 Task: Find a house in Naaldwijk, Nederland for 8 guests from 24 Aug to 10 Sep with a price range of ₹12000 to ₹15000, 4 bedrooms, 4 beds, and amenities including Wifi, Free parking, Gym, TV, and Breakfast.
Action: Mouse moved to (473, 92)
Screenshot: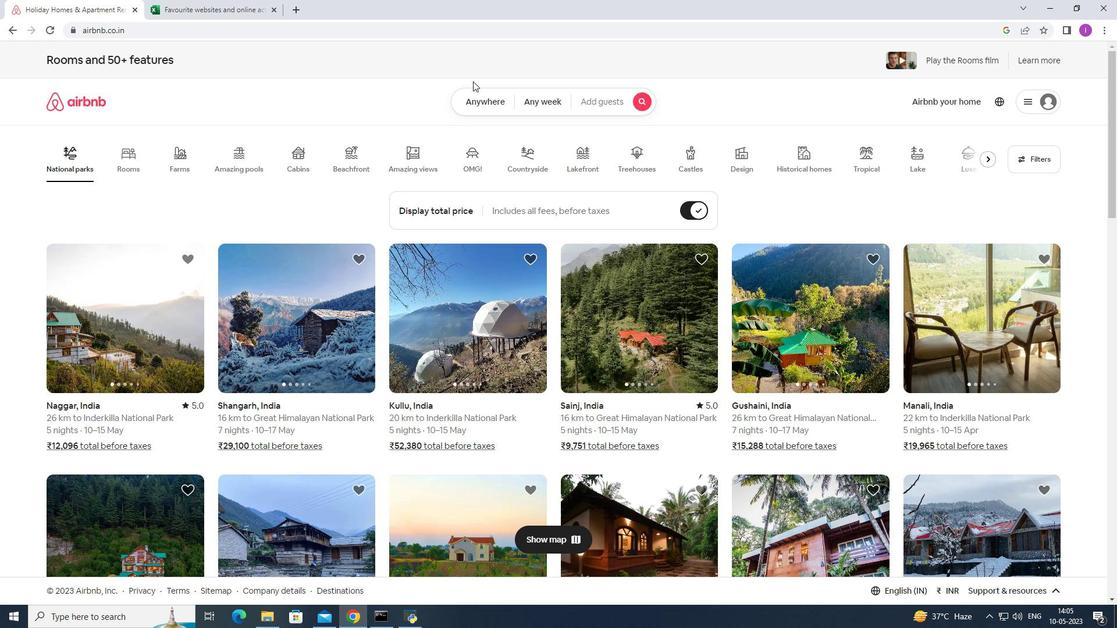 
Action: Mouse pressed left at (473, 92)
Screenshot: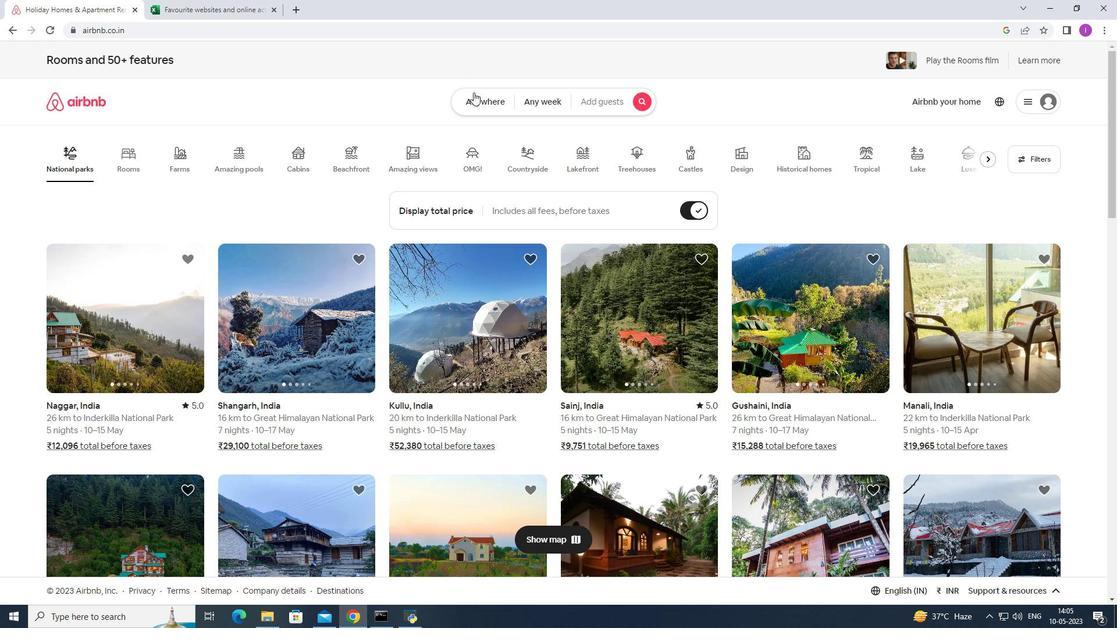 
Action: Mouse moved to (370, 155)
Screenshot: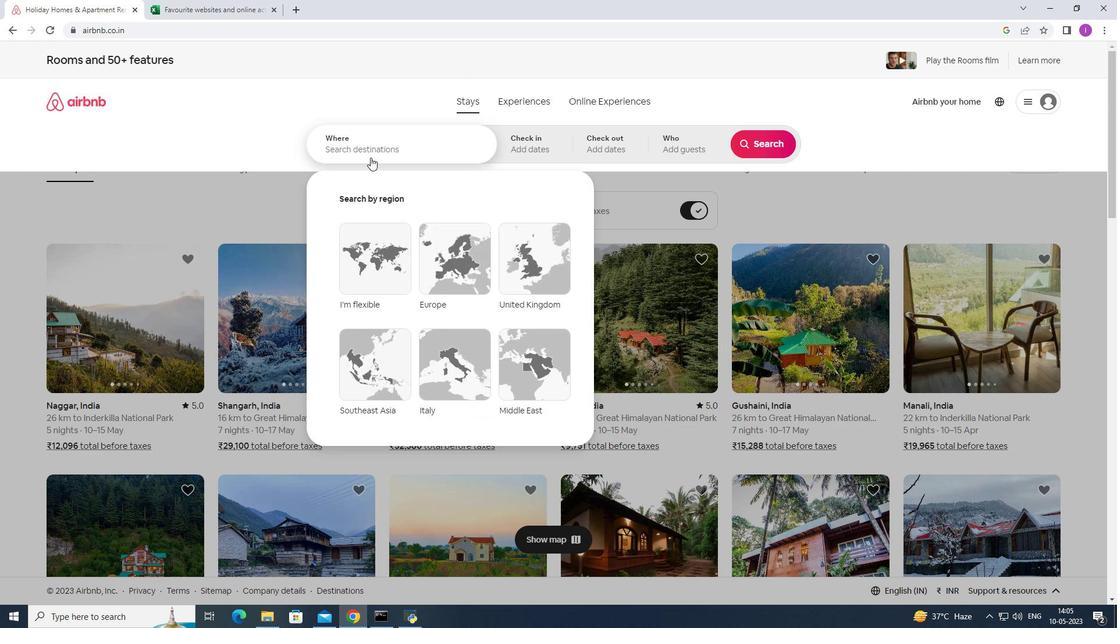 
Action: Mouse pressed left at (370, 155)
Screenshot: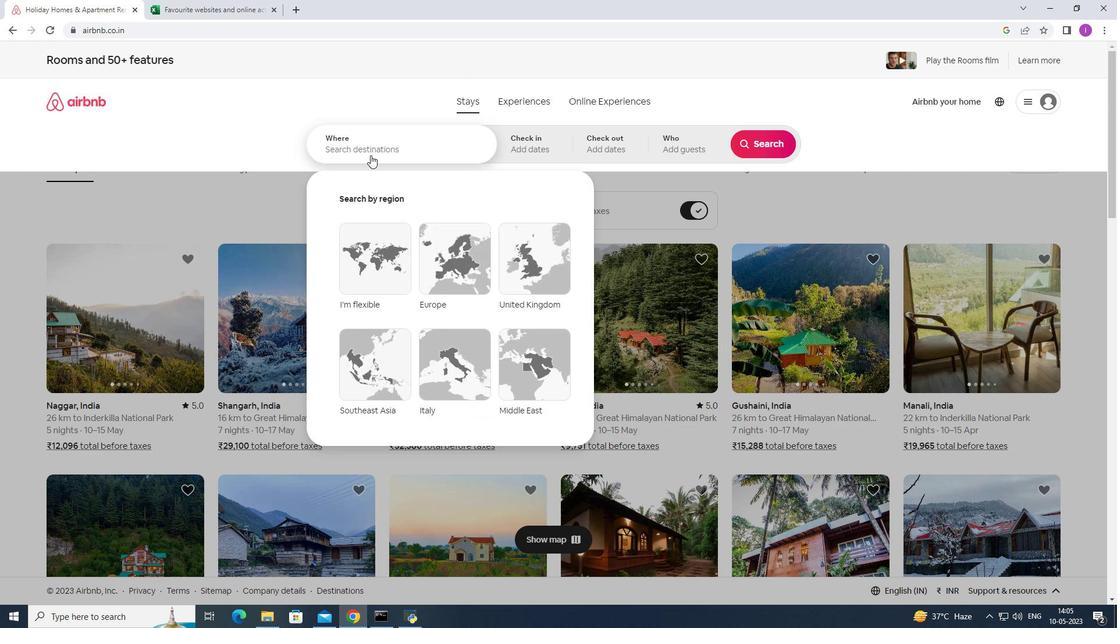 
Action: Mouse moved to (417, 145)
Screenshot: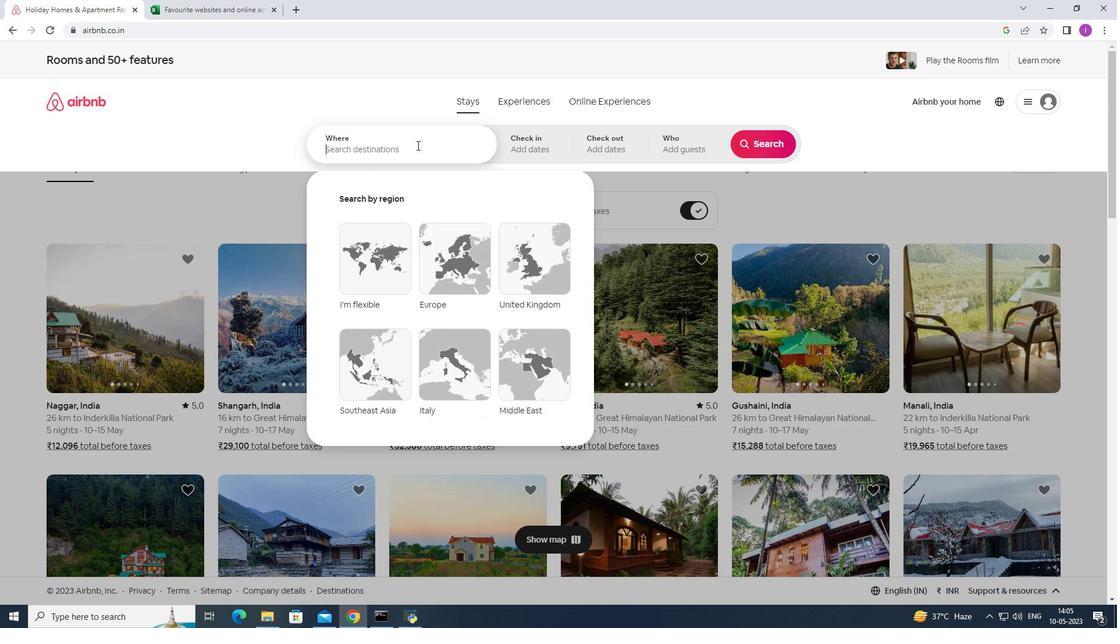 
Action: Key pressed <Key.shift>Naaldwijk,<Key.shift>Natherland
Screenshot: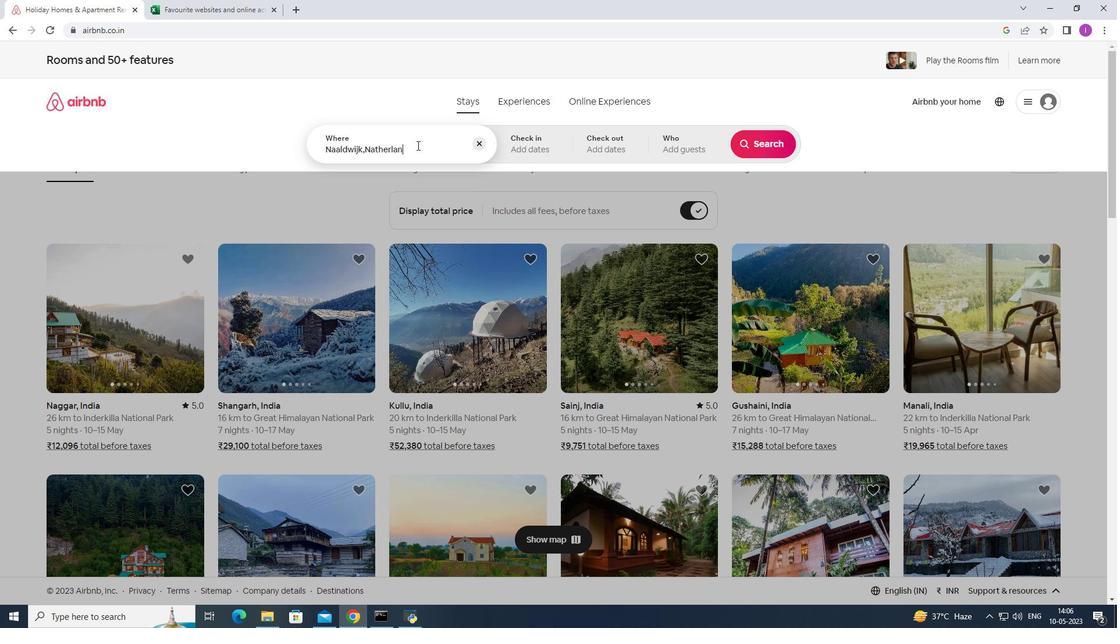 
Action: Mouse moved to (436, 277)
Screenshot: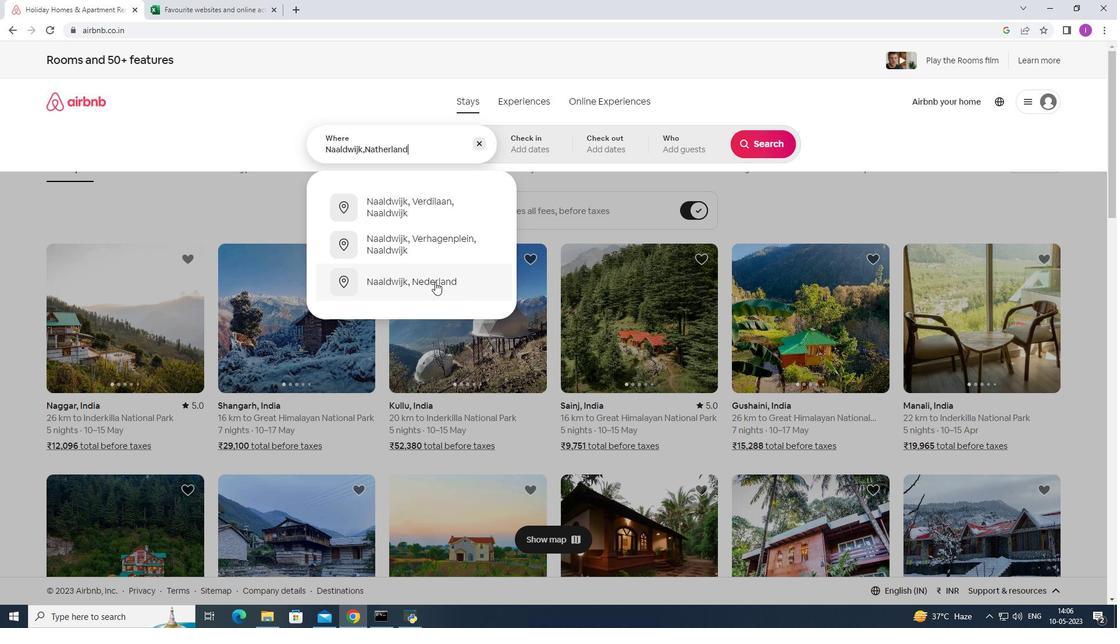 
Action: Mouse pressed left at (436, 277)
Screenshot: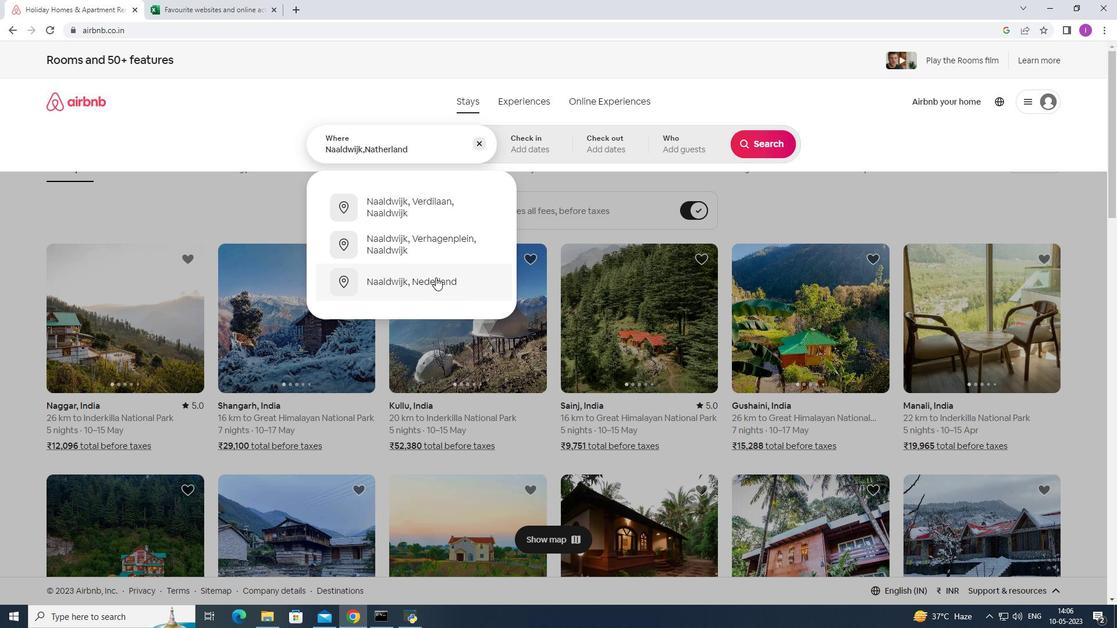 
Action: Mouse moved to (769, 238)
Screenshot: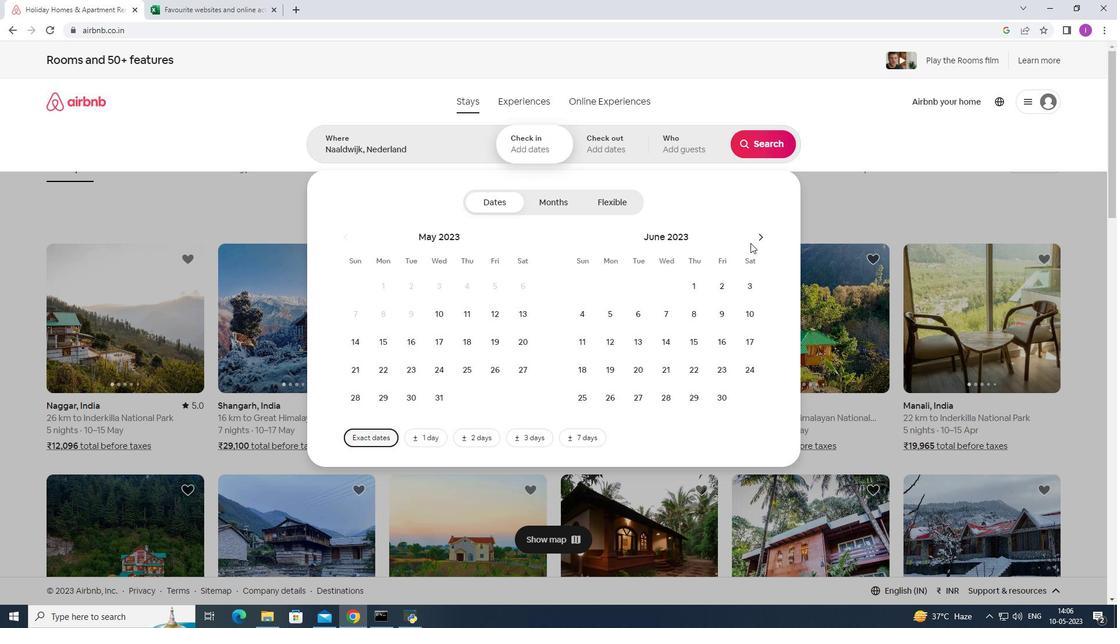 
Action: Mouse pressed left at (769, 238)
Screenshot: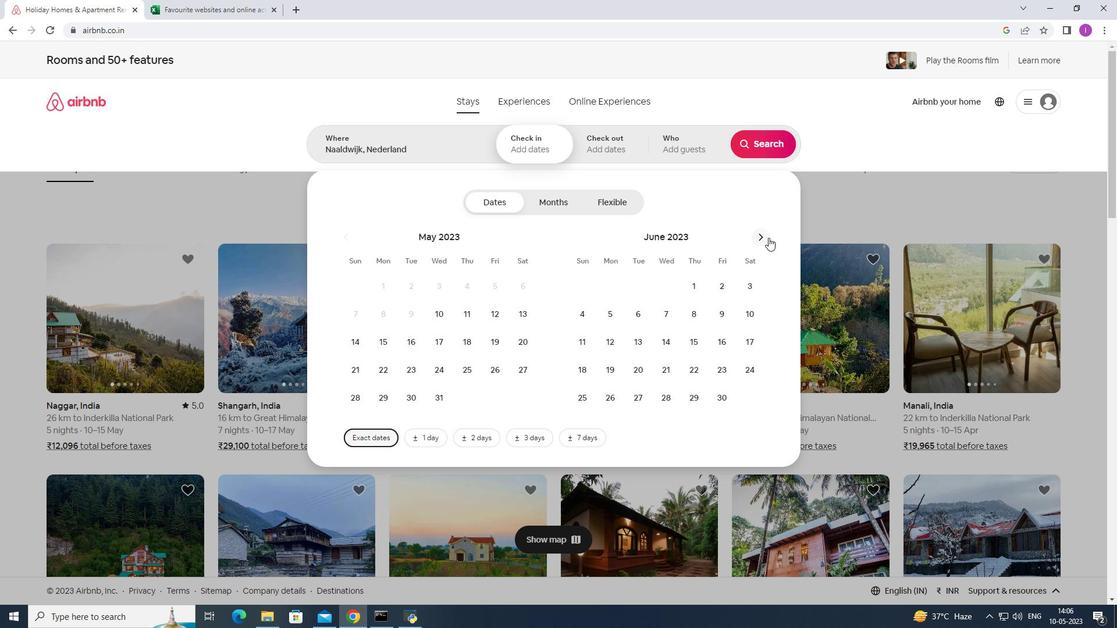 
Action: Mouse pressed left at (769, 238)
Screenshot: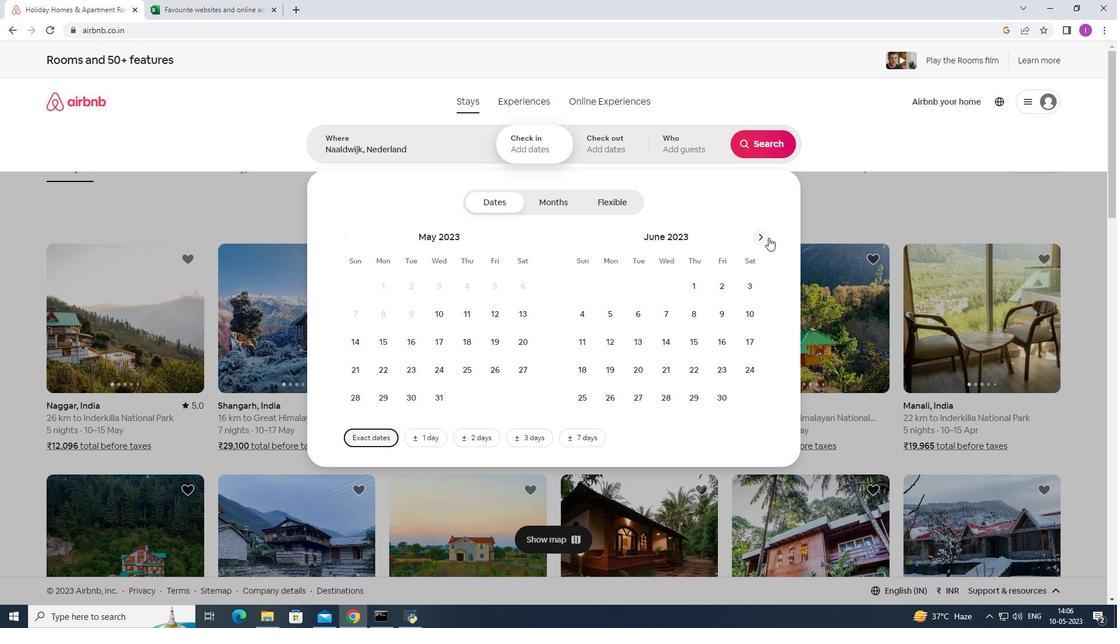 
Action: Mouse pressed left at (769, 238)
Screenshot: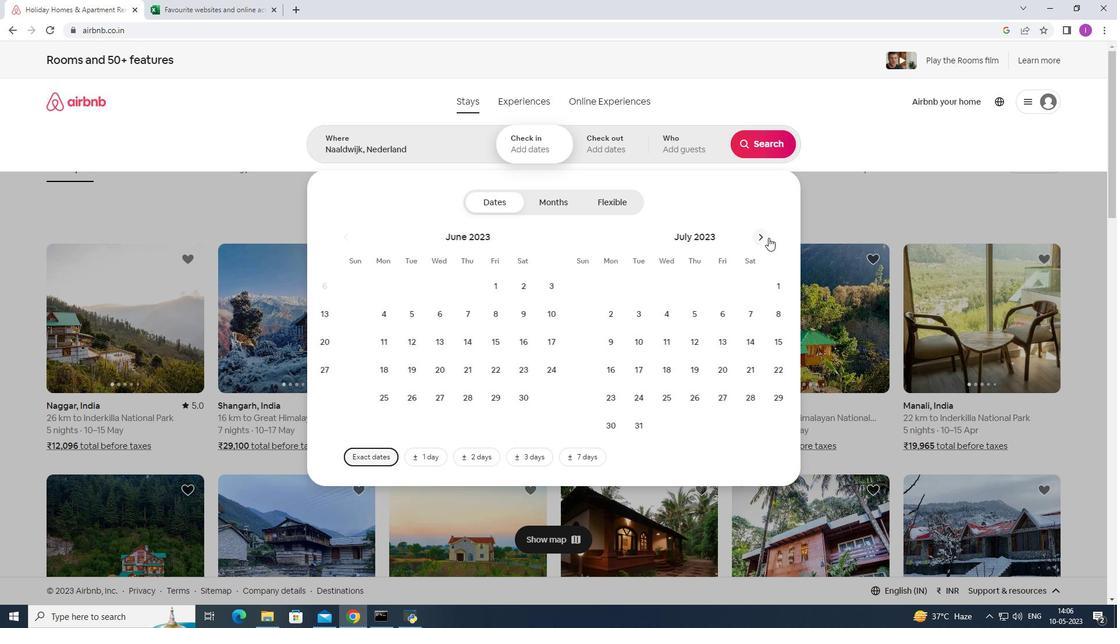 
Action: Mouse pressed left at (769, 238)
Screenshot: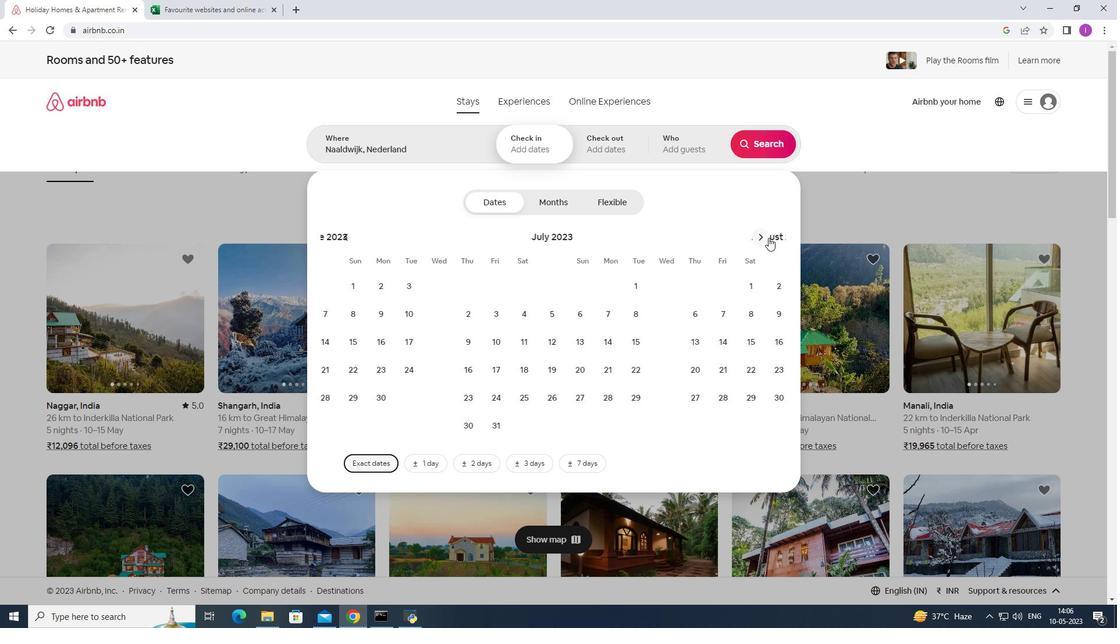 
Action: Mouse moved to (465, 368)
Screenshot: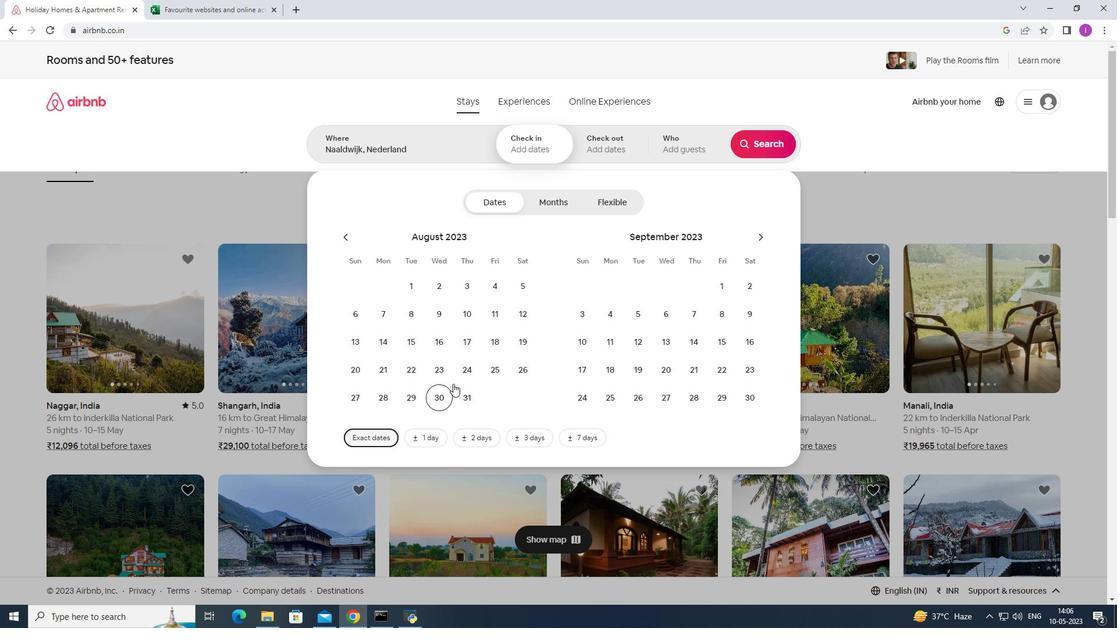 
Action: Mouse pressed left at (465, 368)
Screenshot: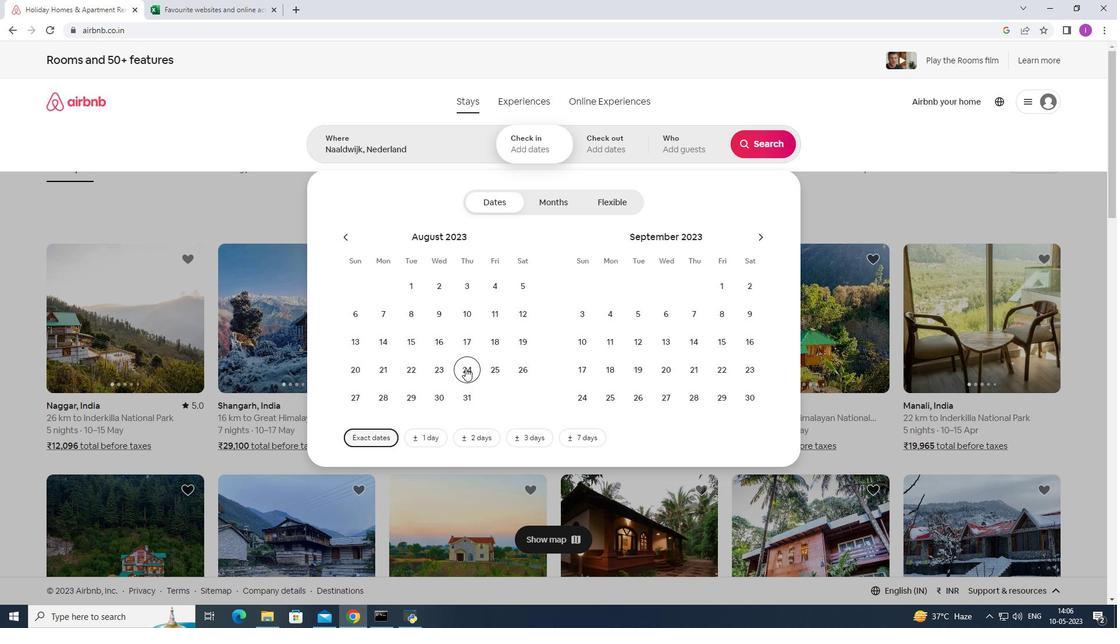 
Action: Mouse moved to (579, 334)
Screenshot: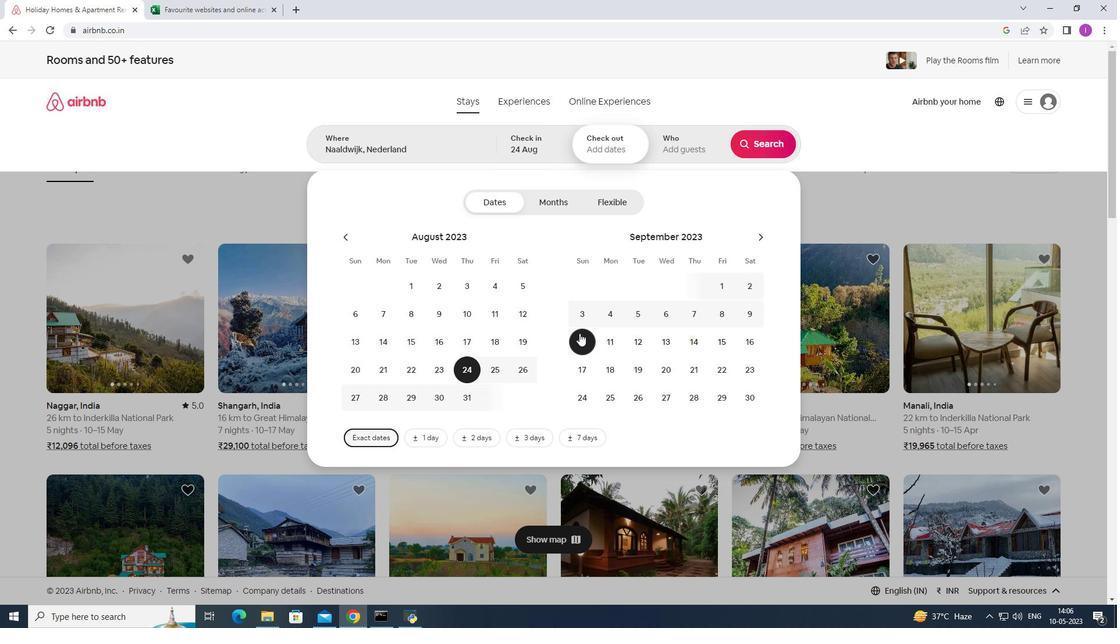 
Action: Mouse pressed left at (579, 334)
Screenshot: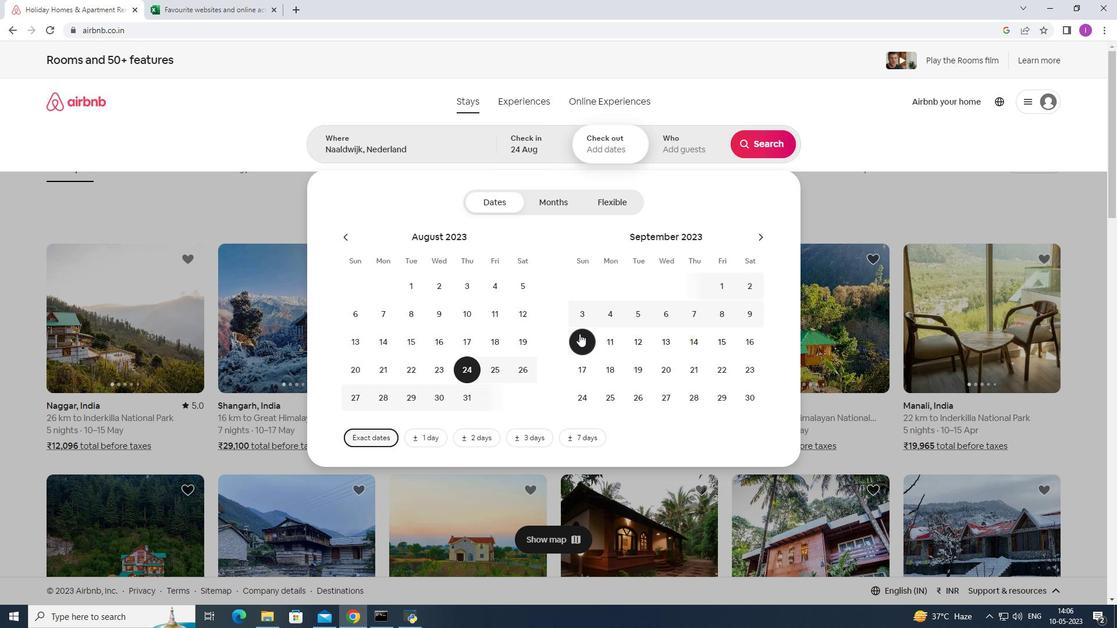 
Action: Mouse moved to (680, 162)
Screenshot: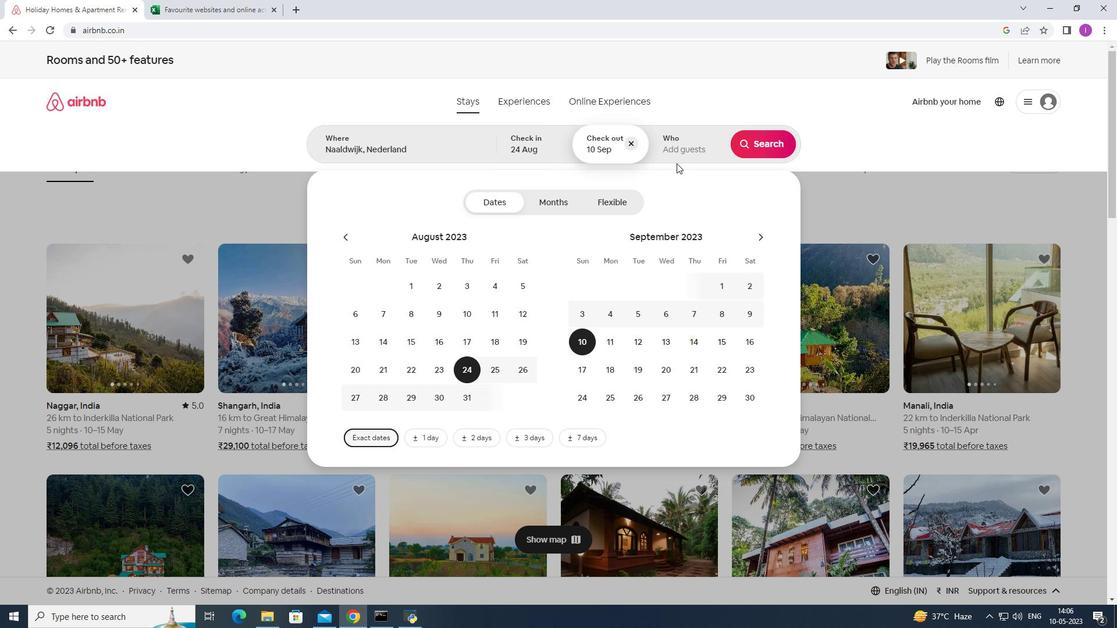 
Action: Mouse pressed left at (680, 162)
Screenshot: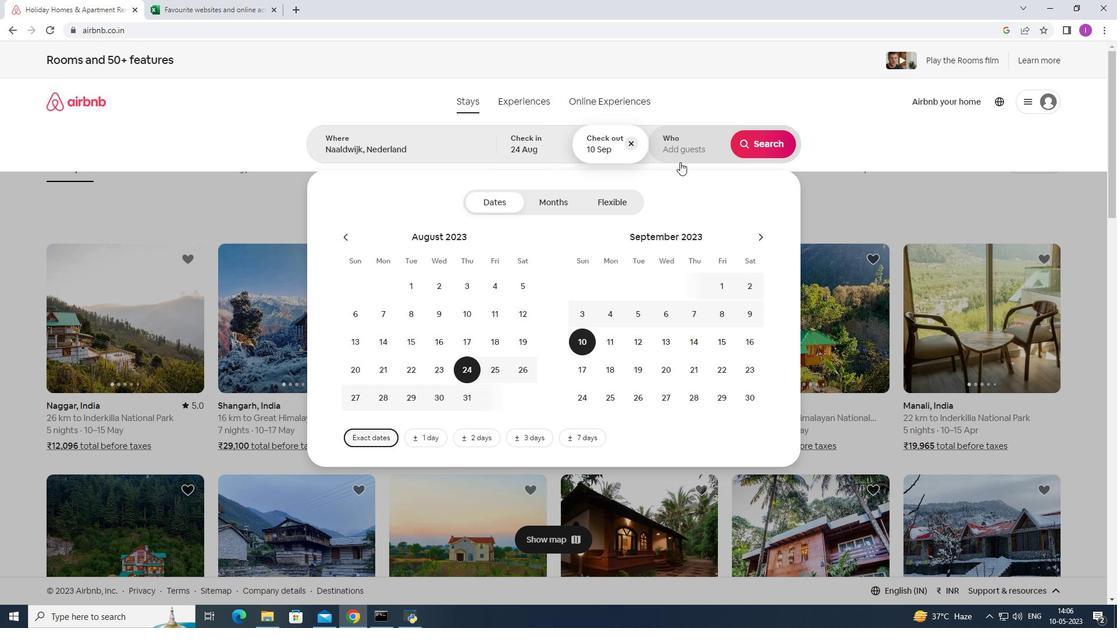
Action: Mouse moved to (767, 206)
Screenshot: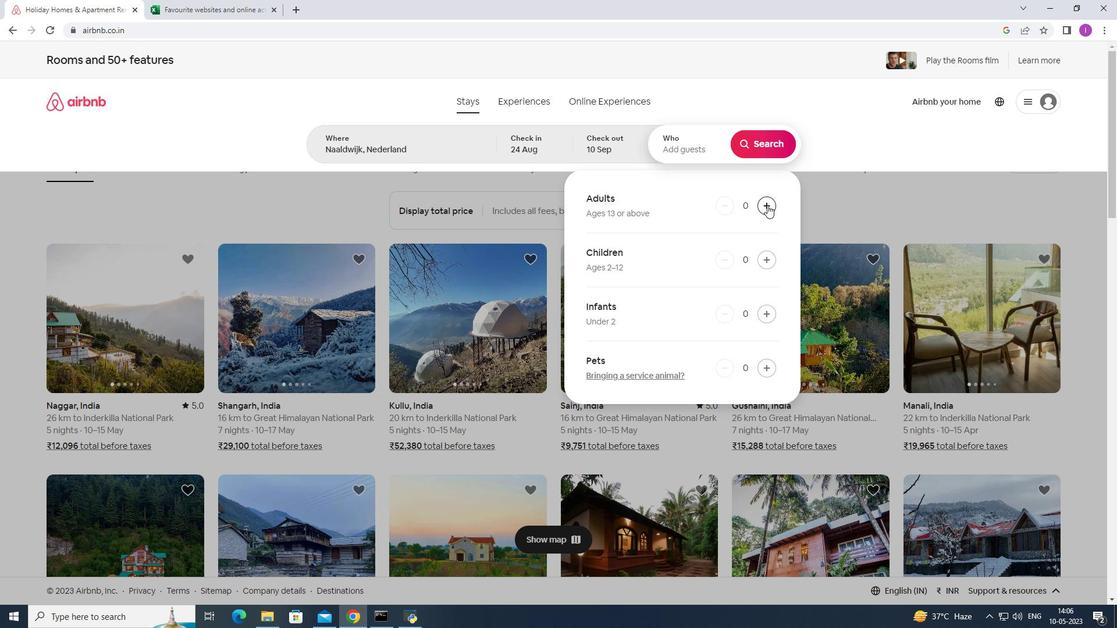 
Action: Mouse pressed left at (767, 206)
Screenshot: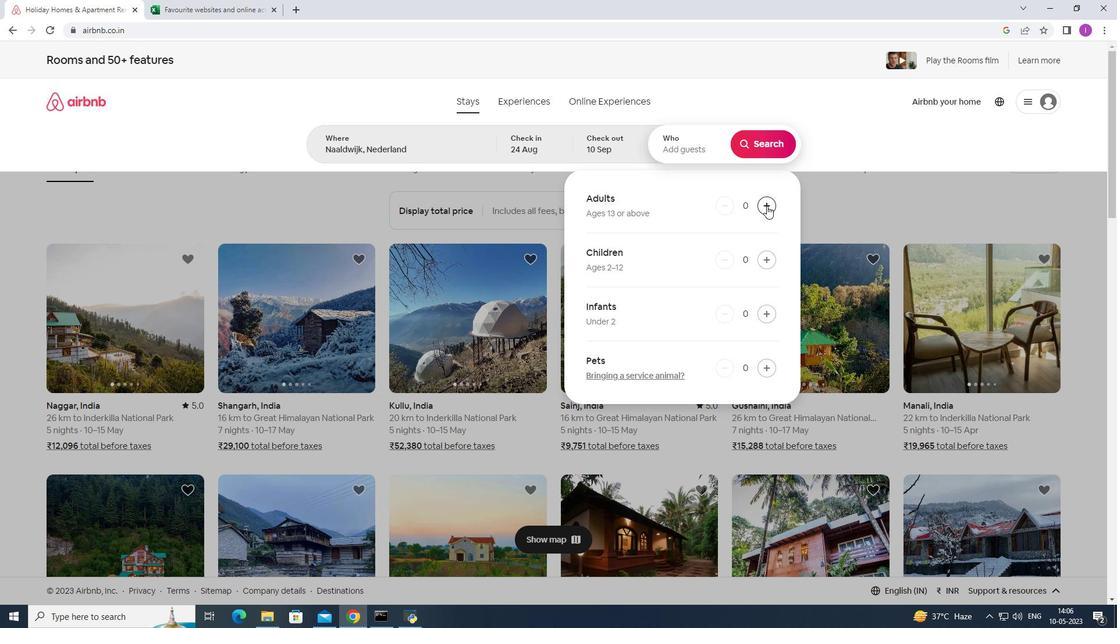
Action: Mouse moved to (767, 206)
Screenshot: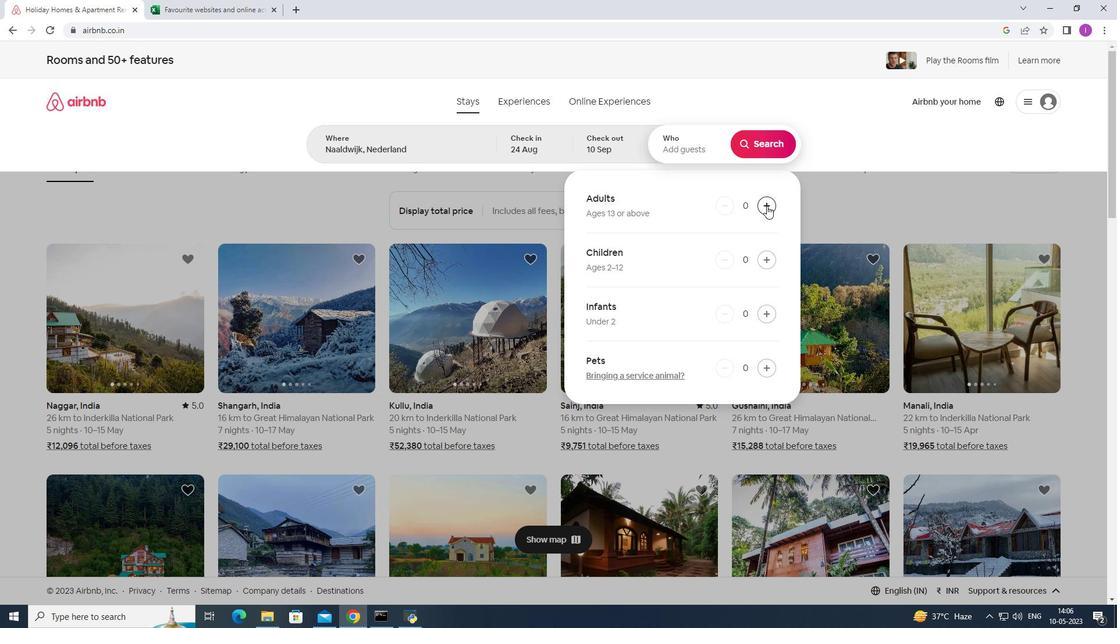 
Action: Mouse pressed left at (767, 206)
Screenshot: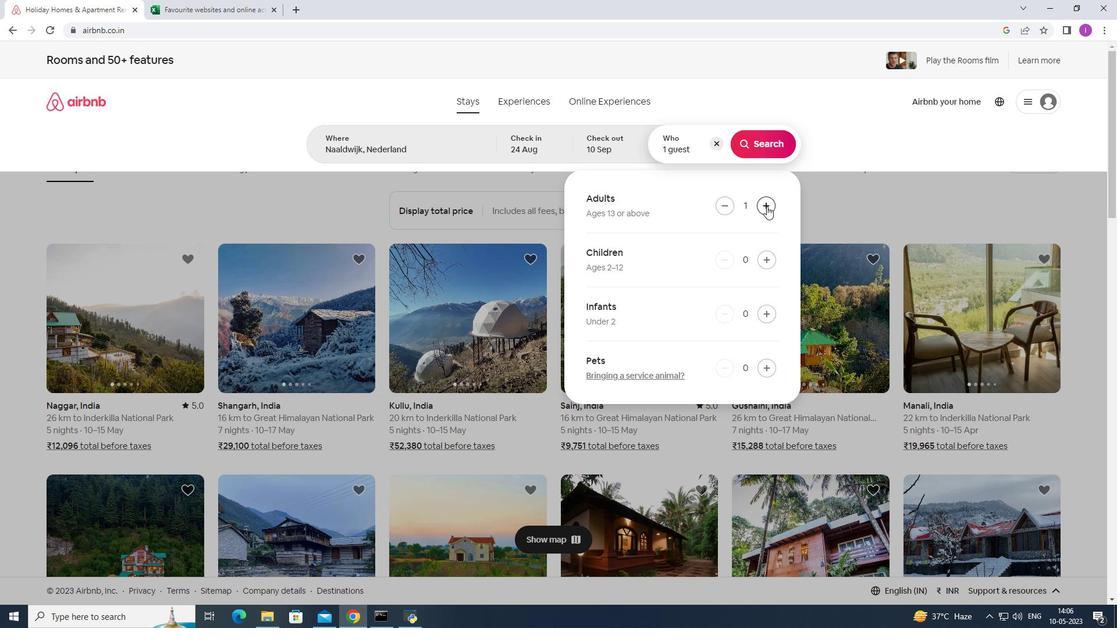 
Action: Mouse pressed left at (767, 206)
Screenshot: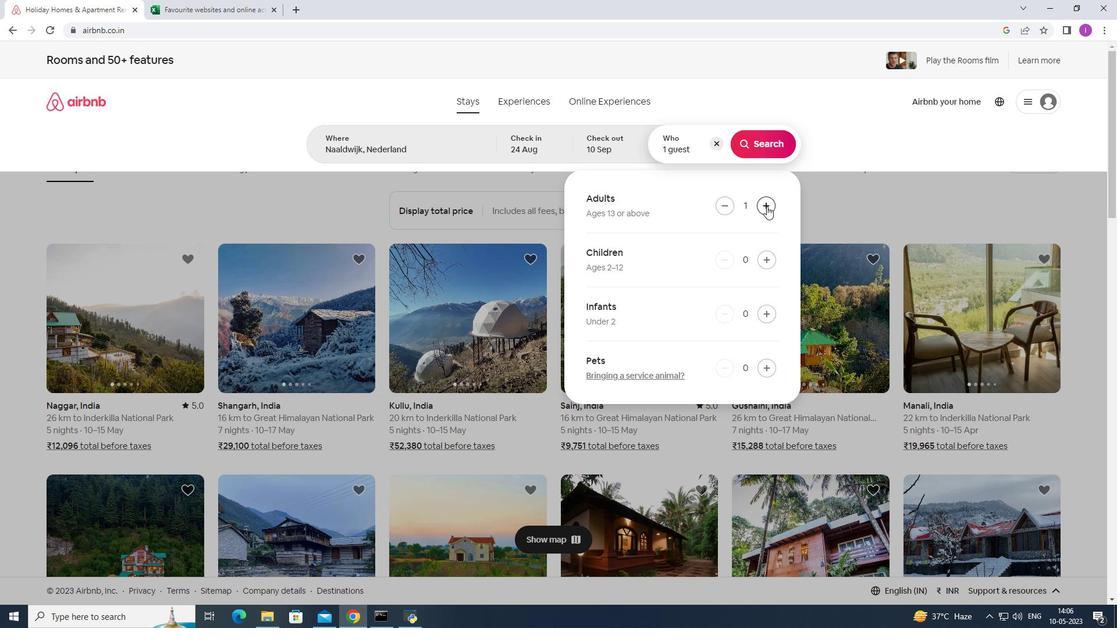 
Action: Mouse pressed left at (767, 206)
Screenshot: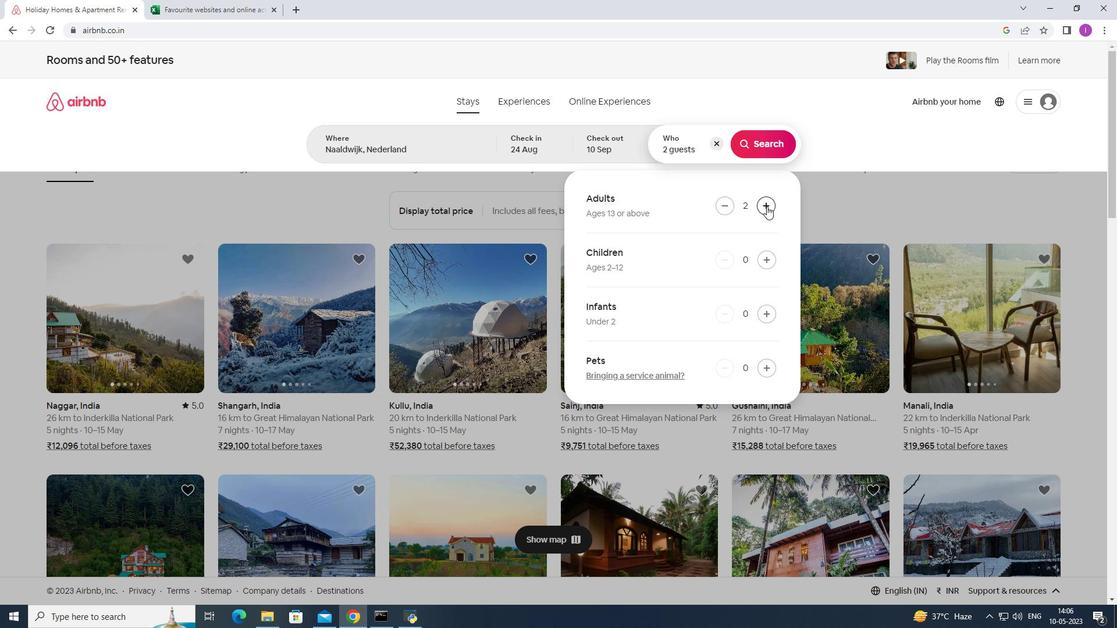 
Action: Mouse pressed left at (767, 206)
Screenshot: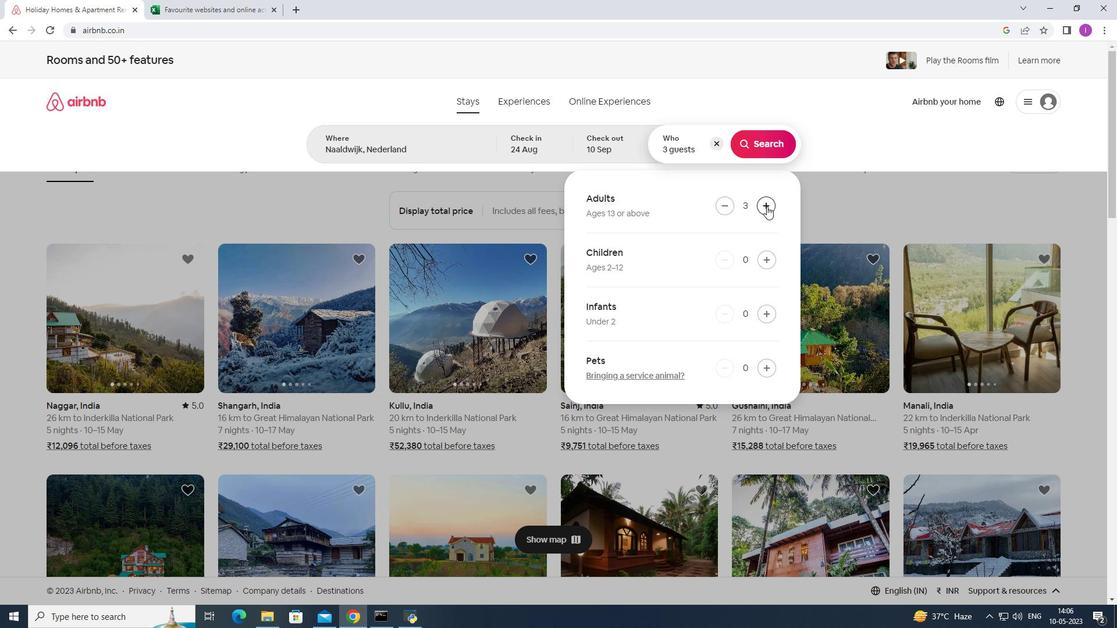 
Action: Mouse pressed left at (767, 206)
Screenshot: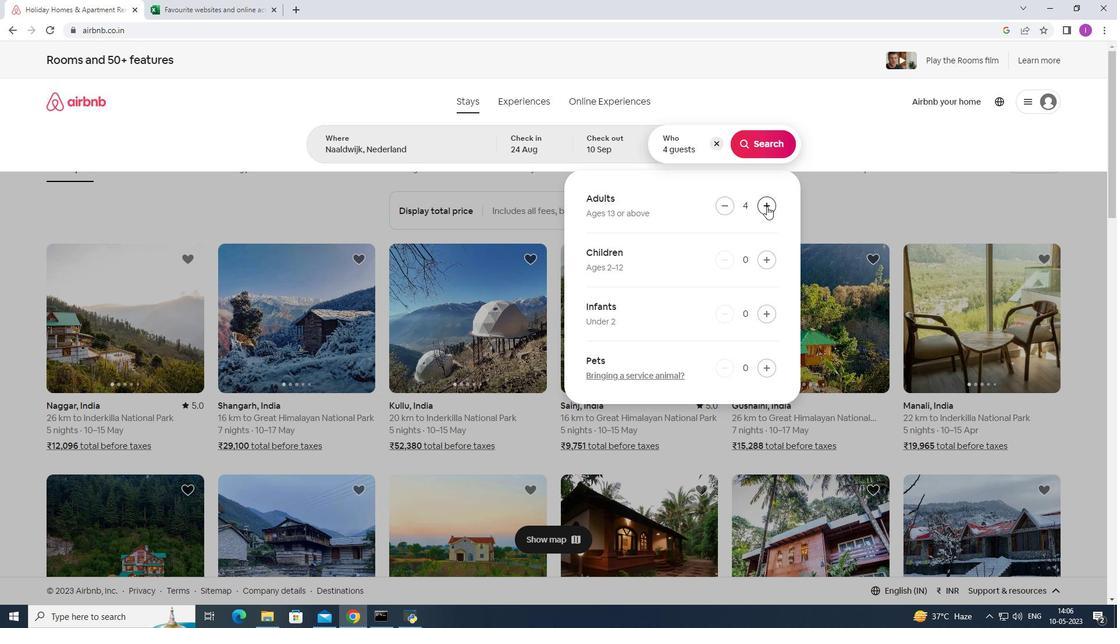 
Action: Mouse pressed left at (767, 206)
Screenshot: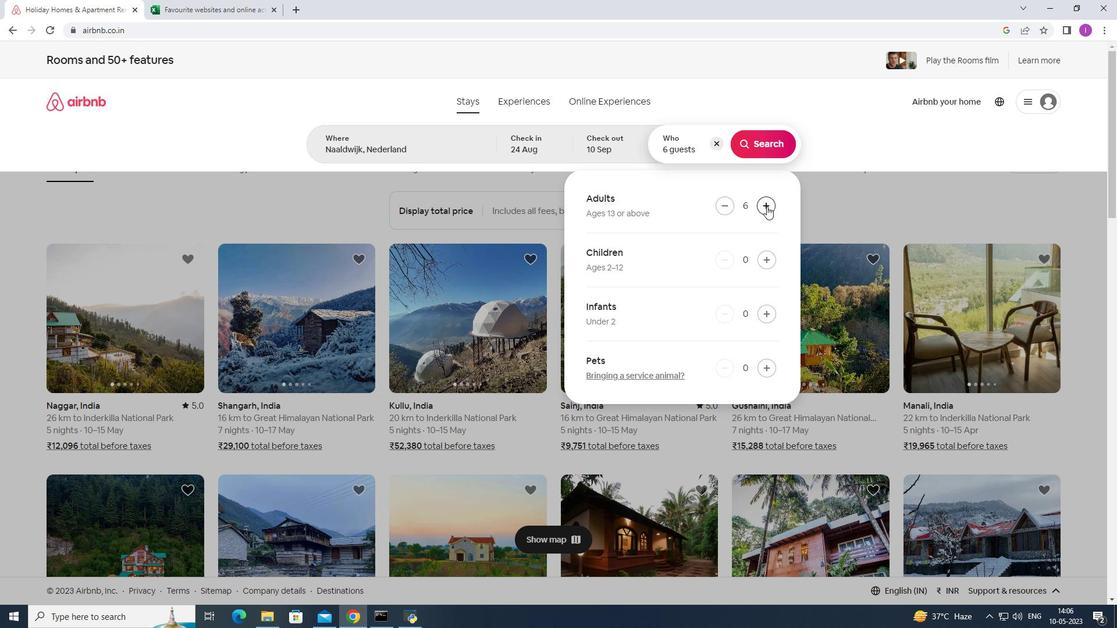 
Action: Mouse pressed left at (767, 206)
Screenshot: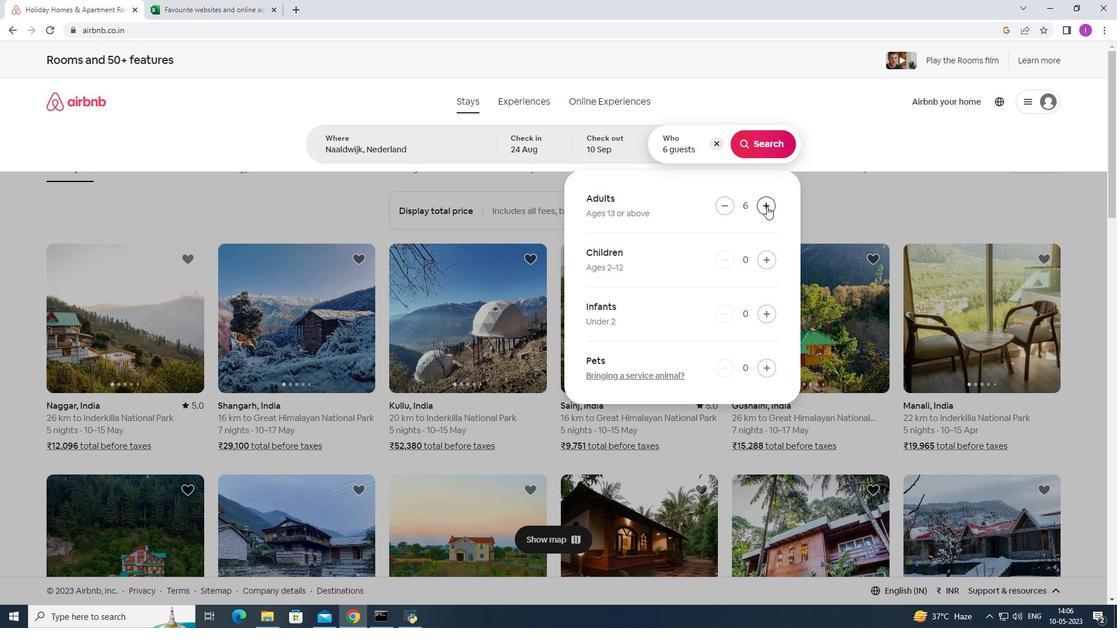 
Action: Mouse pressed left at (767, 206)
Screenshot: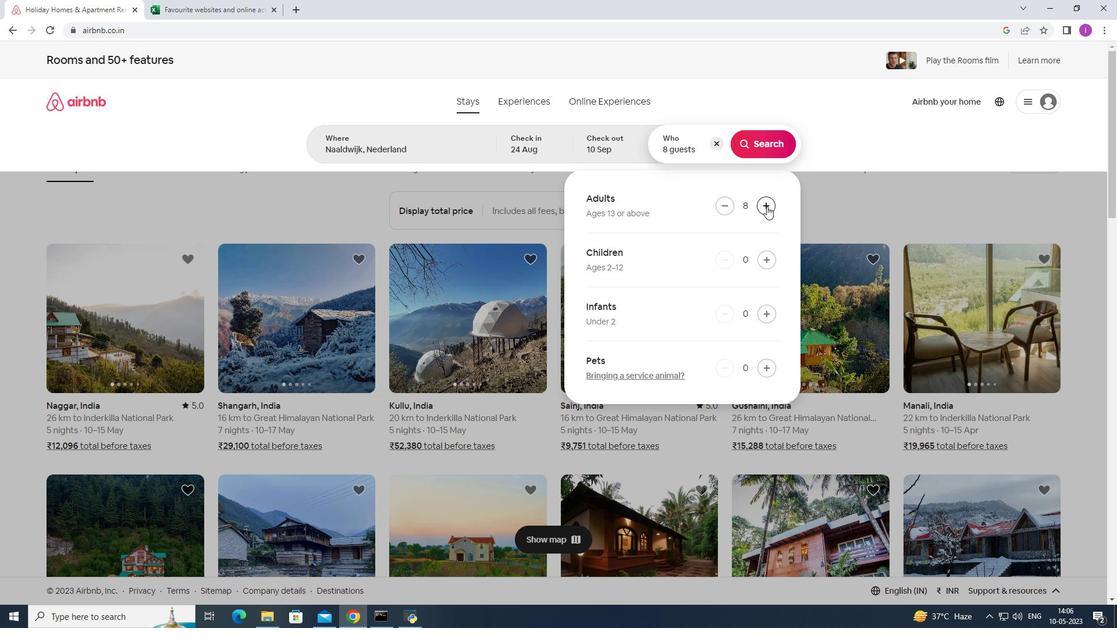 
Action: Mouse pressed left at (767, 206)
Screenshot: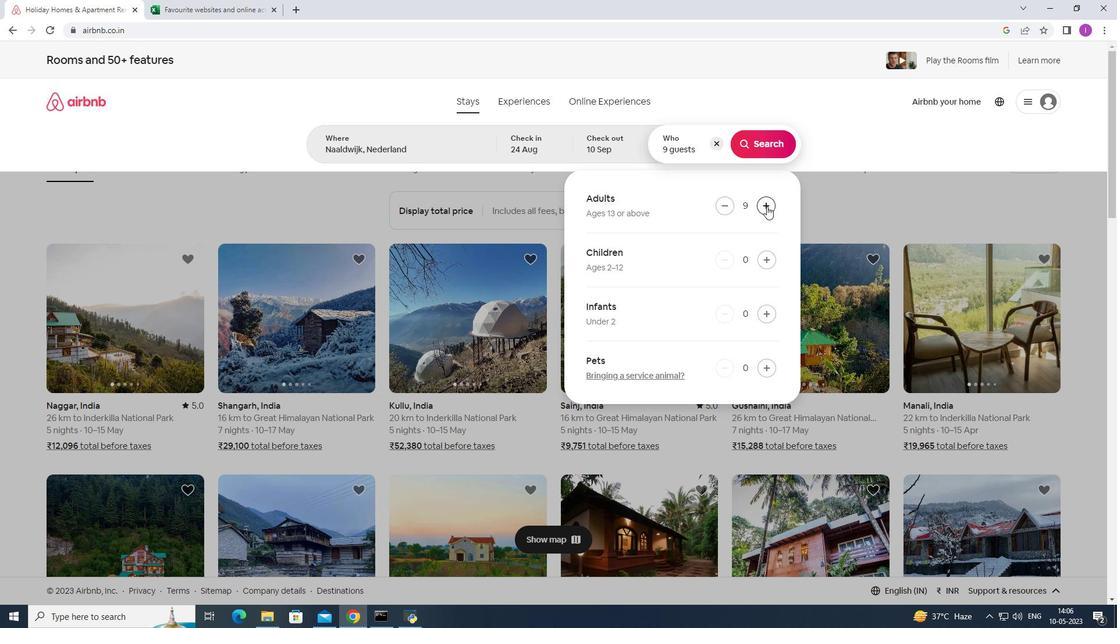 
Action: Mouse moved to (728, 211)
Screenshot: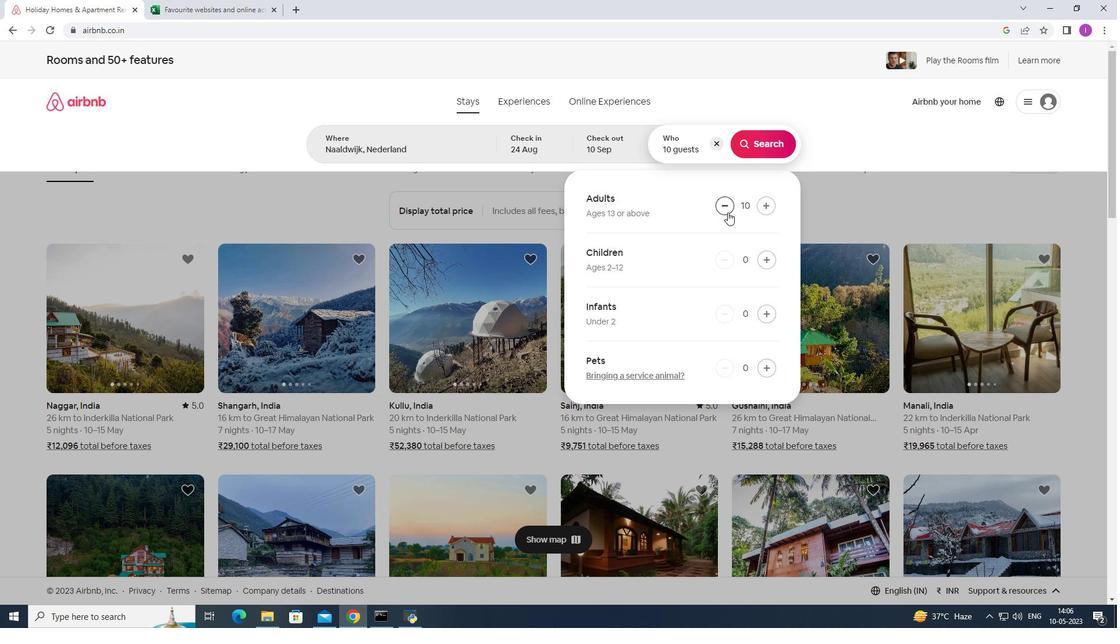 
Action: Mouse pressed left at (728, 211)
Screenshot: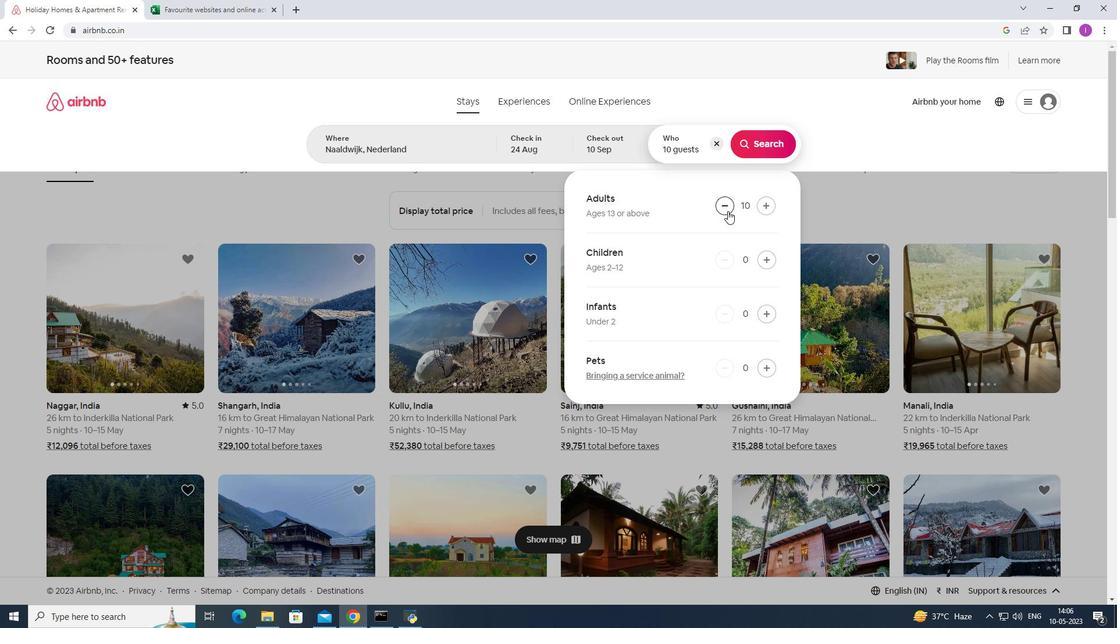 
Action: Mouse moved to (728, 210)
Screenshot: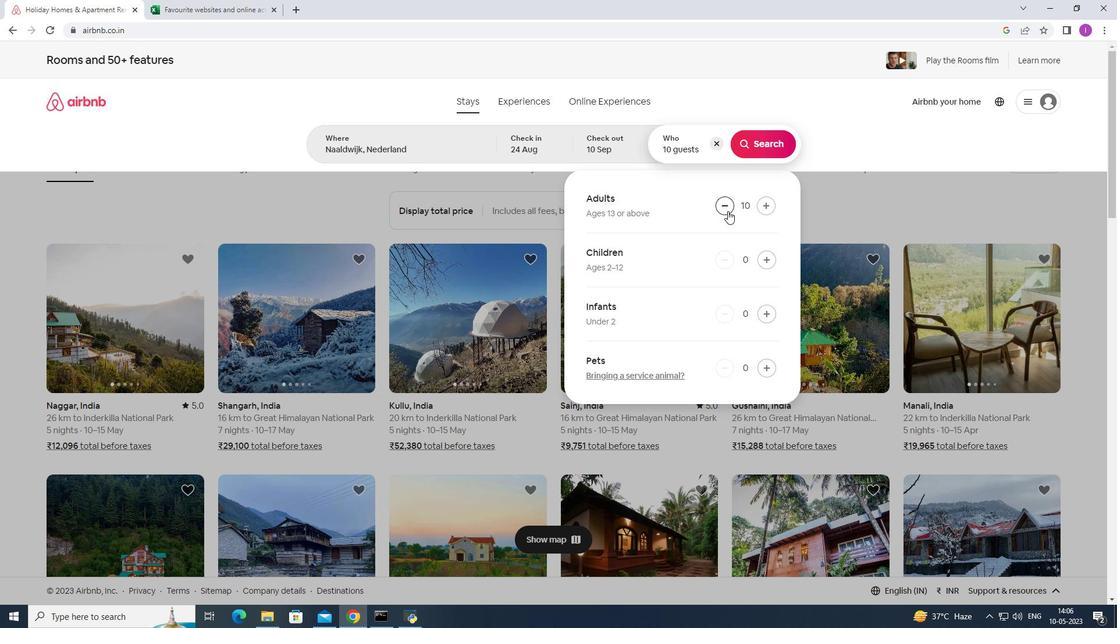 
Action: Mouse pressed left at (728, 210)
Screenshot: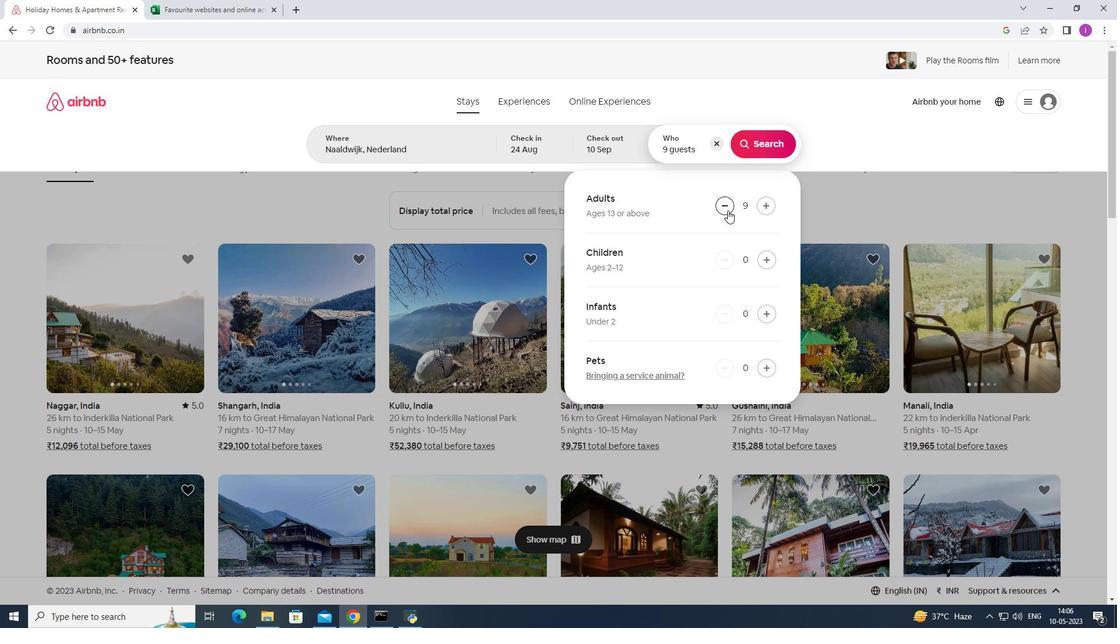 
Action: Mouse pressed left at (728, 210)
Screenshot: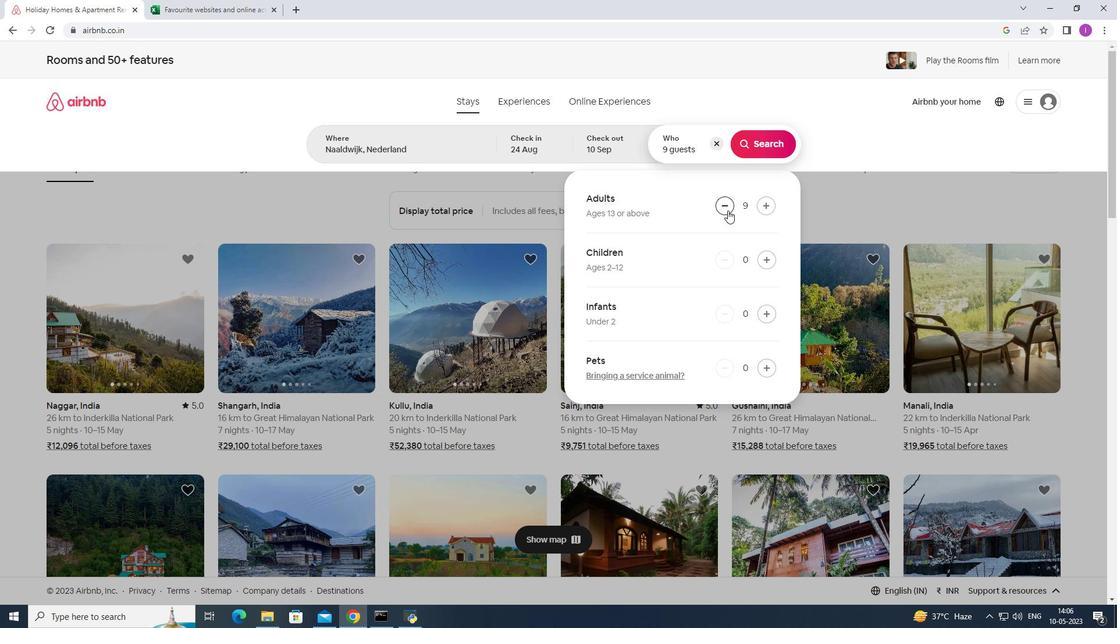 
Action: Mouse pressed left at (728, 210)
Screenshot: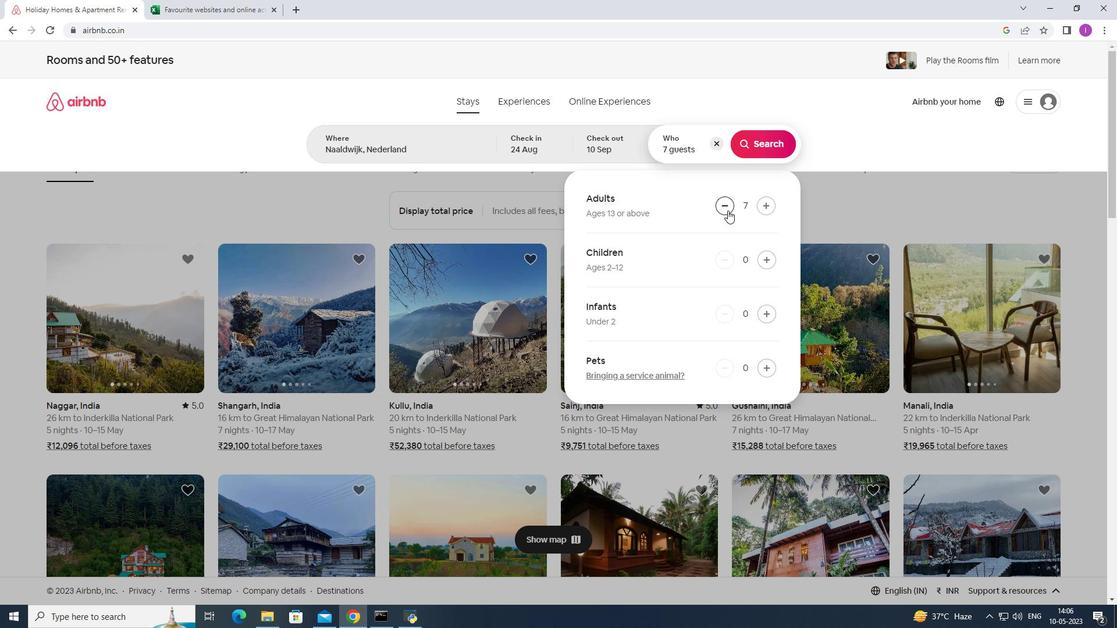 
Action: Mouse moved to (771, 207)
Screenshot: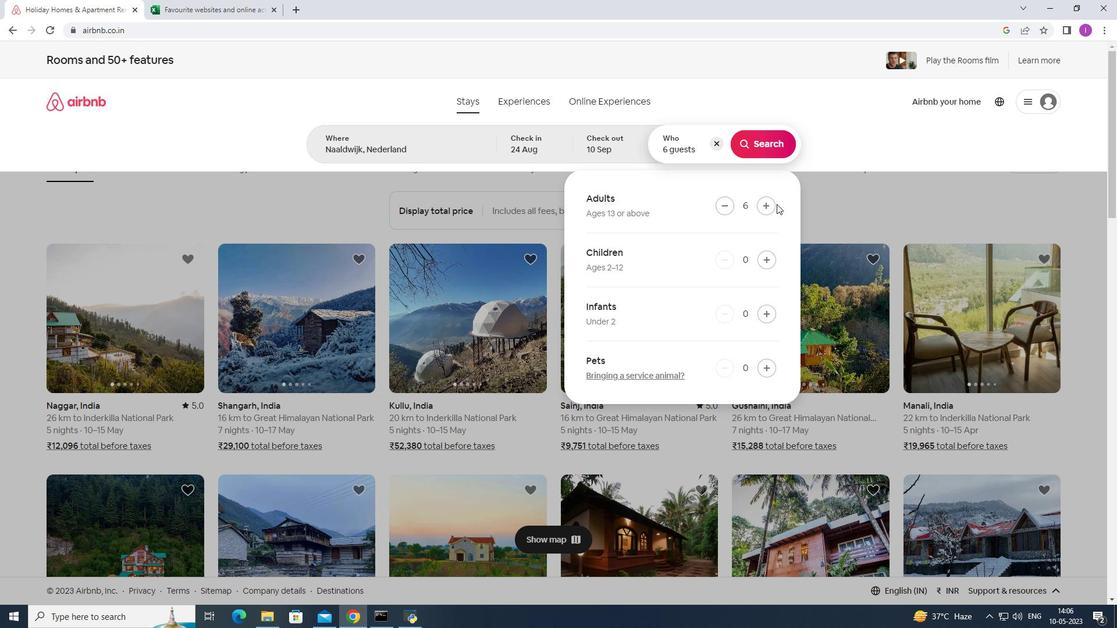 
Action: Mouse pressed left at (771, 207)
Screenshot: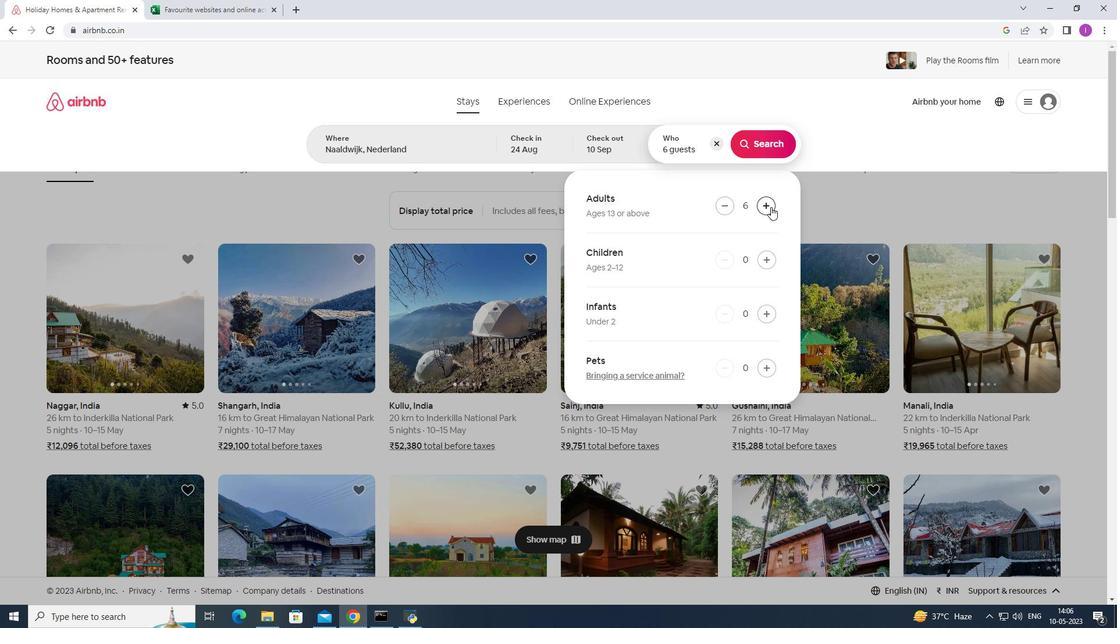 
Action: Mouse pressed left at (771, 207)
Screenshot: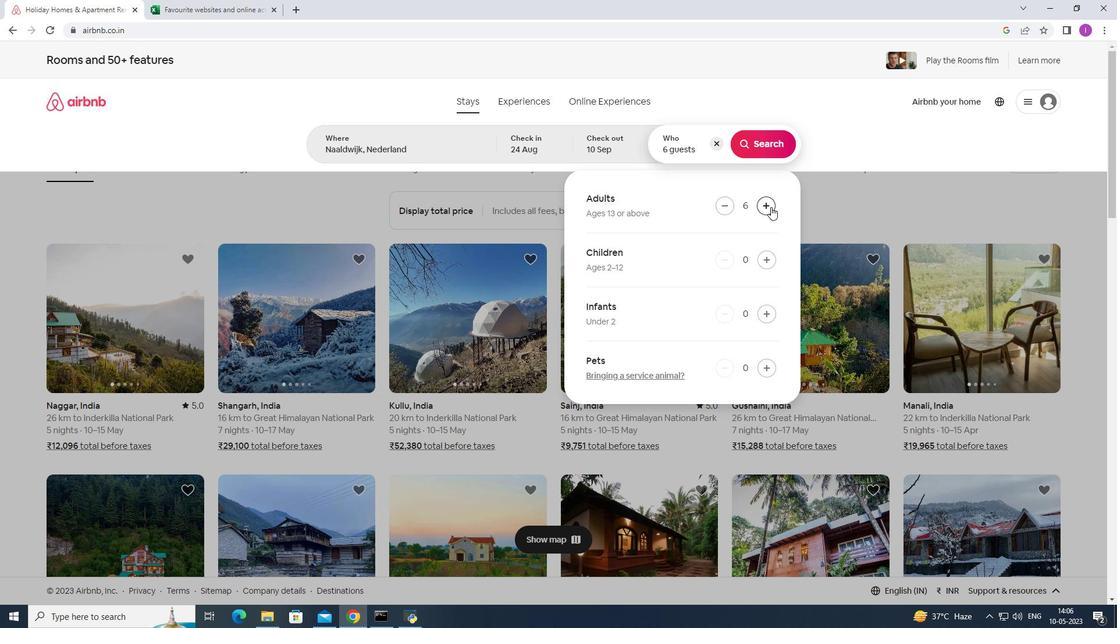 
Action: Mouse moved to (757, 147)
Screenshot: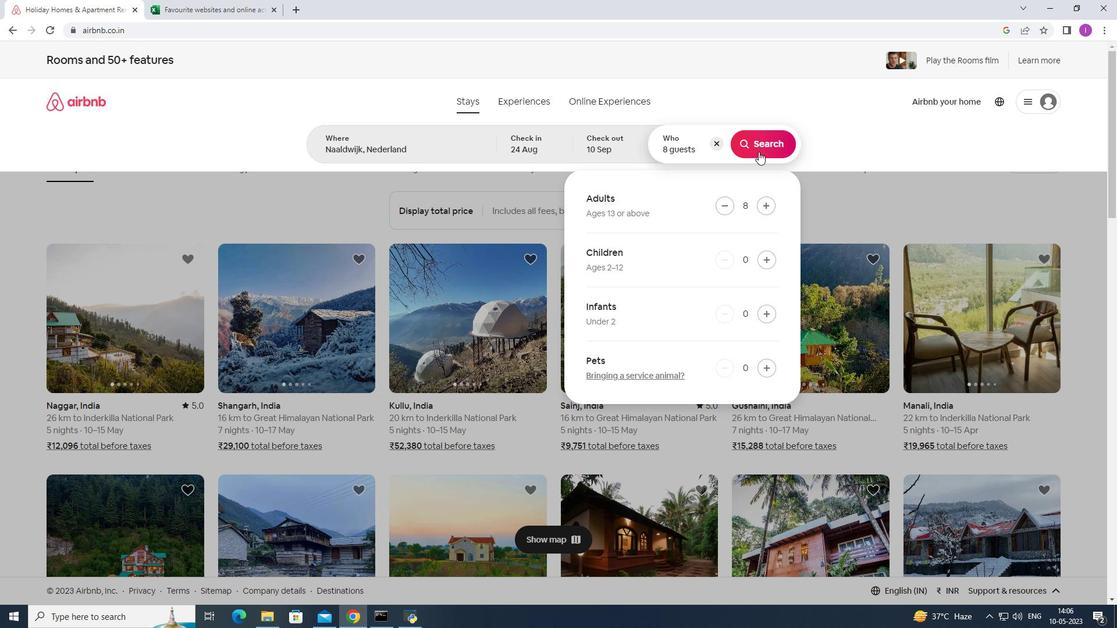 
Action: Mouse pressed left at (757, 147)
Screenshot: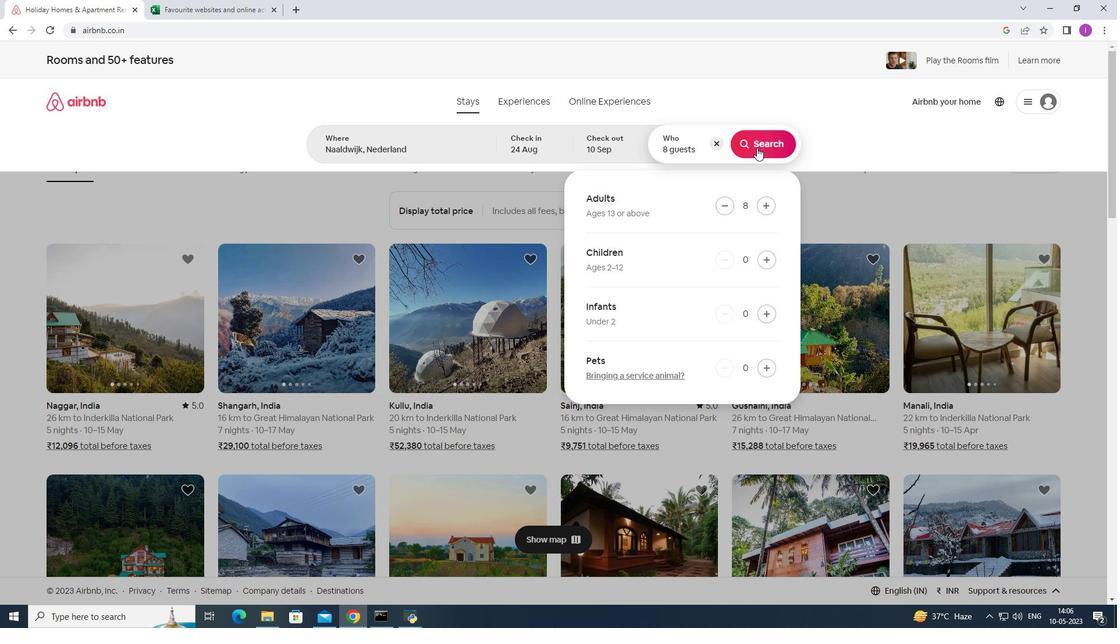 
Action: Mouse moved to (1060, 105)
Screenshot: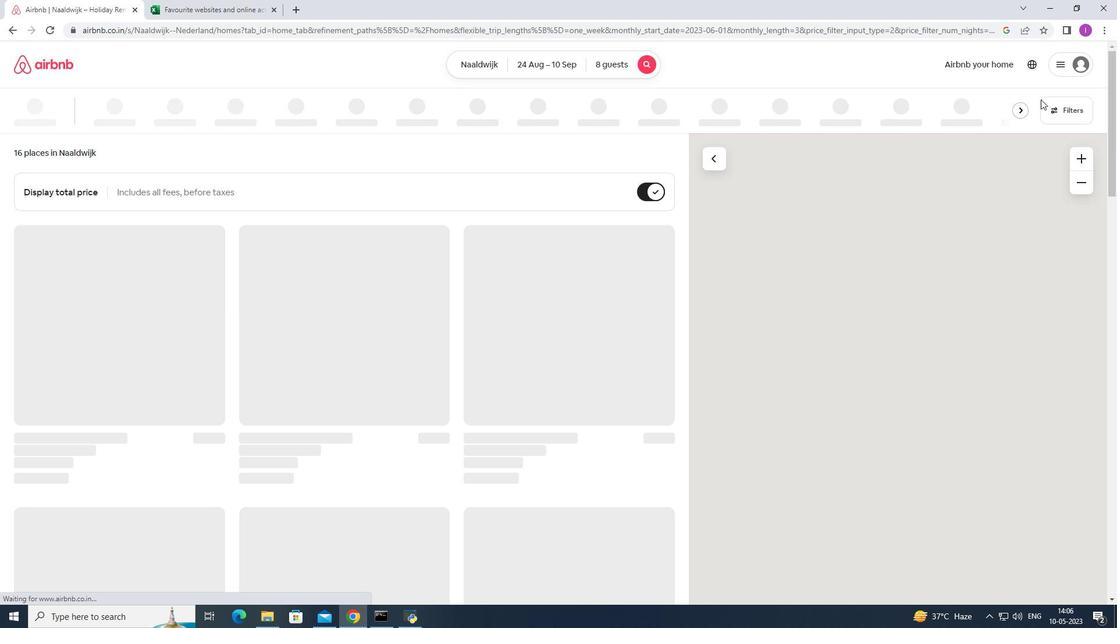 
Action: Mouse pressed left at (1060, 105)
Screenshot: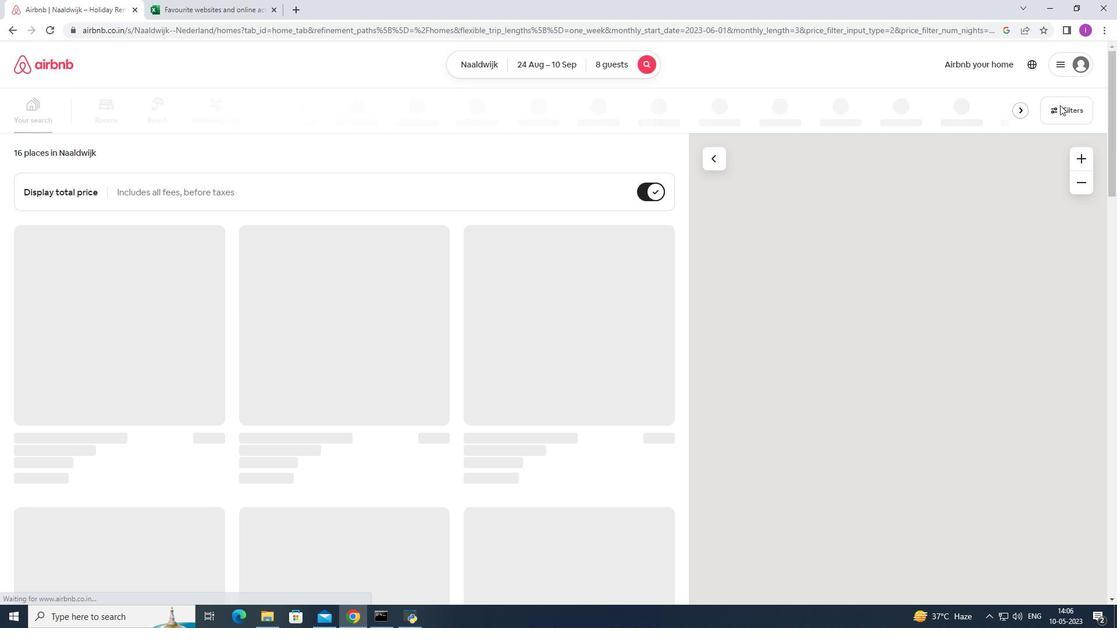 
Action: Mouse moved to (417, 401)
Screenshot: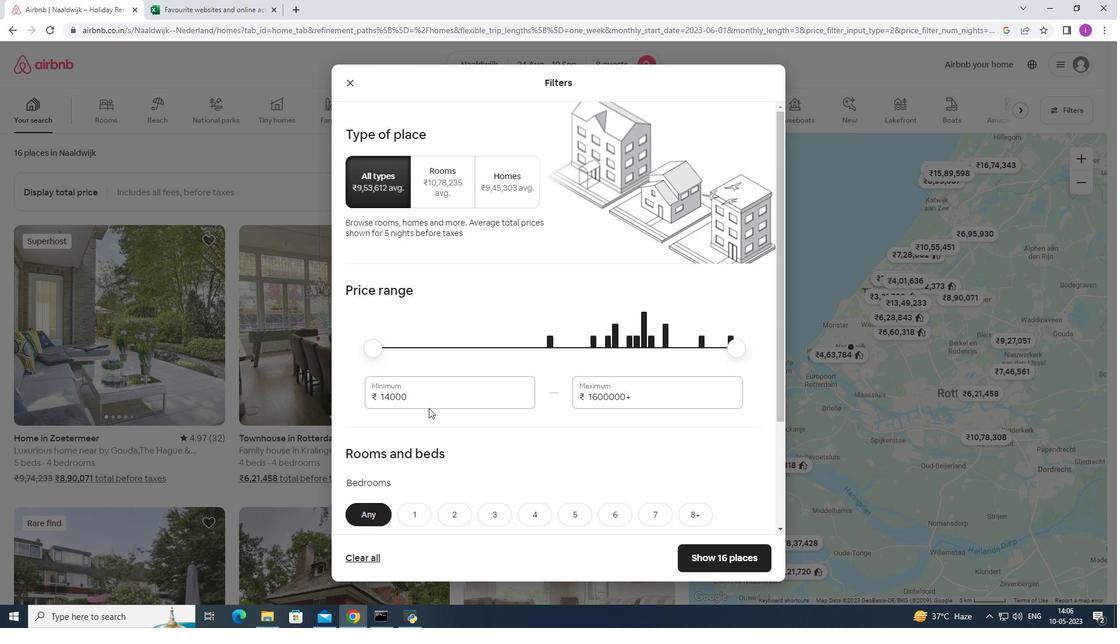 
Action: Mouse pressed left at (417, 401)
Screenshot: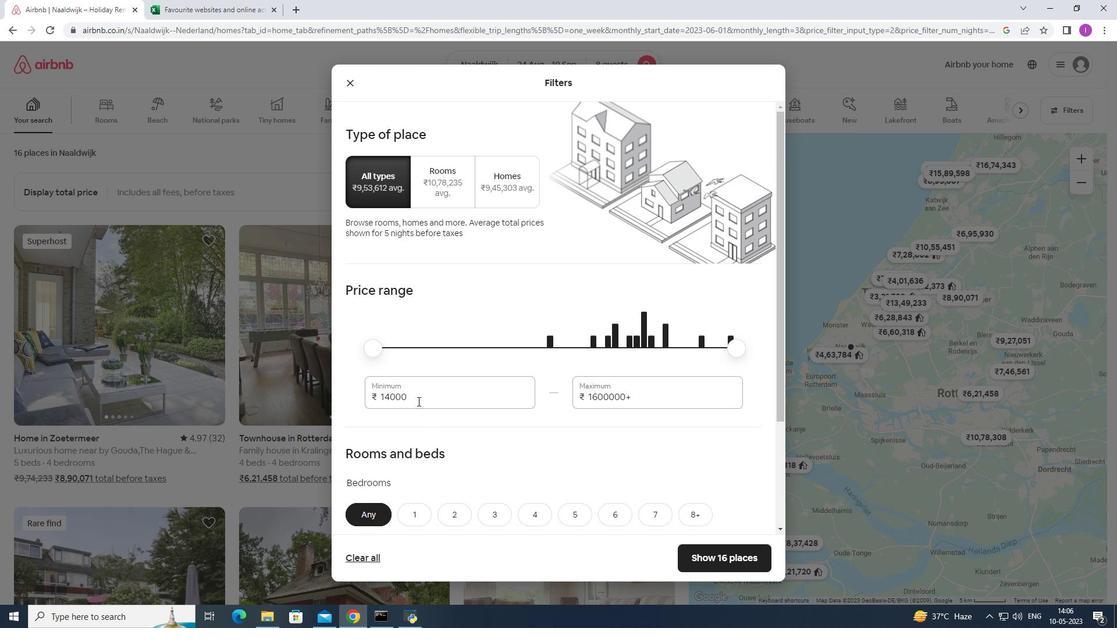 
Action: Mouse moved to (365, 401)
Screenshot: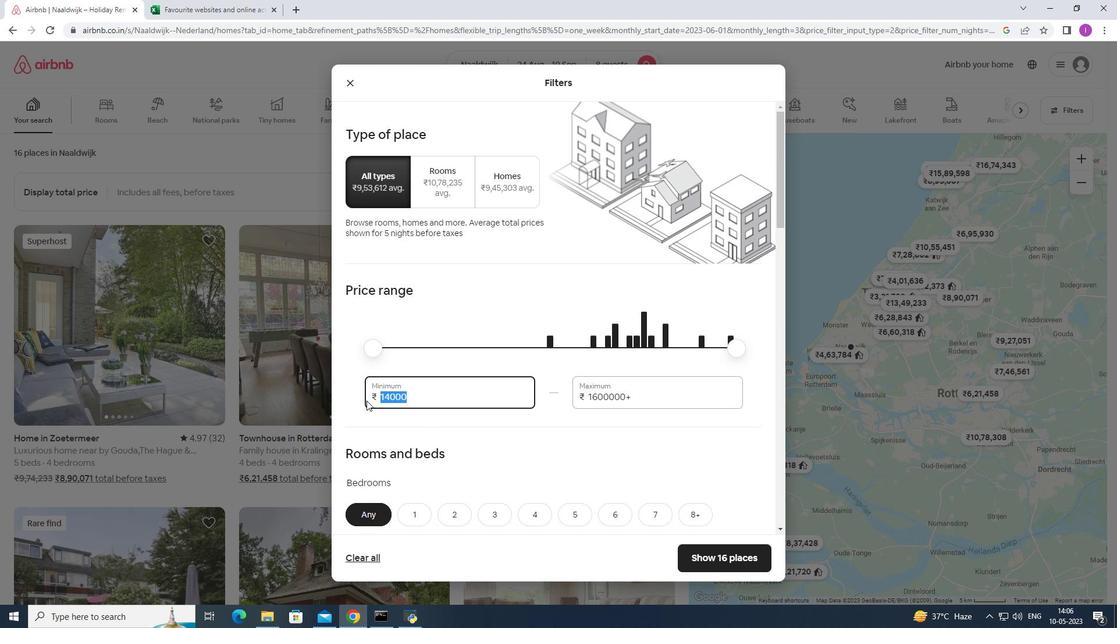 
Action: Key pressed 12
Screenshot: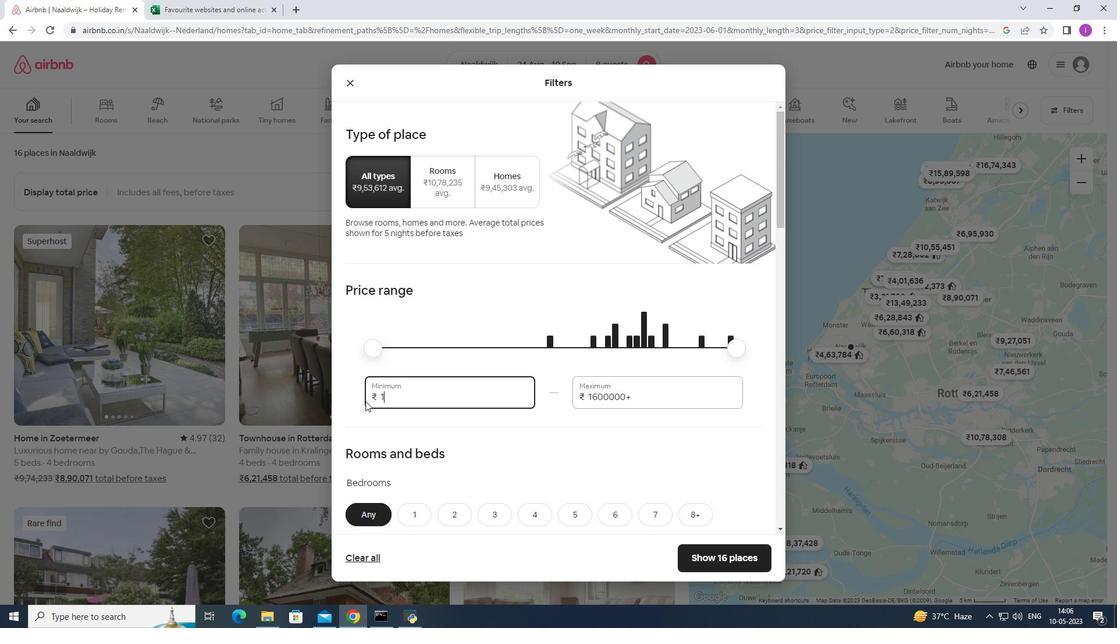 
Action: Mouse moved to (365, 401)
Screenshot: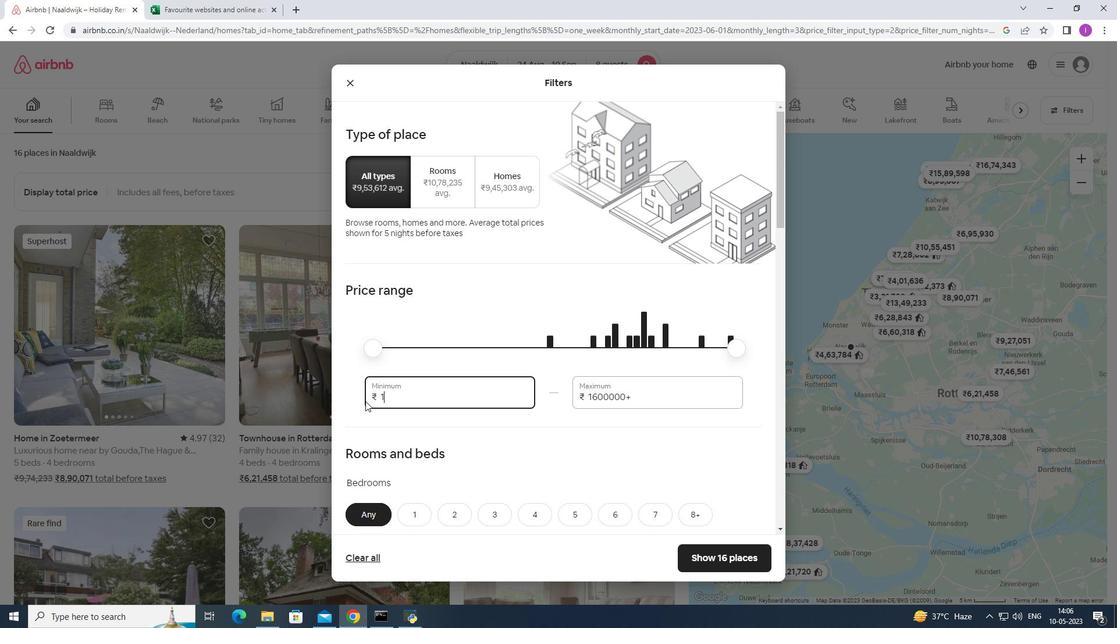 
Action: Key pressed 000
Screenshot: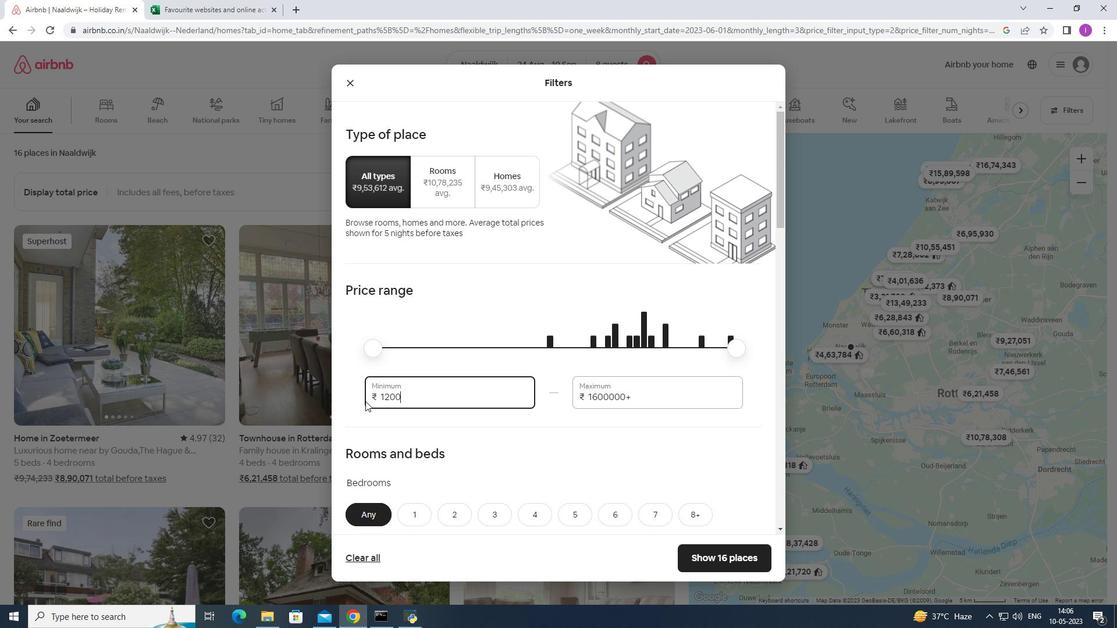 
Action: Mouse moved to (646, 401)
Screenshot: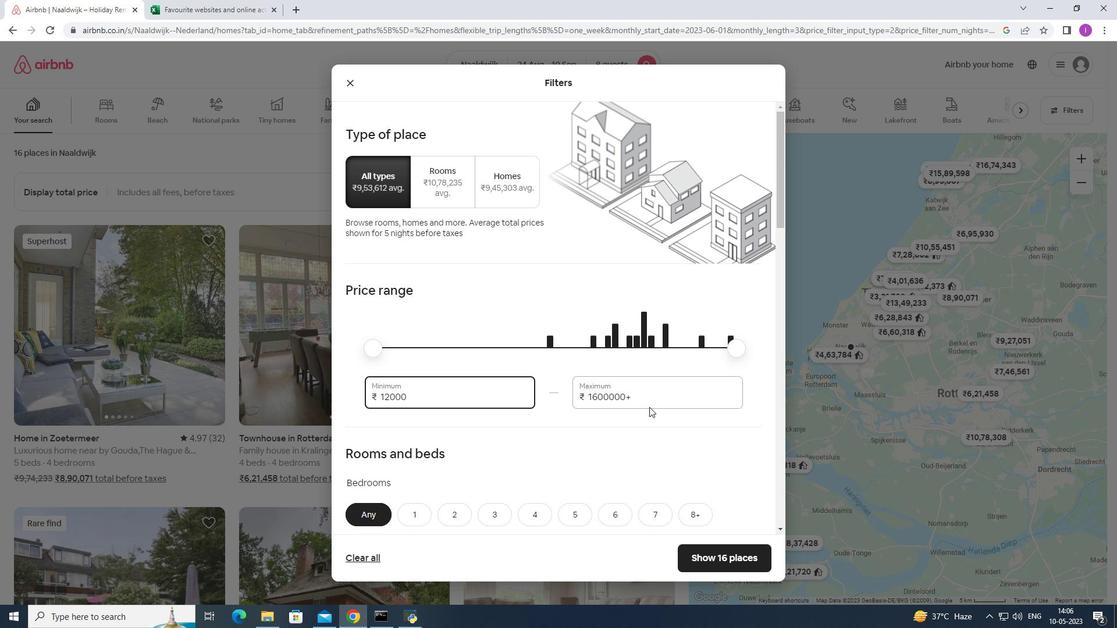 
Action: Mouse pressed left at (646, 401)
Screenshot: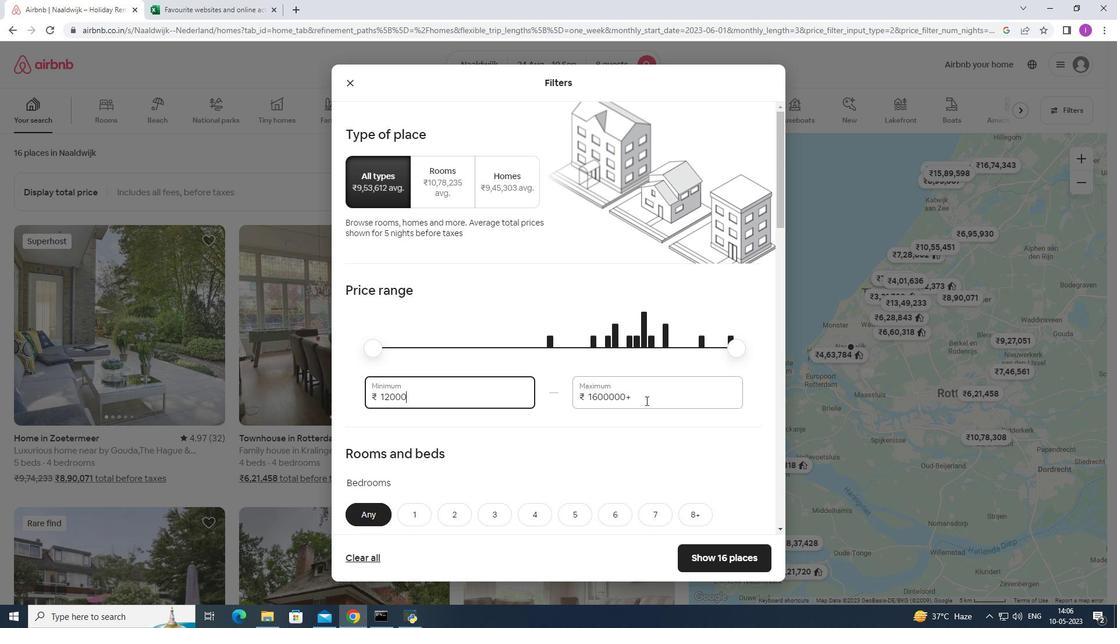 
Action: Mouse moved to (561, 408)
Screenshot: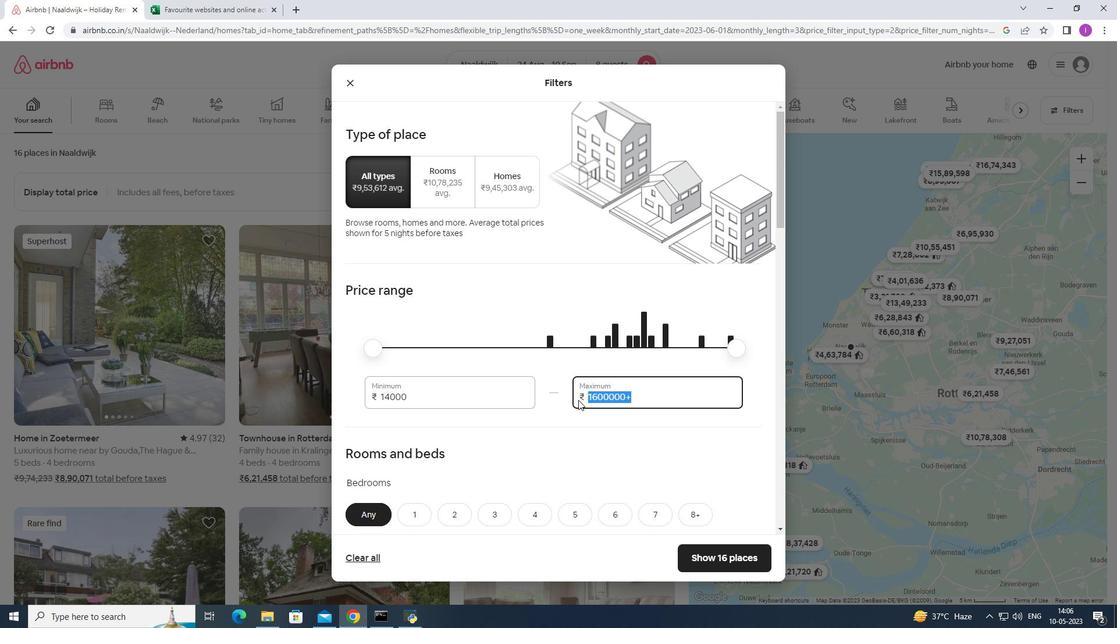 
Action: Key pressed 150
Screenshot: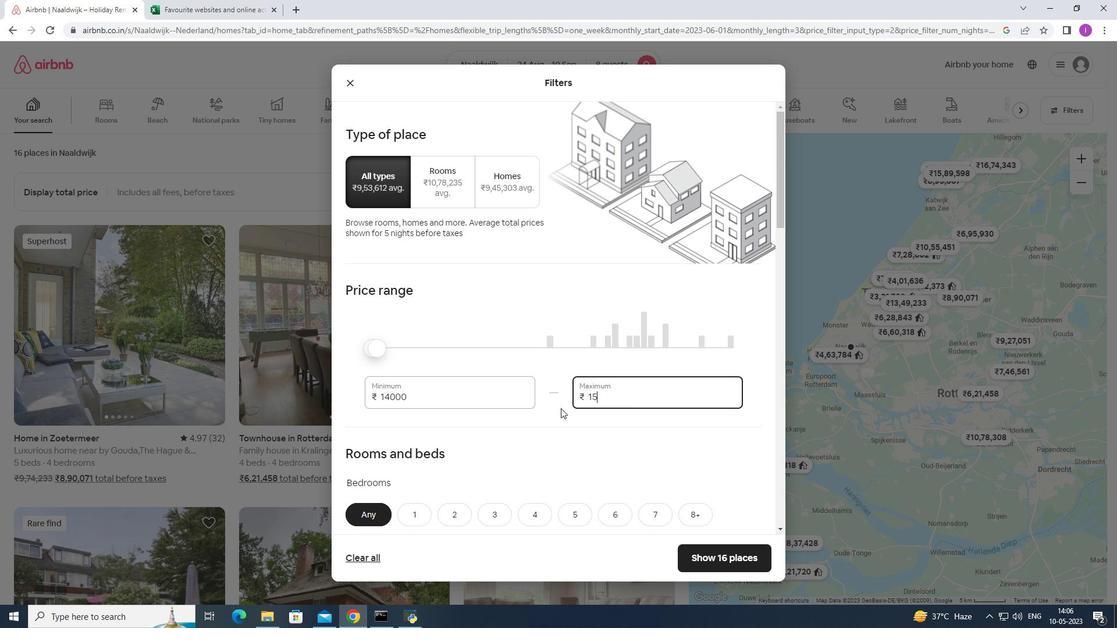 
Action: Mouse moved to (560, 410)
Screenshot: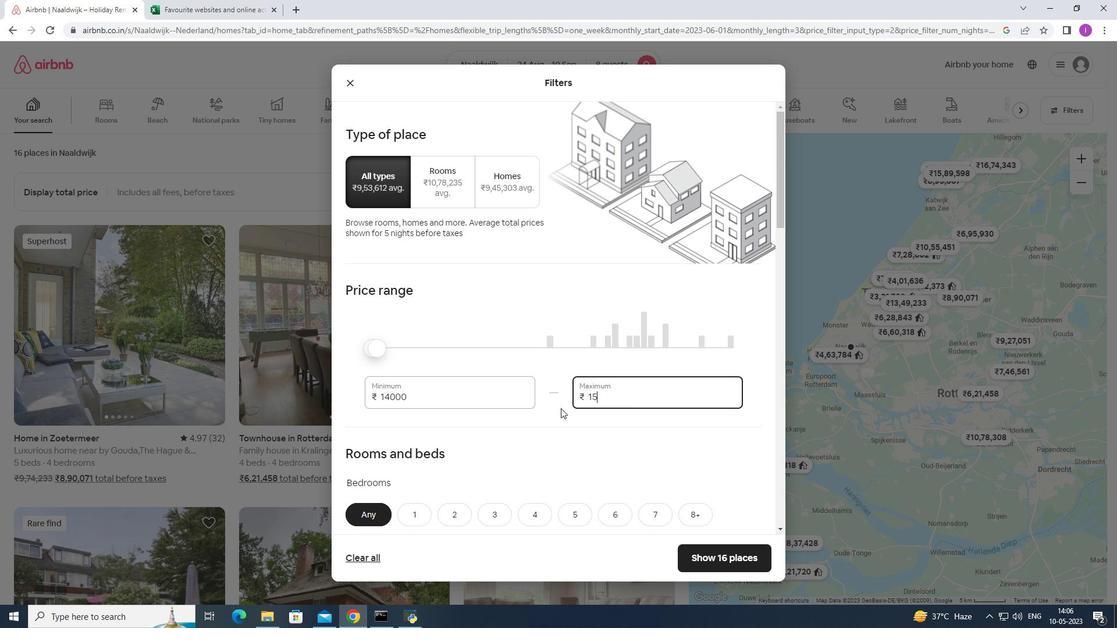 
Action: Key pressed 0
Screenshot: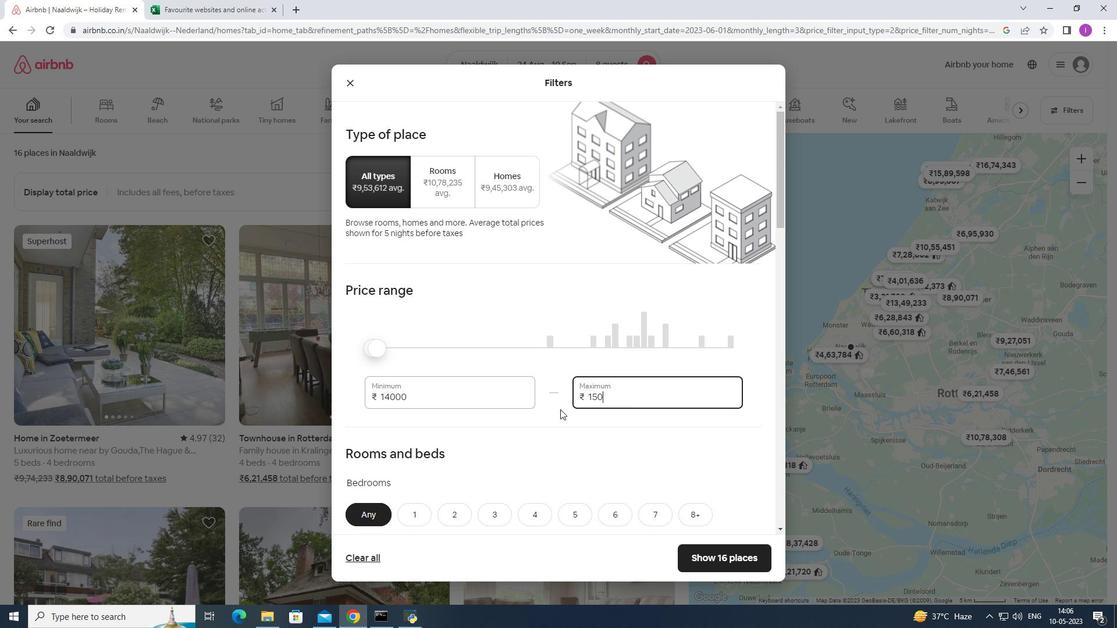 
Action: Mouse moved to (561, 411)
Screenshot: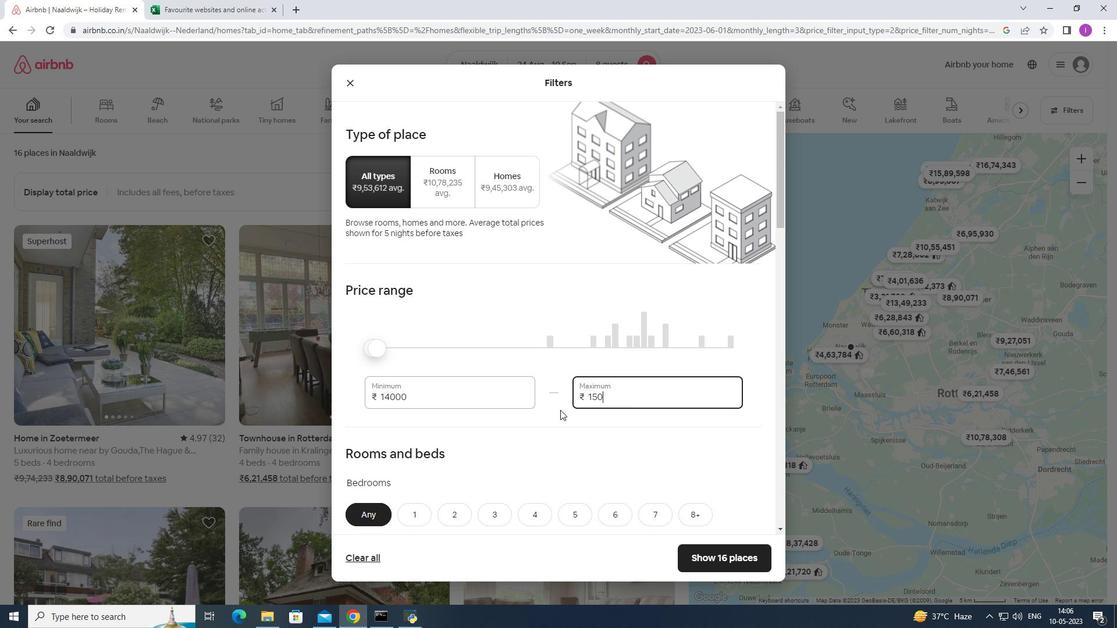 
Action: Key pressed 0
Screenshot: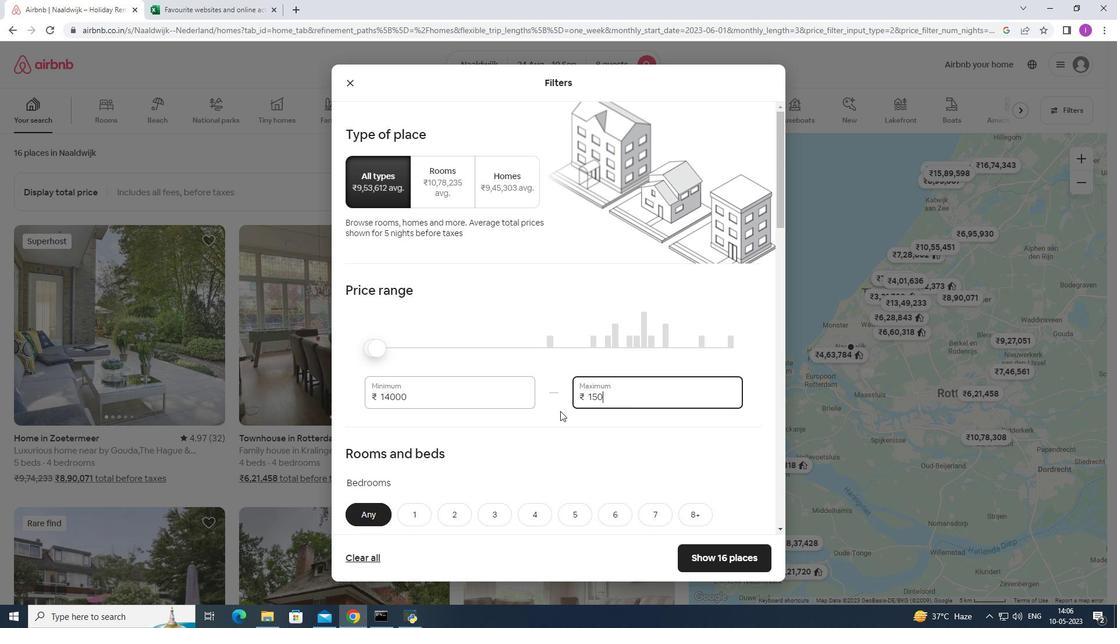 
Action: Mouse moved to (444, 395)
Screenshot: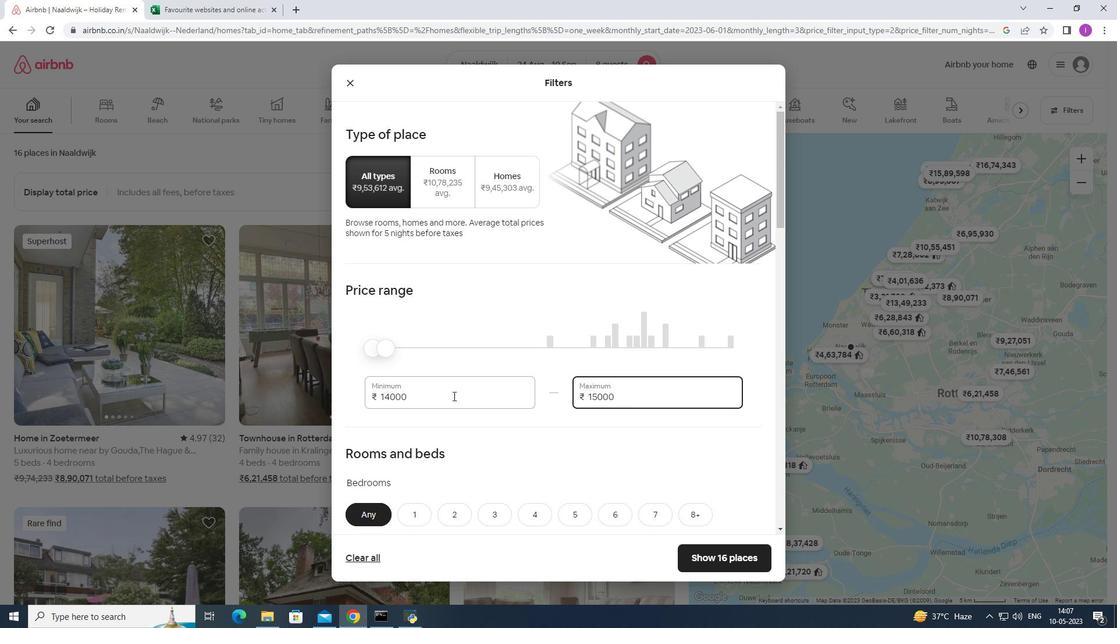 
Action: Mouse pressed left at (444, 395)
Screenshot: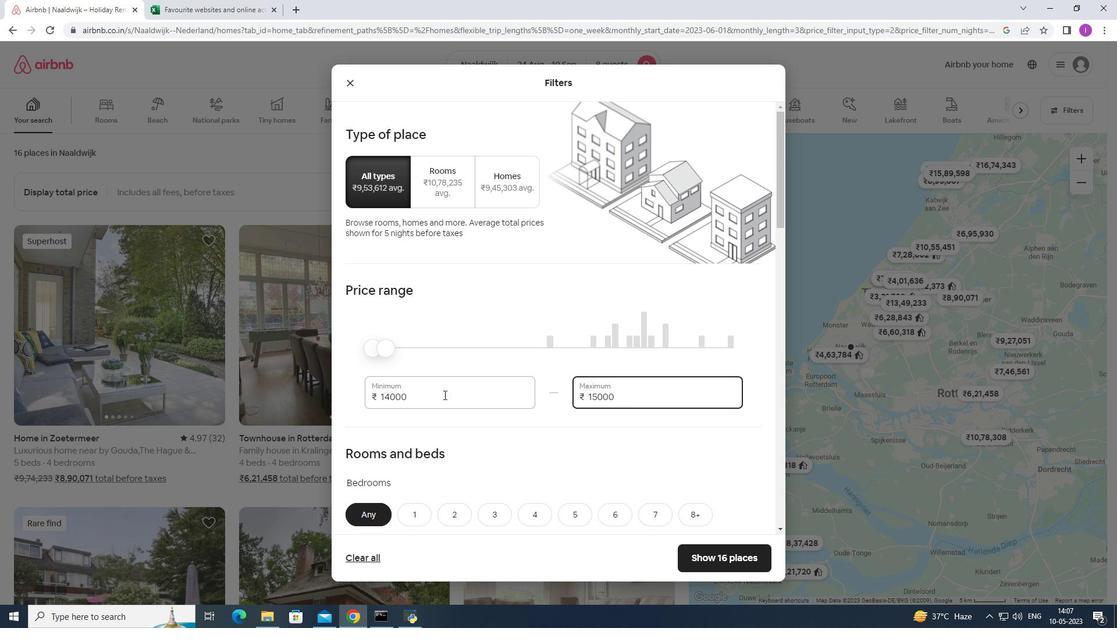 
Action: Mouse moved to (366, 404)
Screenshot: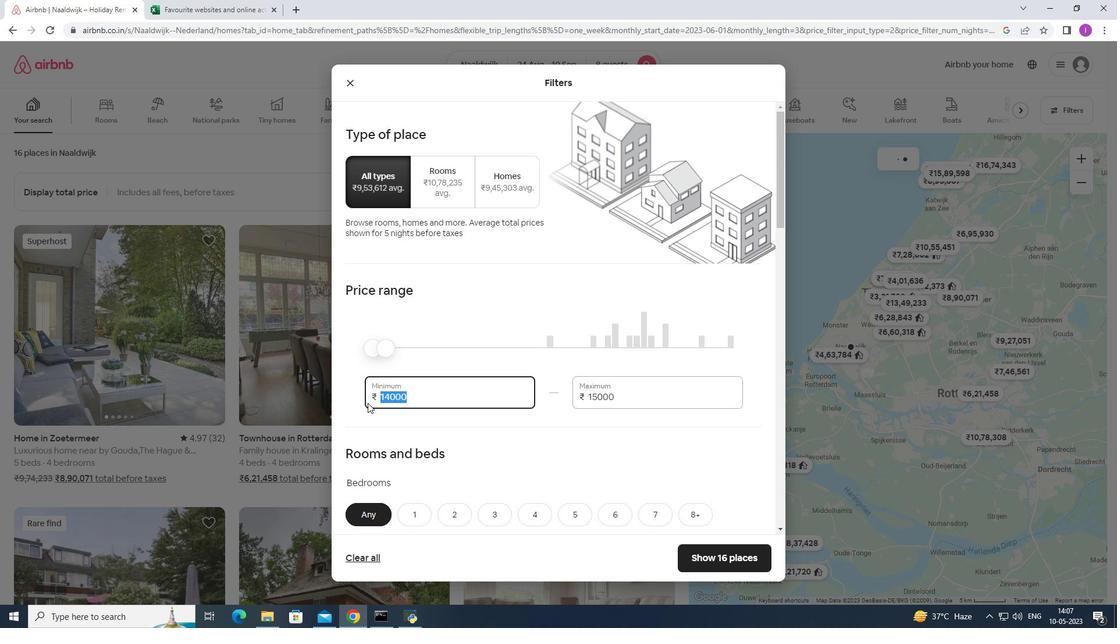 
Action: Key pressed 12000
Screenshot: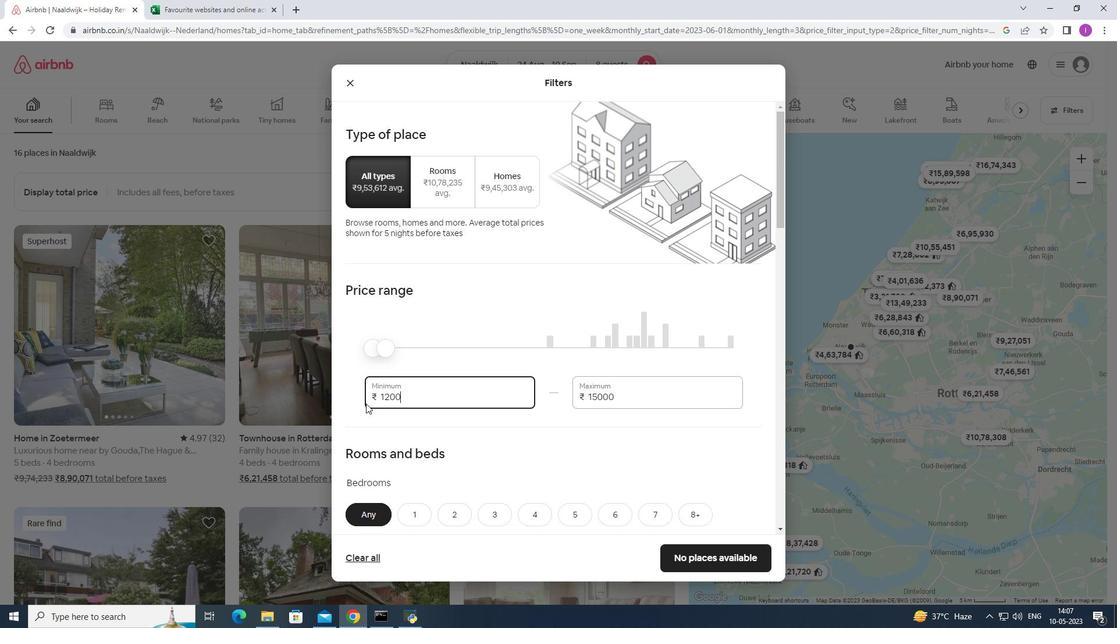 
Action: Mouse moved to (443, 430)
Screenshot: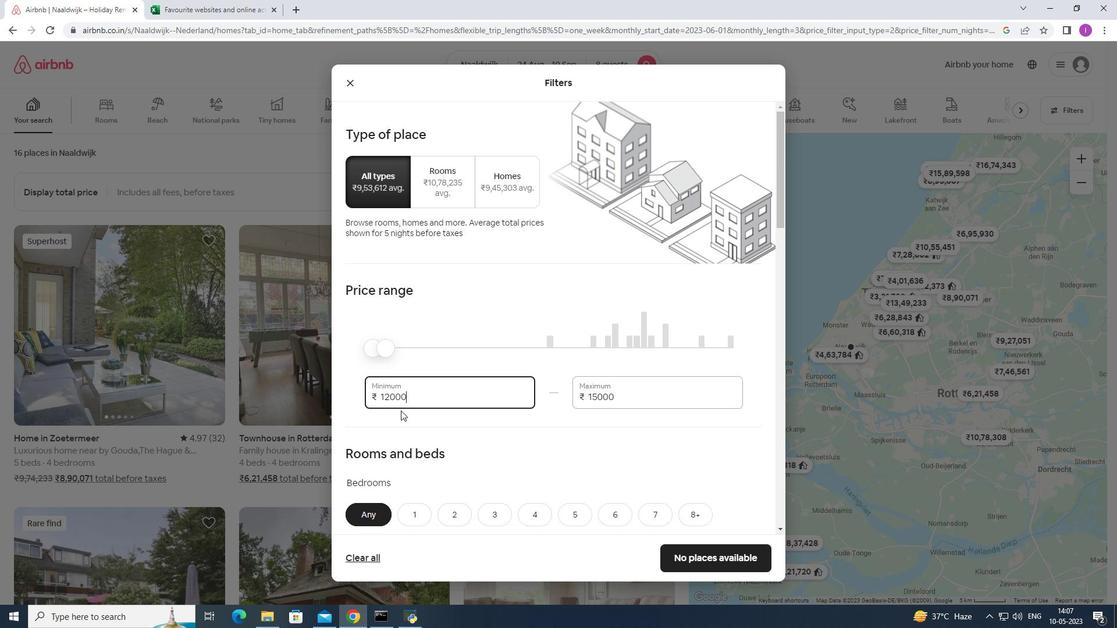 
Action: Mouse scrolled (443, 430) with delta (0, 0)
Screenshot: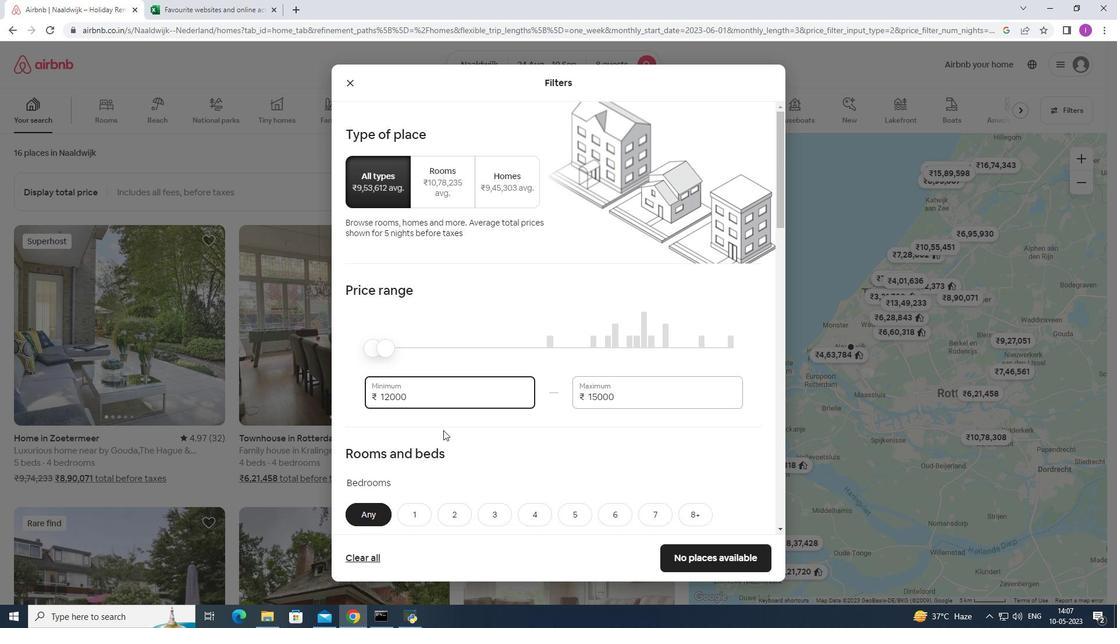 
Action: Mouse scrolled (443, 430) with delta (0, 0)
Screenshot: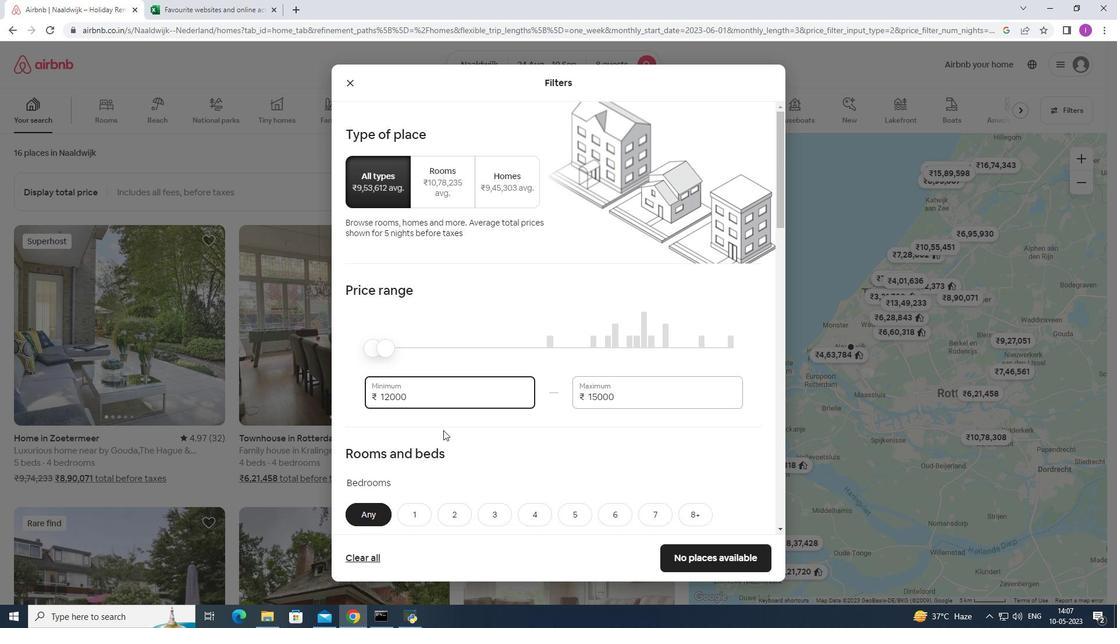 
Action: Mouse scrolled (443, 430) with delta (0, 0)
Screenshot: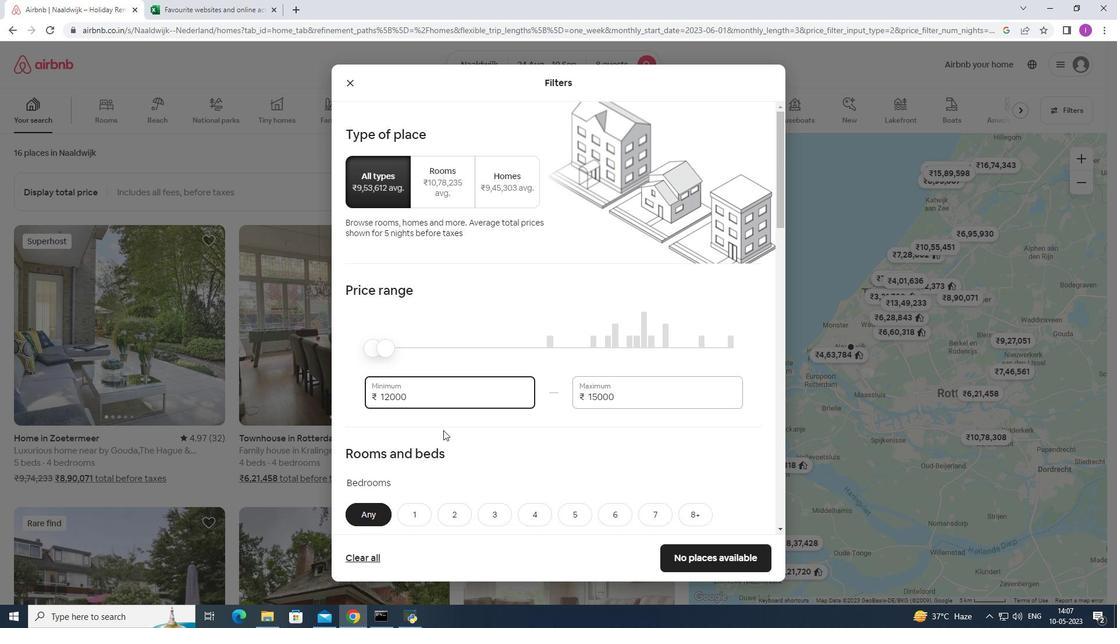 
Action: Mouse moved to (438, 422)
Screenshot: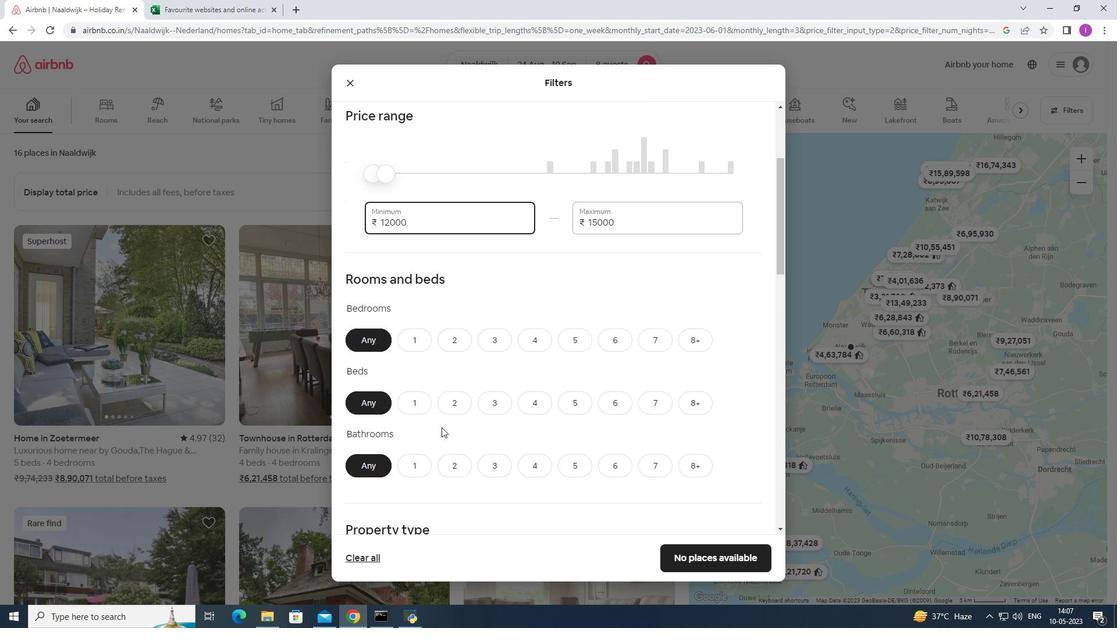 
Action: Mouse scrolled (438, 421) with delta (0, 0)
Screenshot: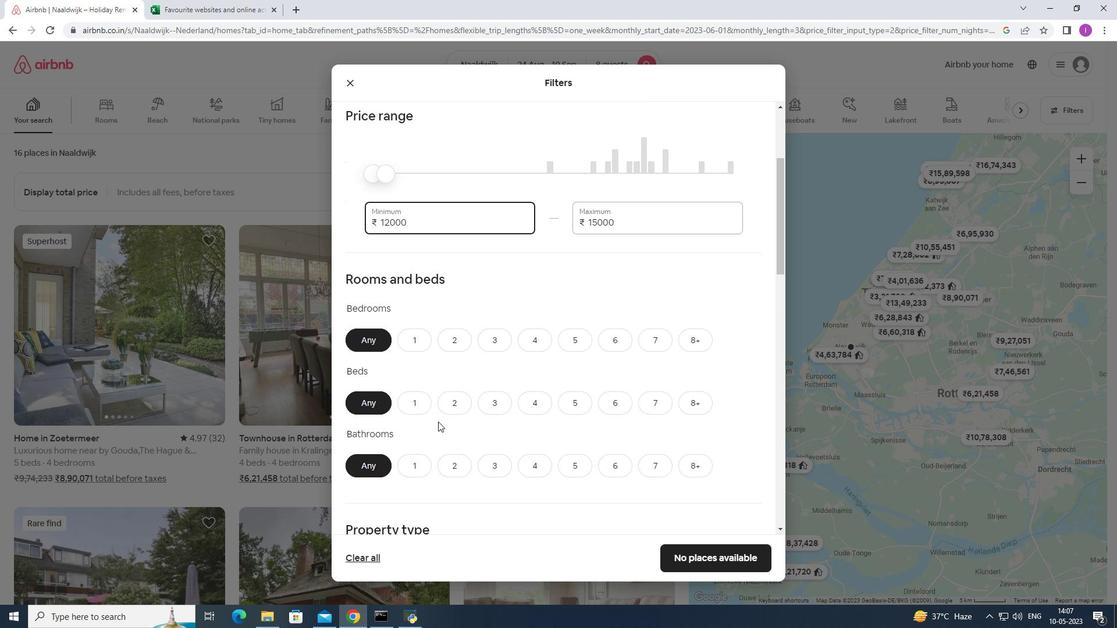 
Action: Mouse moved to (532, 277)
Screenshot: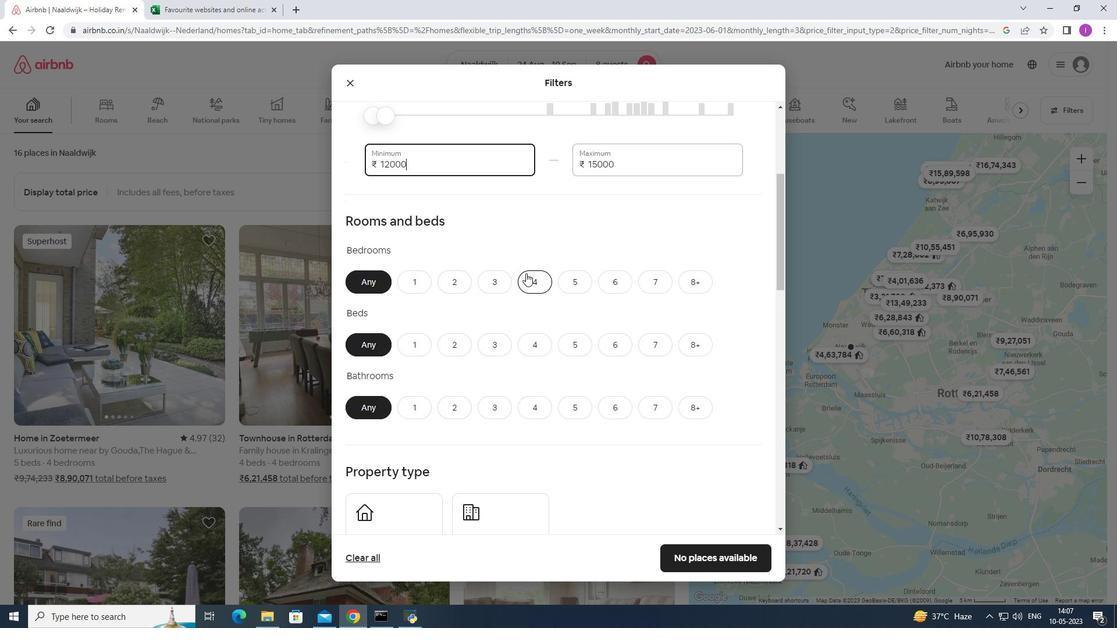 
Action: Mouse pressed left at (532, 277)
Screenshot: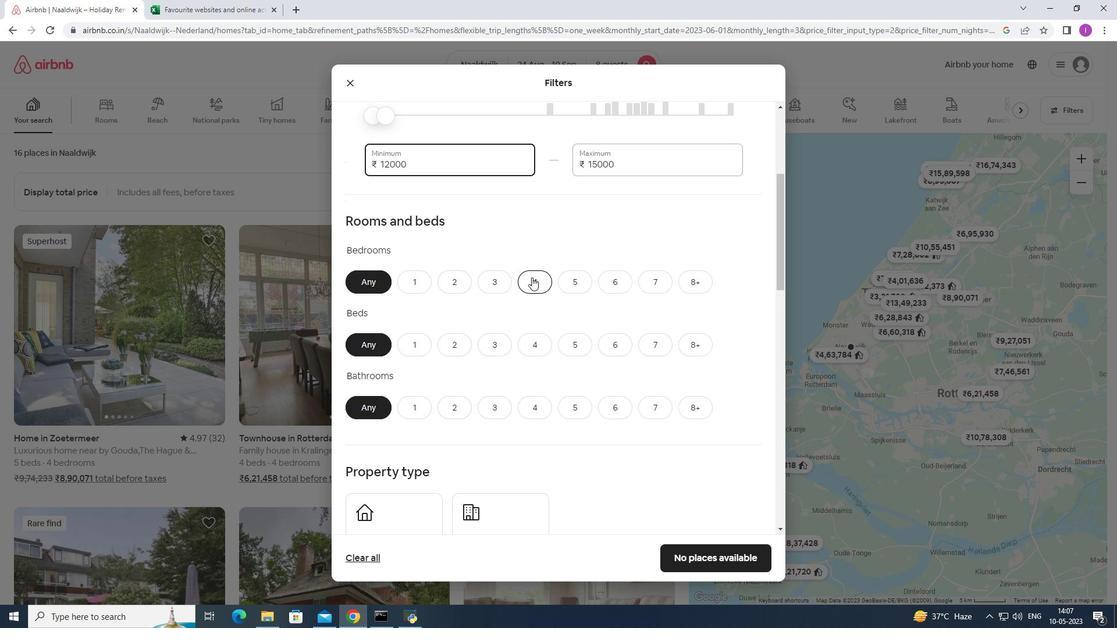 
Action: Mouse moved to (691, 343)
Screenshot: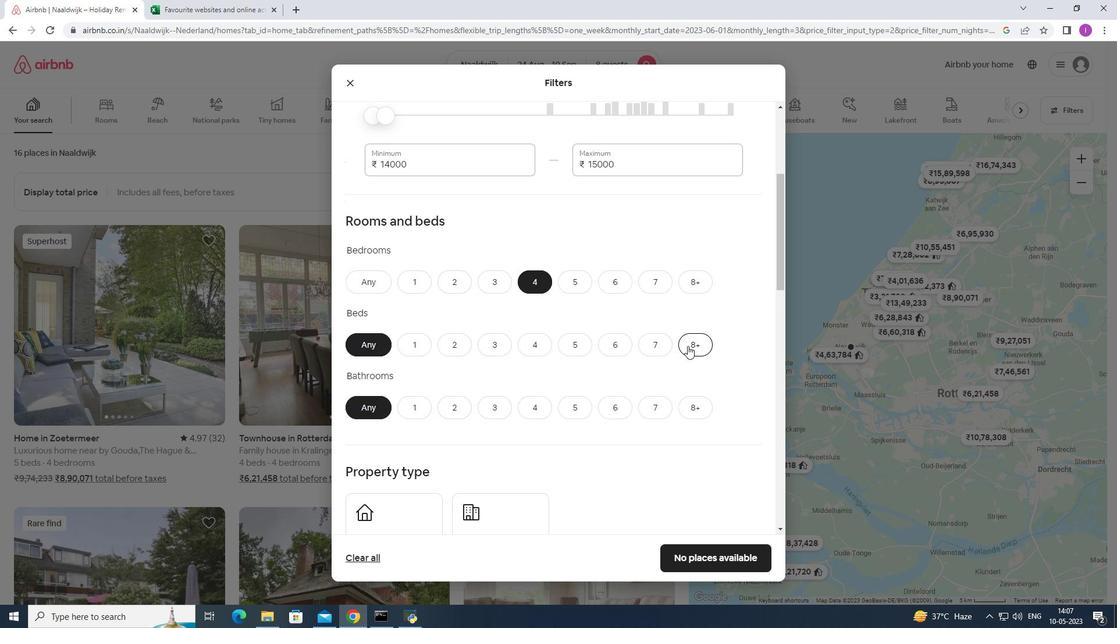 
Action: Mouse pressed left at (691, 343)
Screenshot: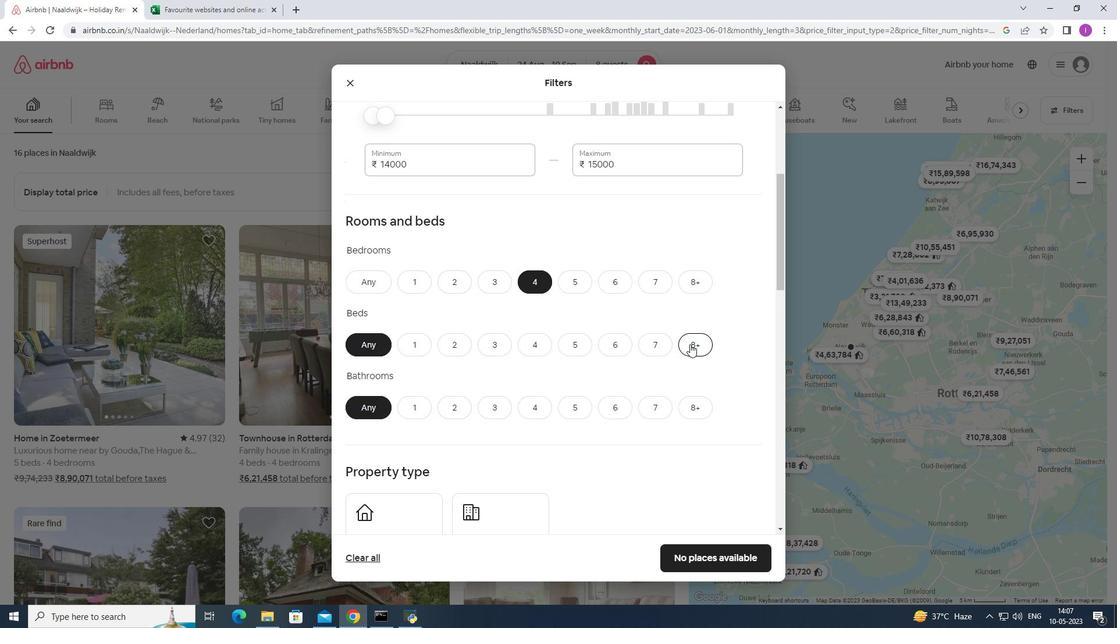 
Action: Mouse moved to (535, 413)
Screenshot: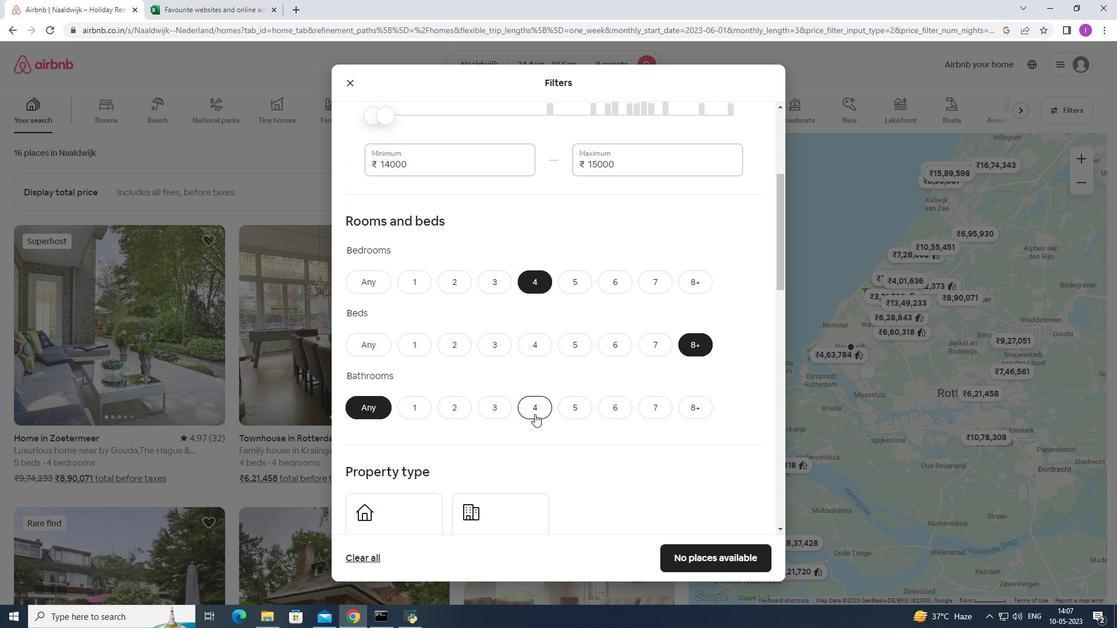
Action: Mouse pressed left at (535, 413)
Screenshot: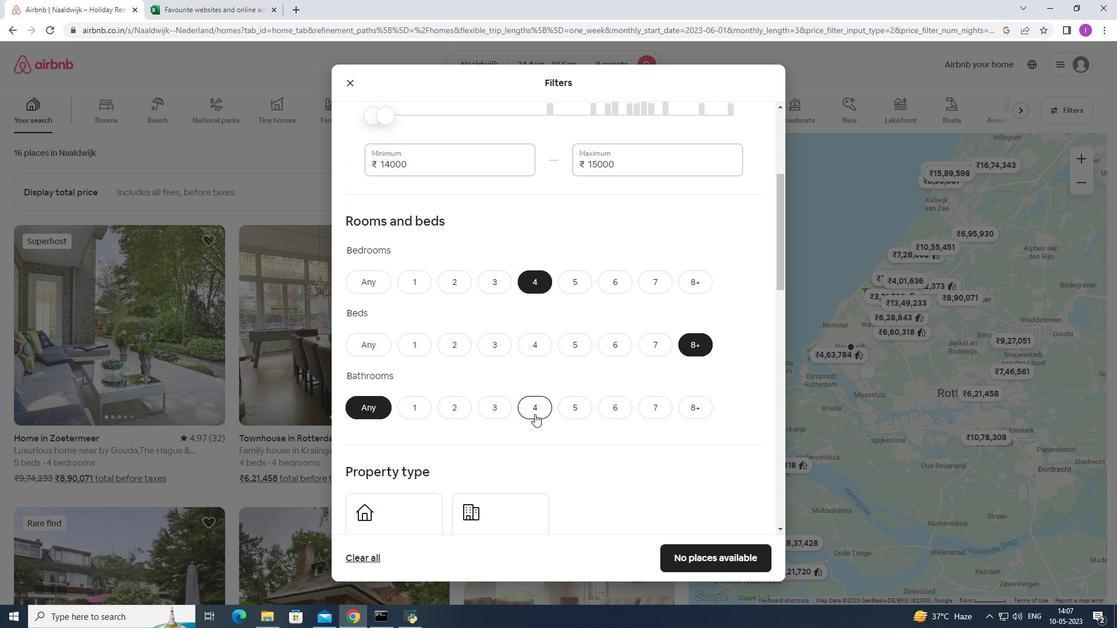 
Action: Mouse moved to (622, 390)
Screenshot: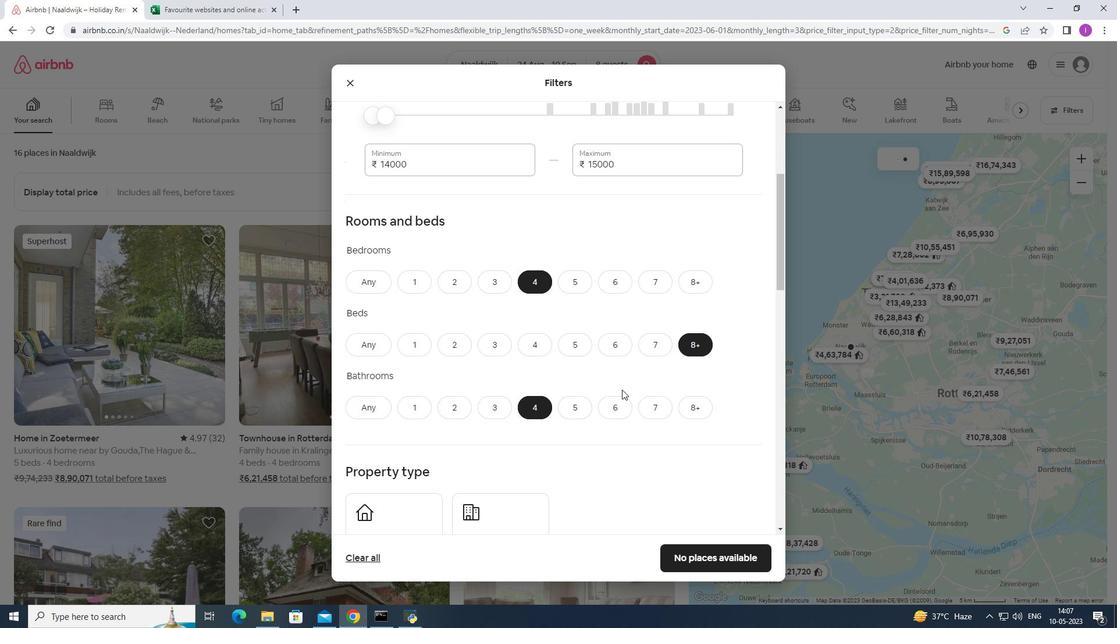 
Action: Mouse scrolled (622, 389) with delta (0, 0)
Screenshot: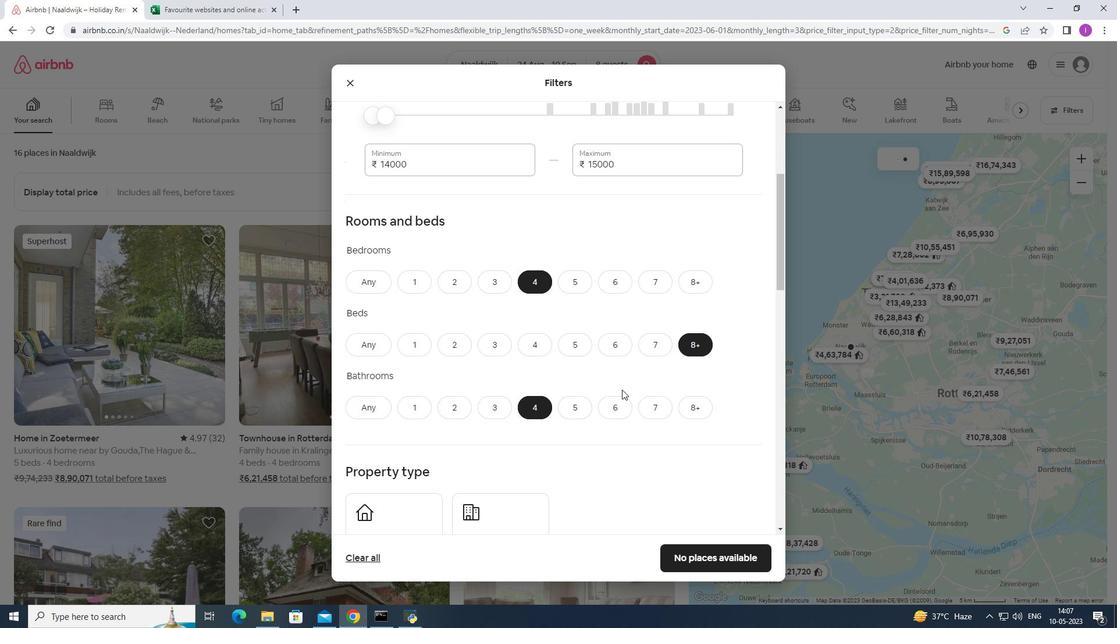 
Action: Mouse moved to (622, 391)
Screenshot: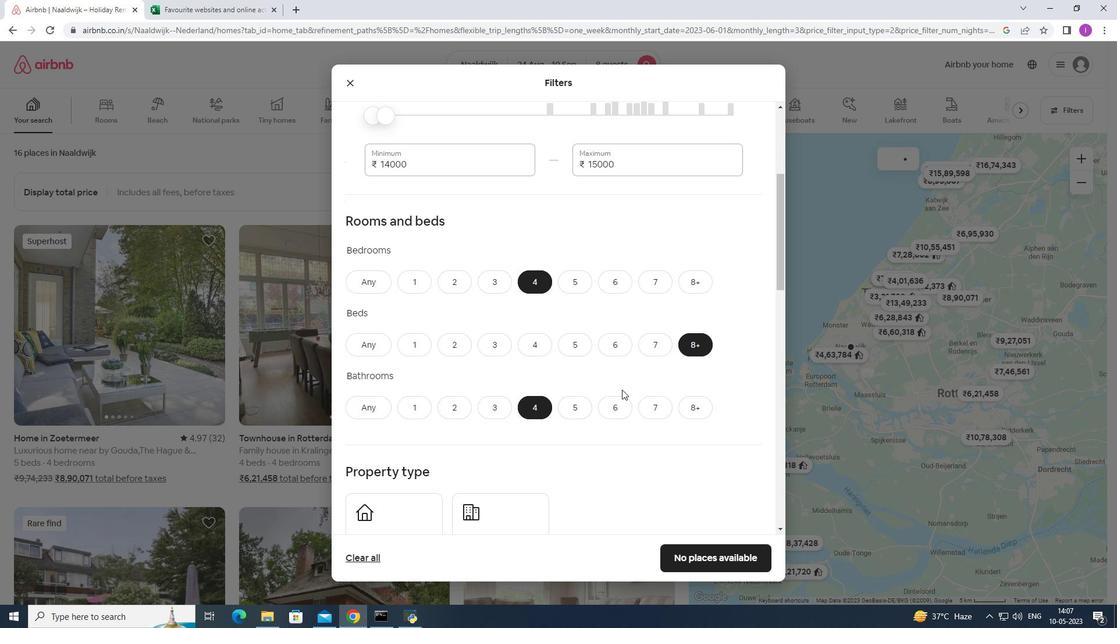 
Action: Mouse scrolled (622, 390) with delta (0, 0)
Screenshot: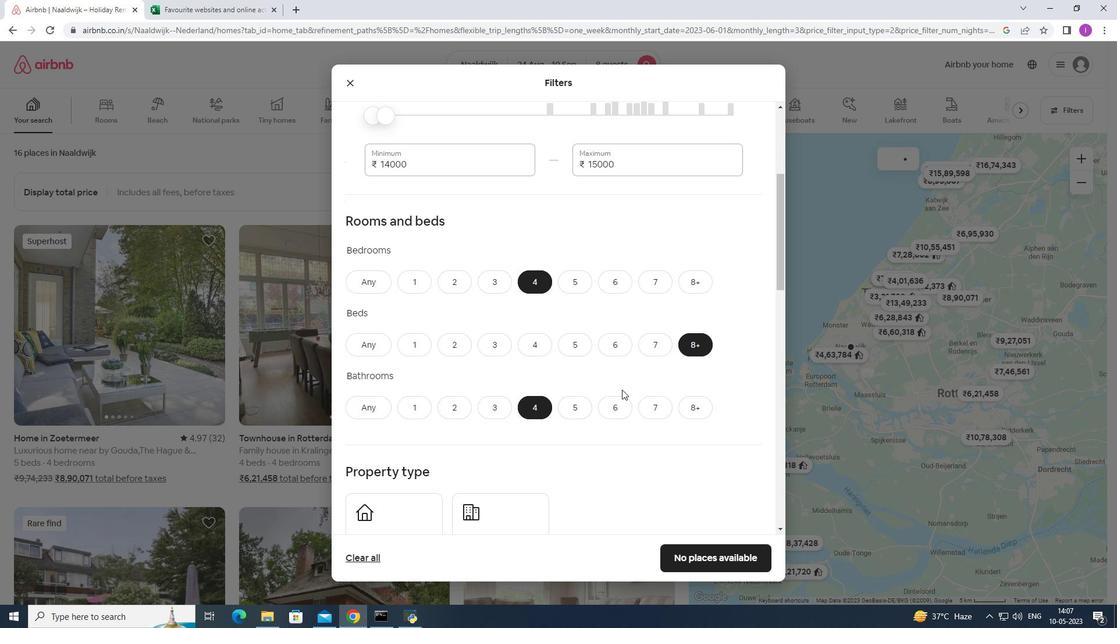 
Action: Mouse moved to (621, 391)
Screenshot: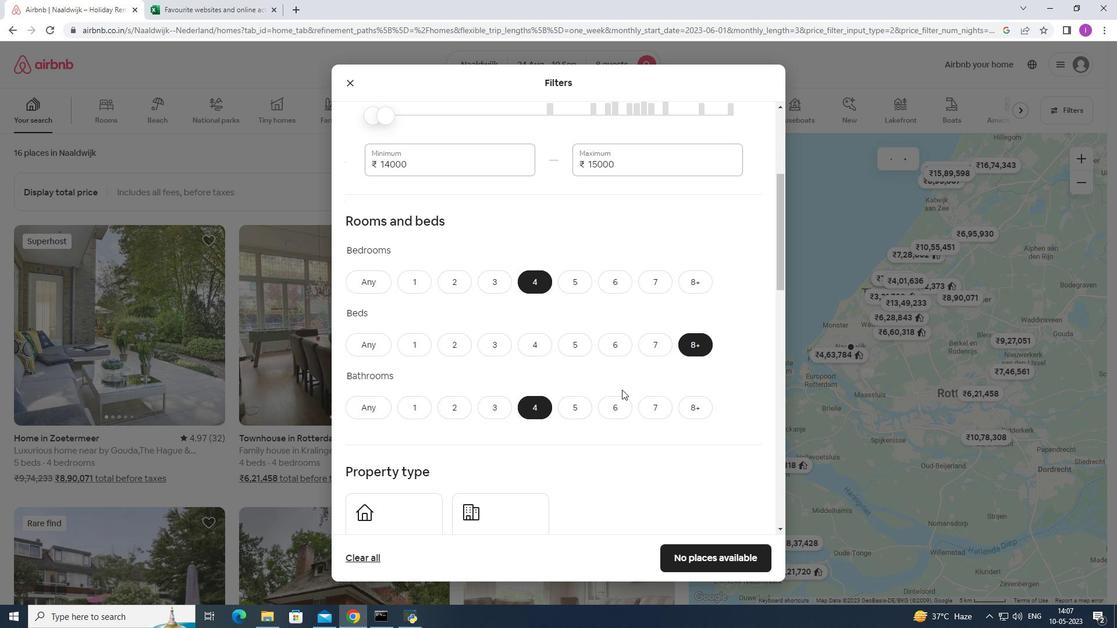 
Action: Mouse scrolled (621, 391) with delta (0, 0)
Screenshot: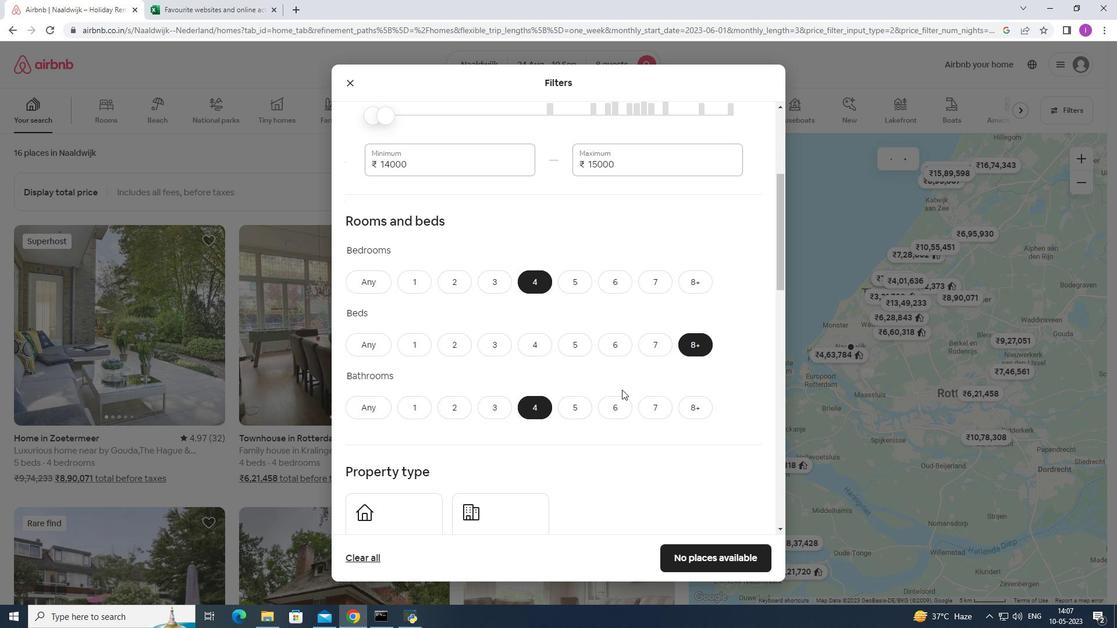
Action: Mouse moved to (405, 358)
Screenshot: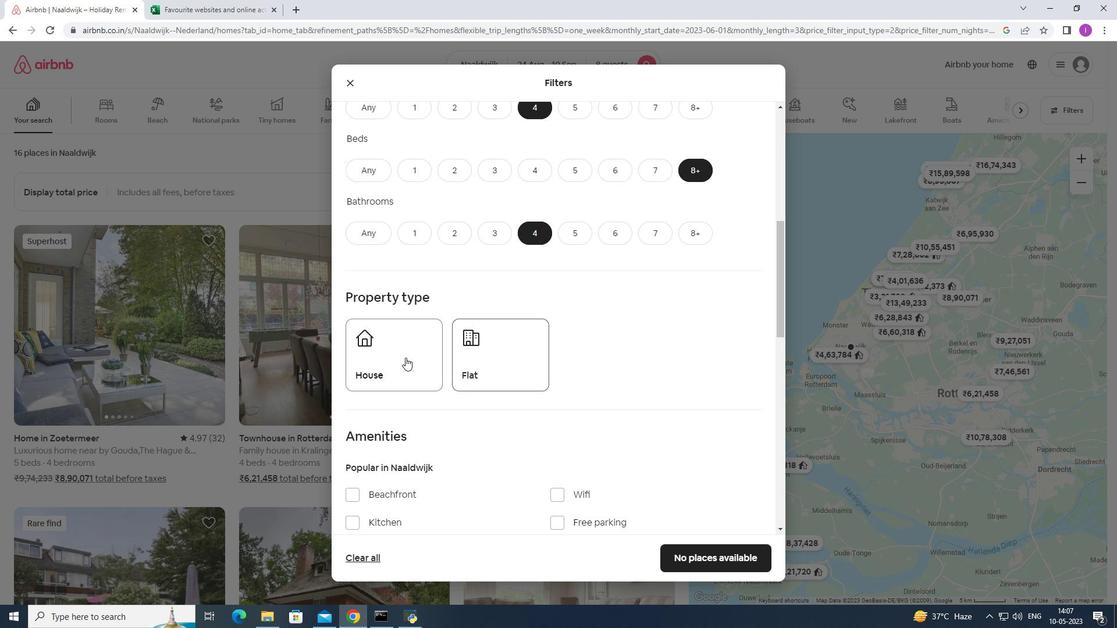 
Action: Mouse pressed left at (405, 358)
Screenshot: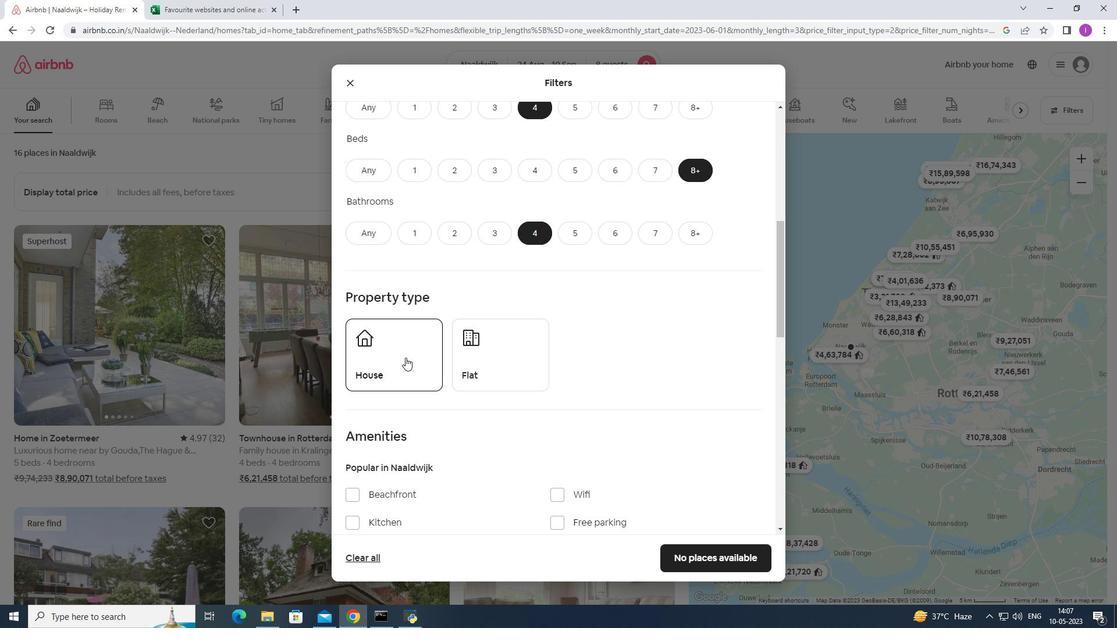 
Action: Mouse moved to (486, 349)
Screenshot: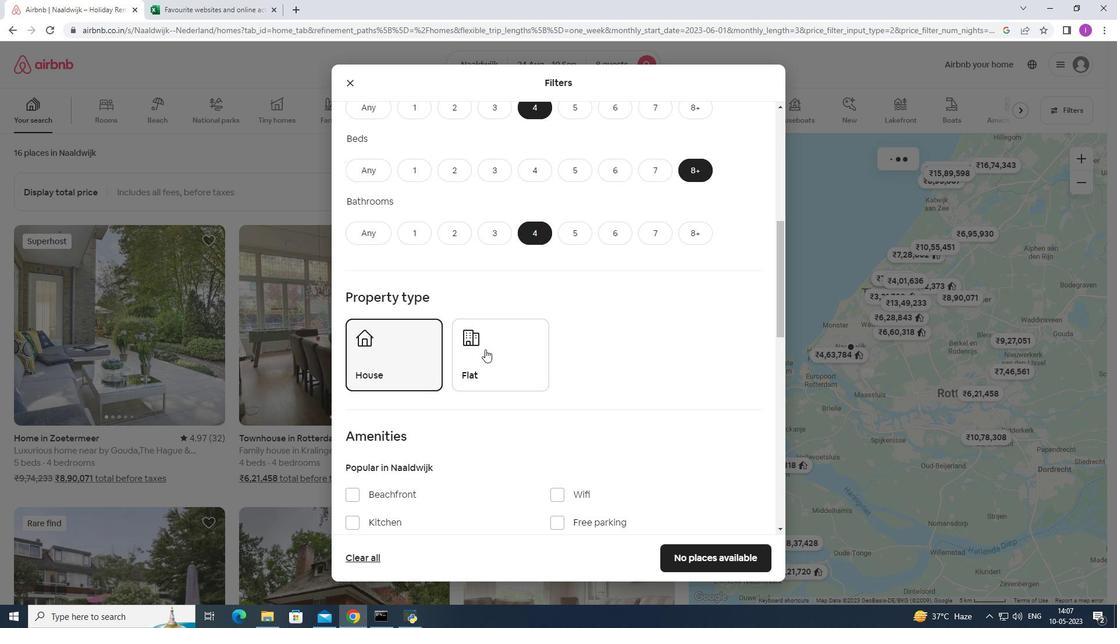 
Action: Mouse pressed left at (486, 349)
Screenshot: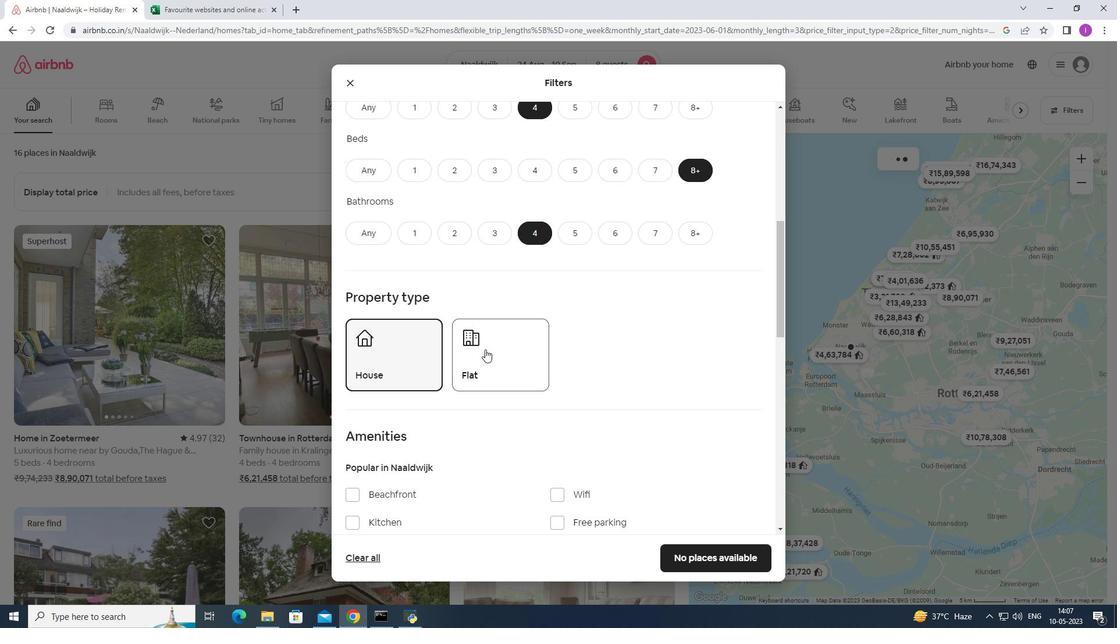 
Action: Mouse moved to (573, 413)
Screenshot: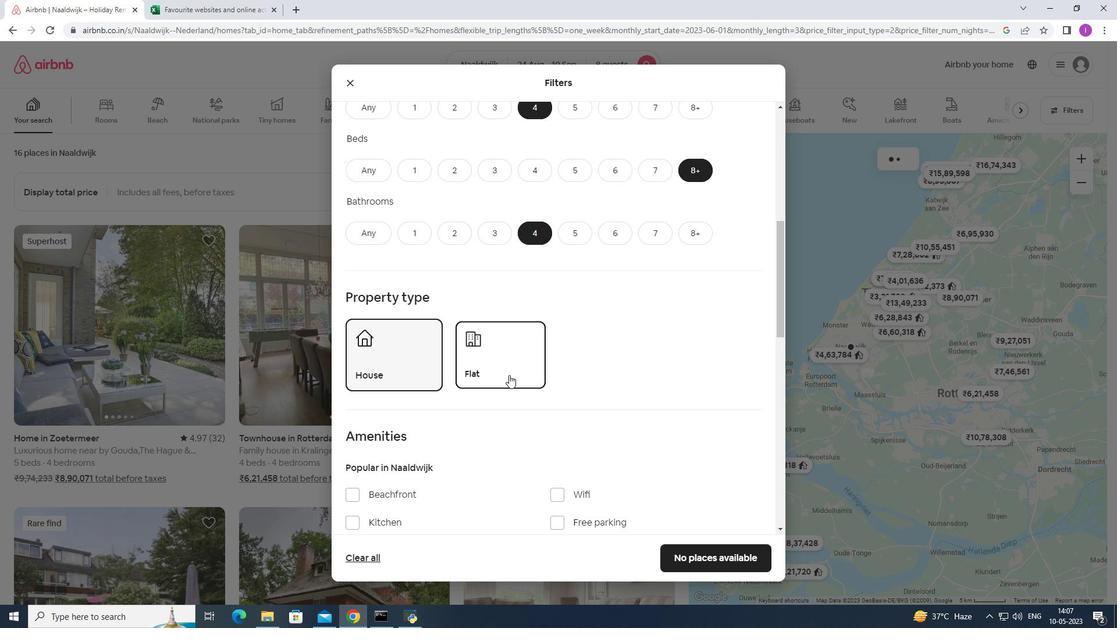 
Action: Mouse scrolled (573, 412) with delta (0, 0)
Screenshot: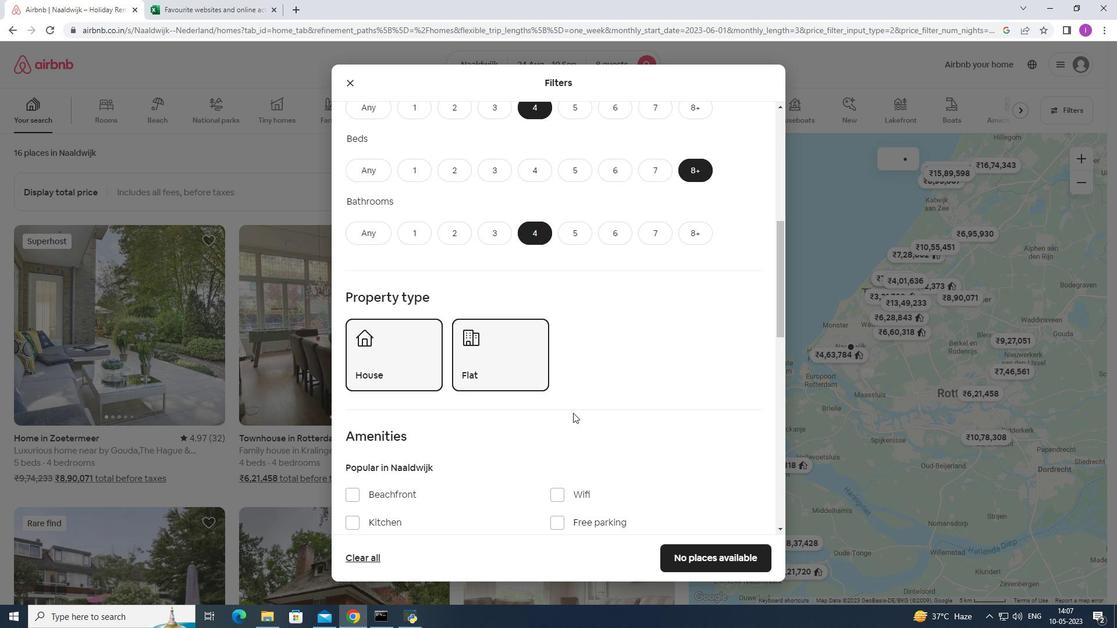 
Action: Mouse scrolled (573, 412) with delta (0, 0)
Screenshot: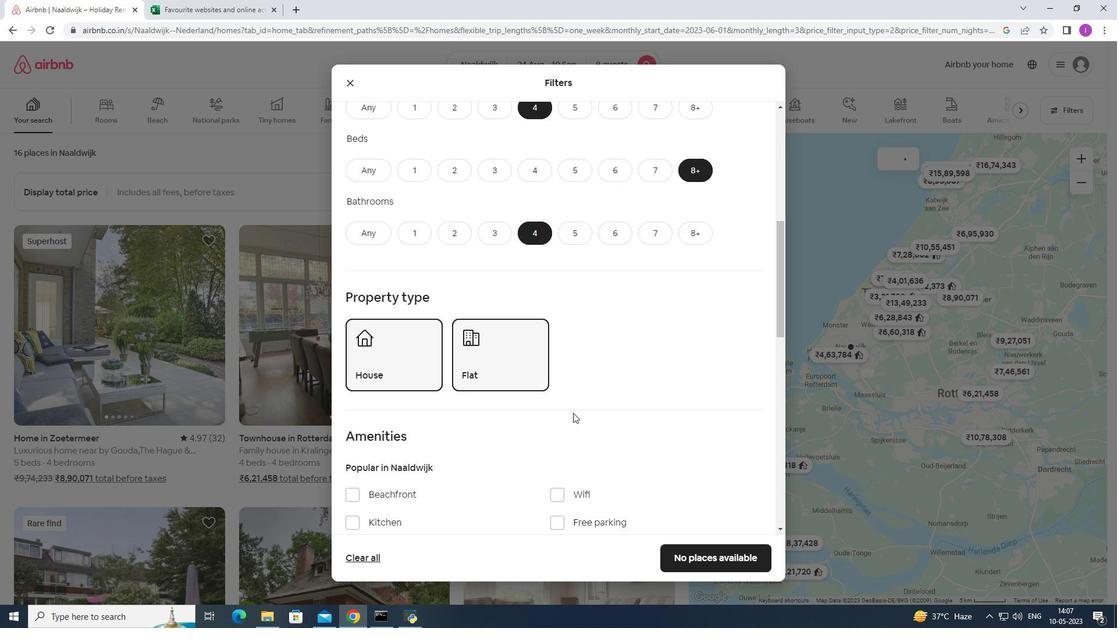 
Action: Mouse moved to (454, 391)
Screenshot: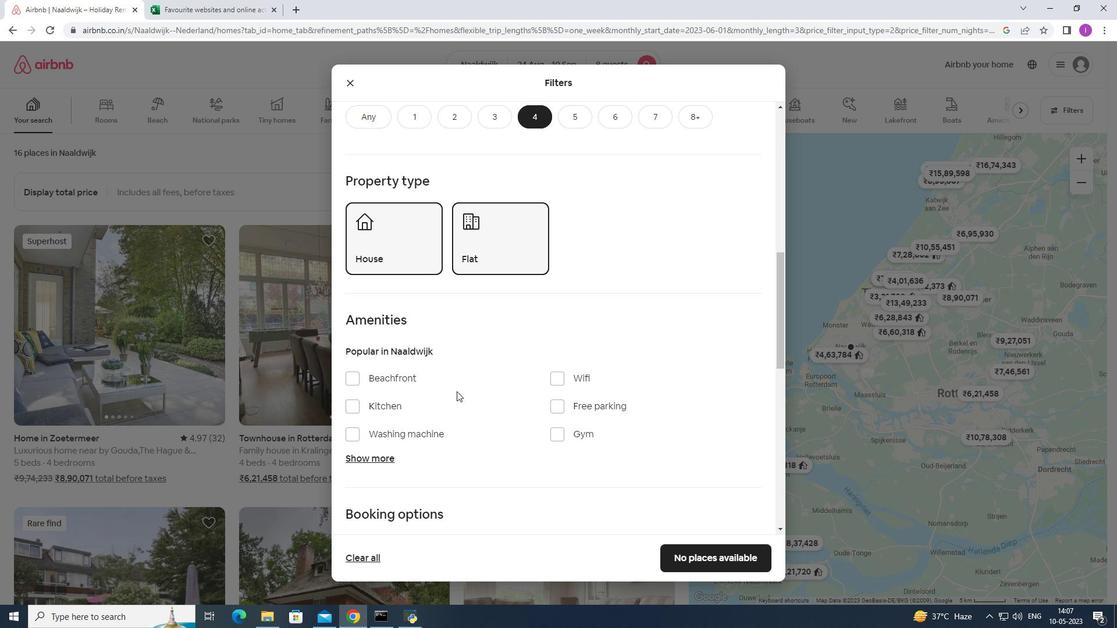 
Action: Mouse scrolled (454, 390) with delta (0, 0)
Screenshot: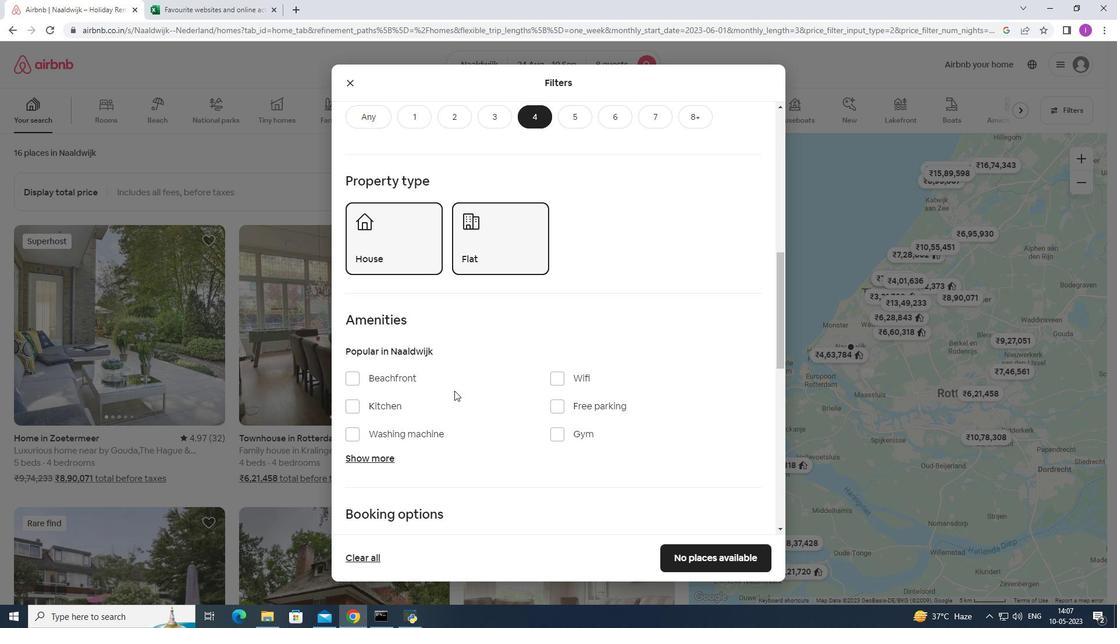 
Action: Mouse scrolled (454, 390) with delta (0, 0)
Screenshot: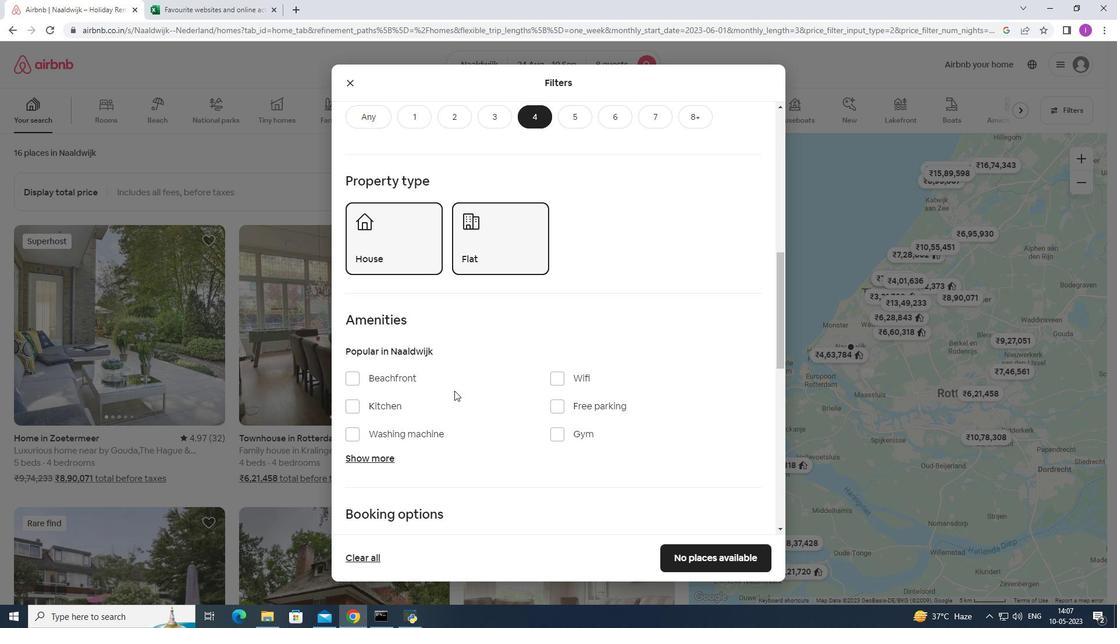 
Action: Mouse moved to (555, 259)
Screenshot: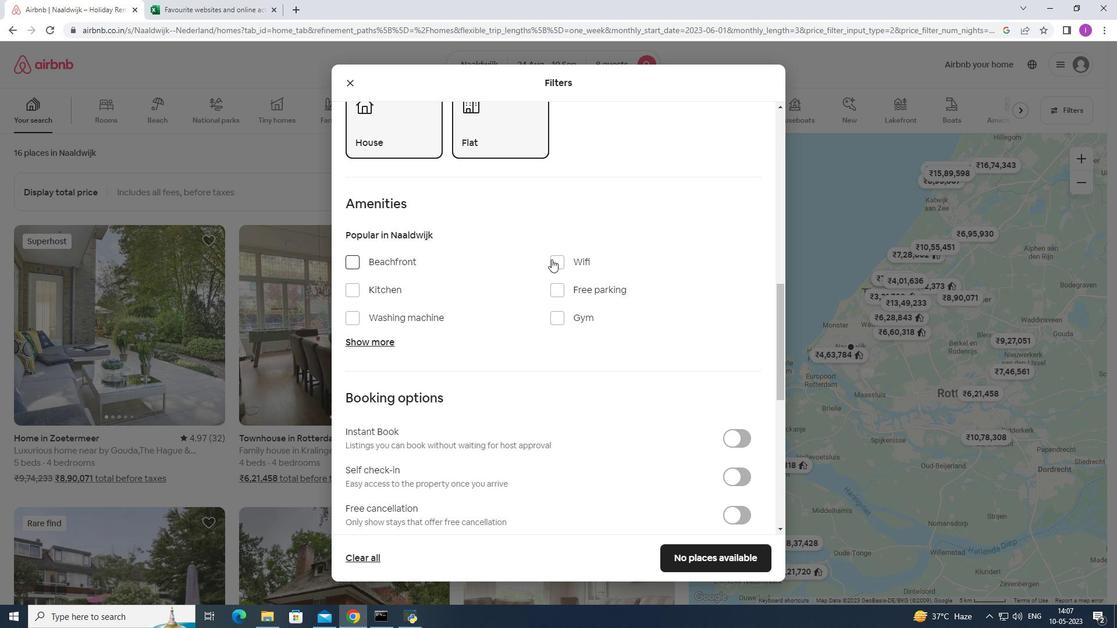 
Action: Mouse pressed left at (555, 259)
Screenshot: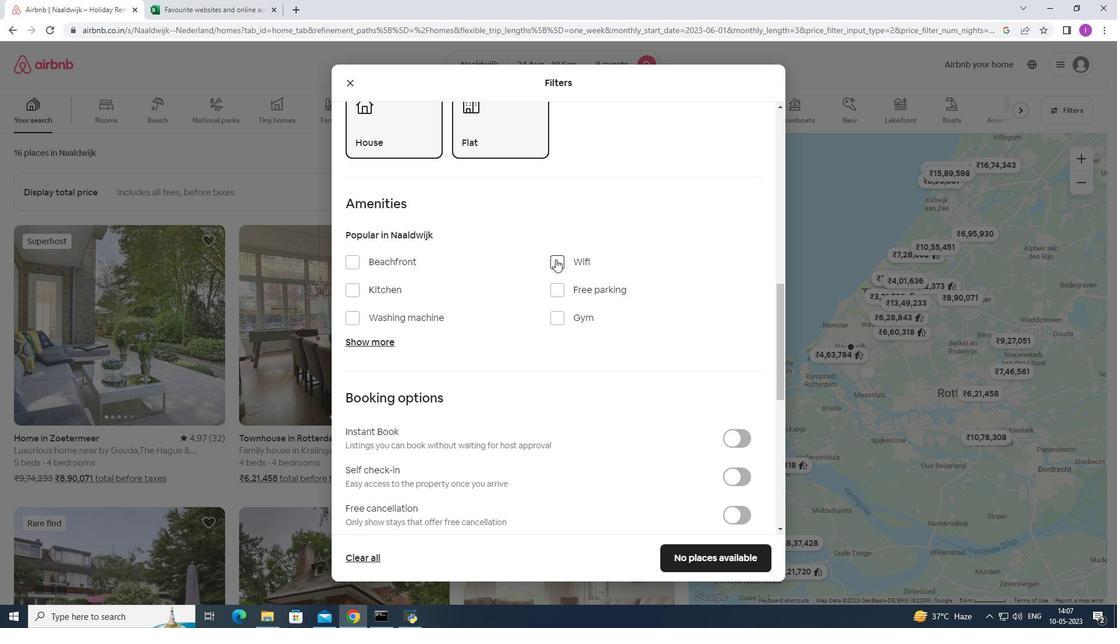 
Action: Mouse moved to (556, 289)
Screenshot: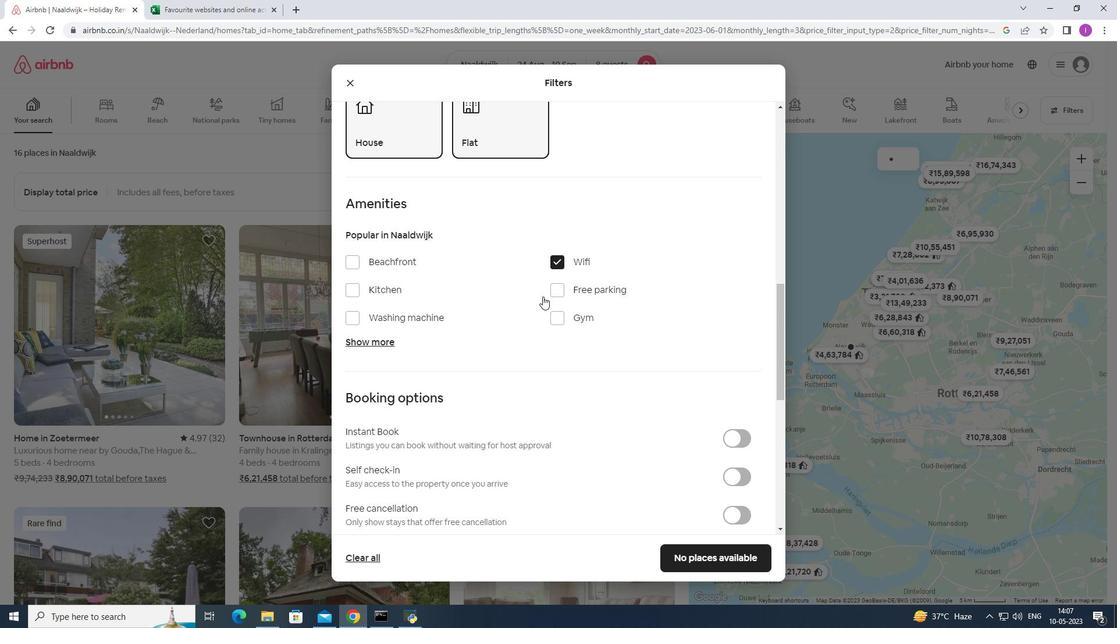
Action: Mouse pressed left at (556, 289)
Screenshot: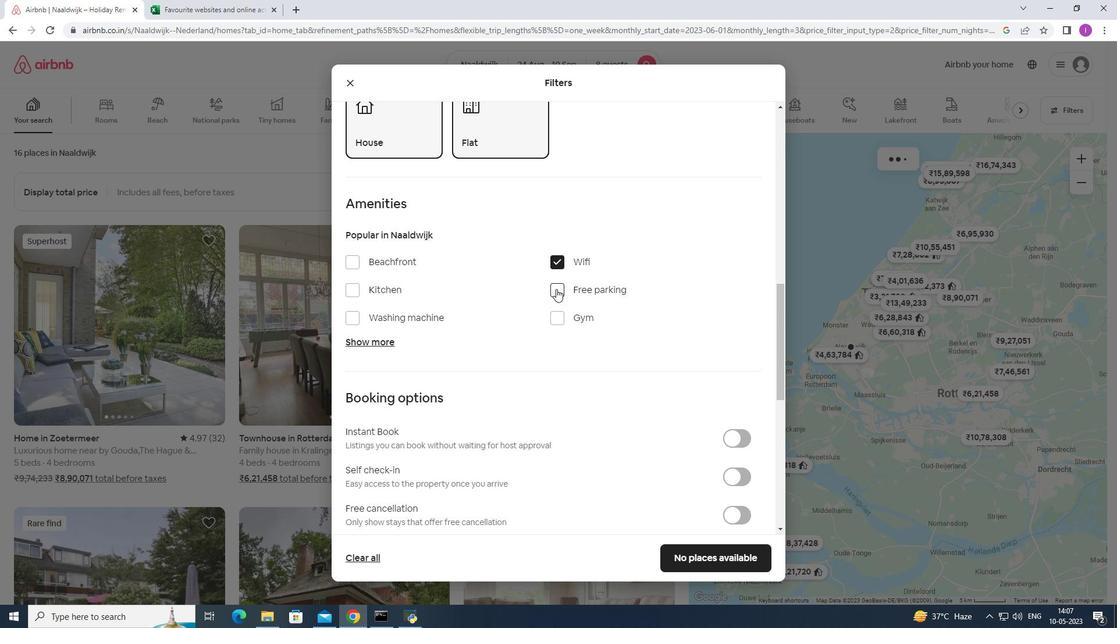 
Action: Mouse moved to (574, 316)
Screenshot: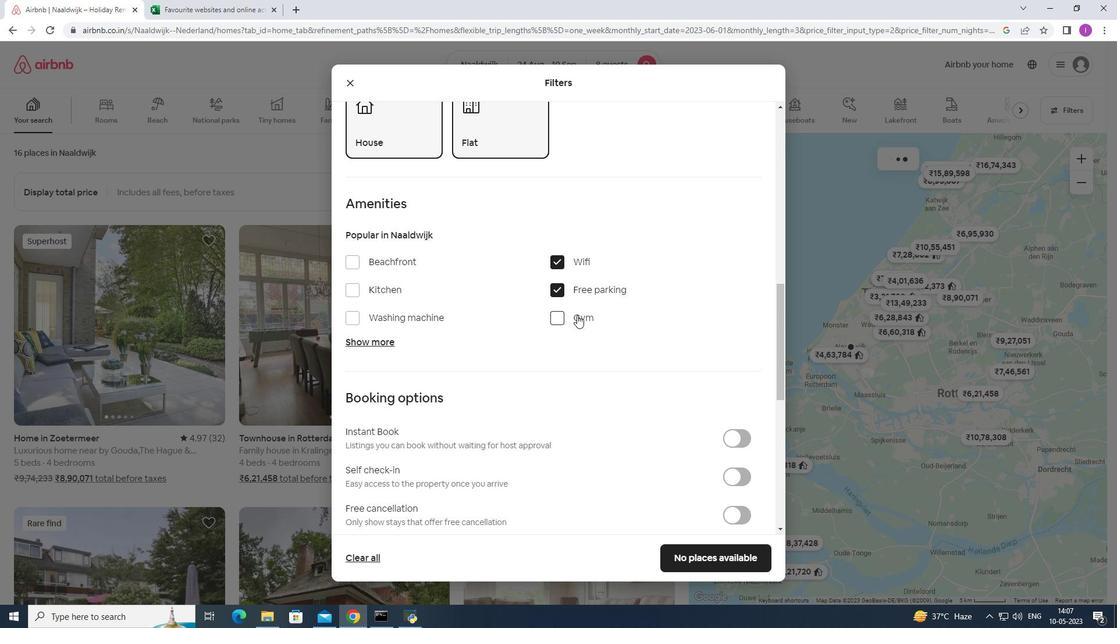 
Action: Mouse pressed left at (574, 316)
Screenshot: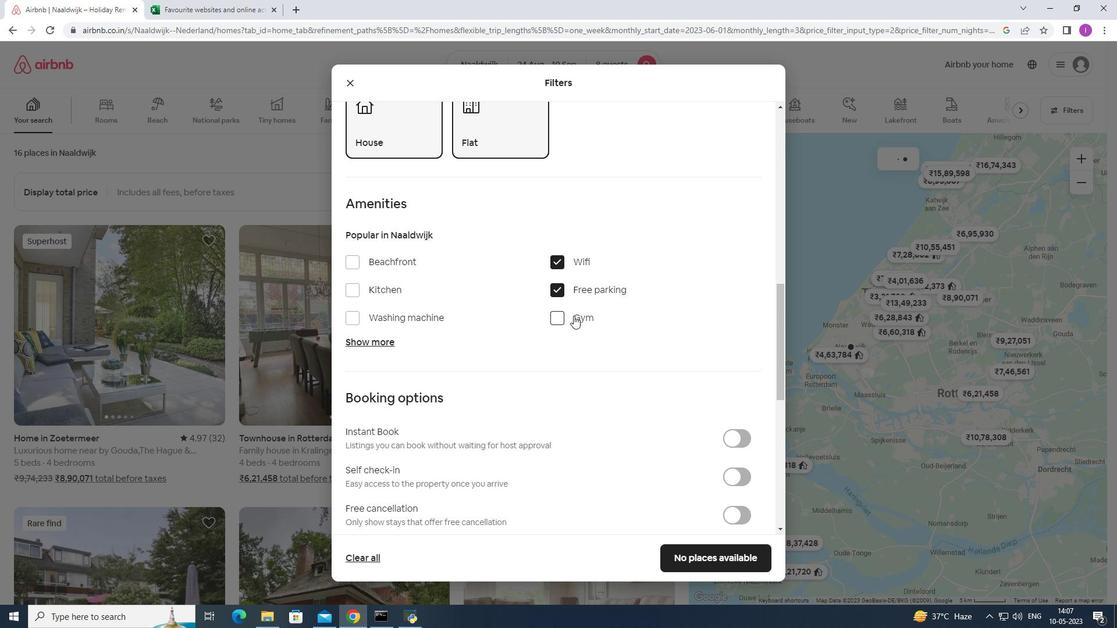 
Action: Mouse moved to (380, 344)
Screenshot: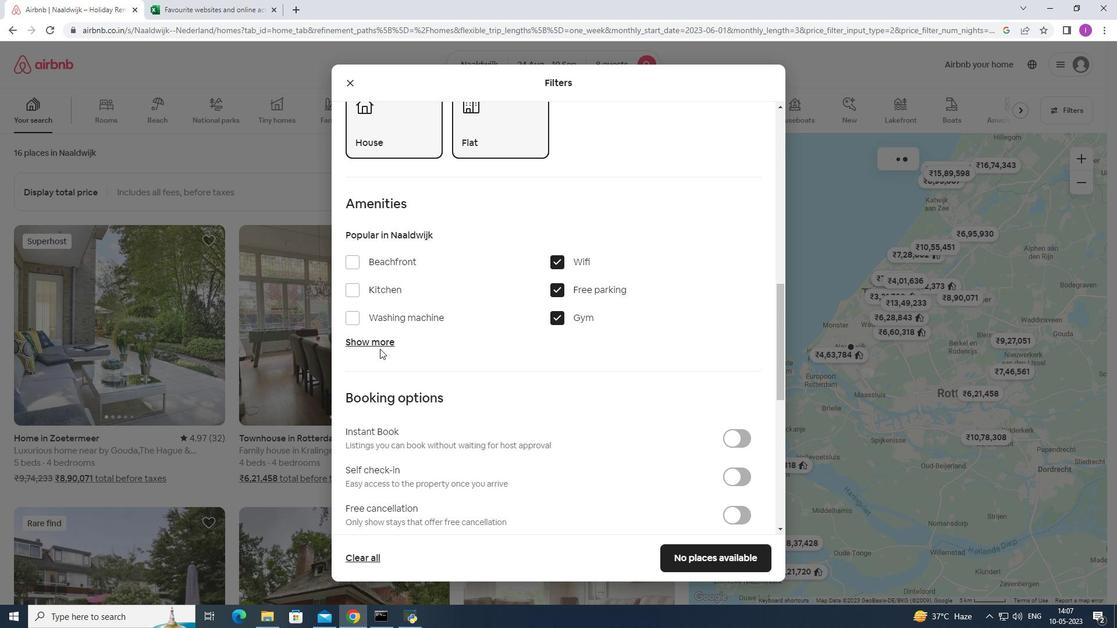 
Action: Mouse pressed left at (380, 344)
Screenshot: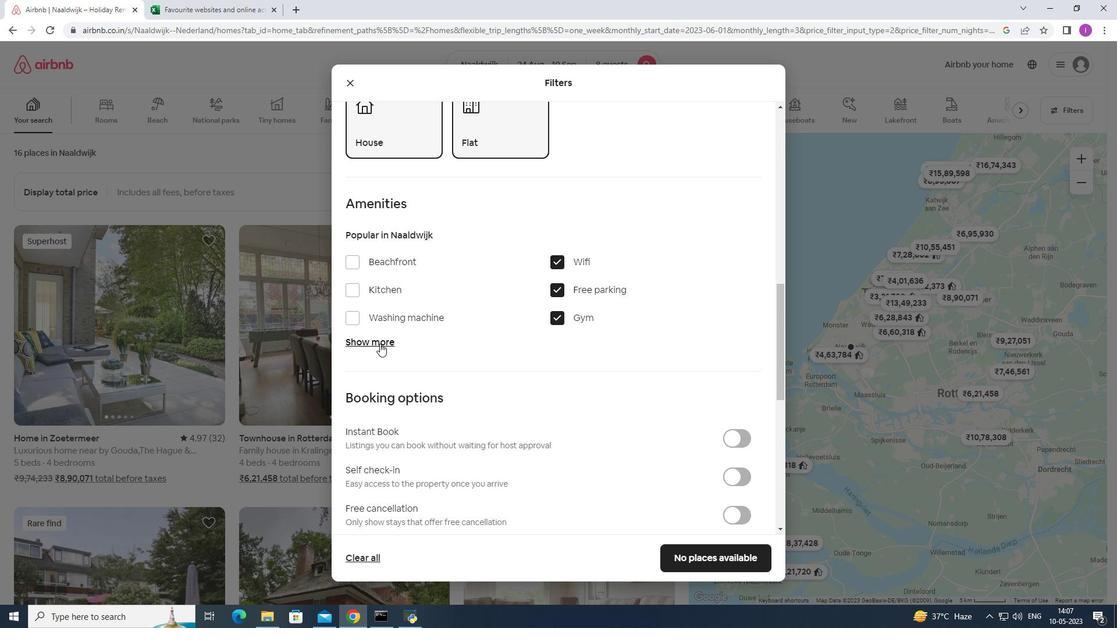 
Action: Mouse moved to (420, 345)
Screenshot: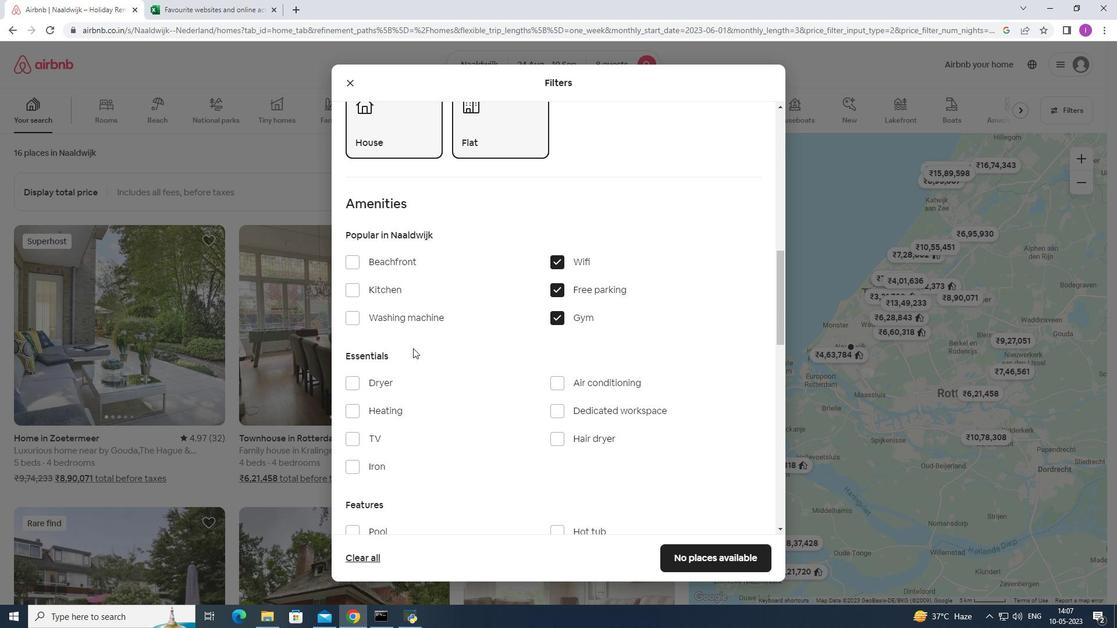 
Action: Mouse scrolled (420, 344) with delta (0, 0)
Screenshot: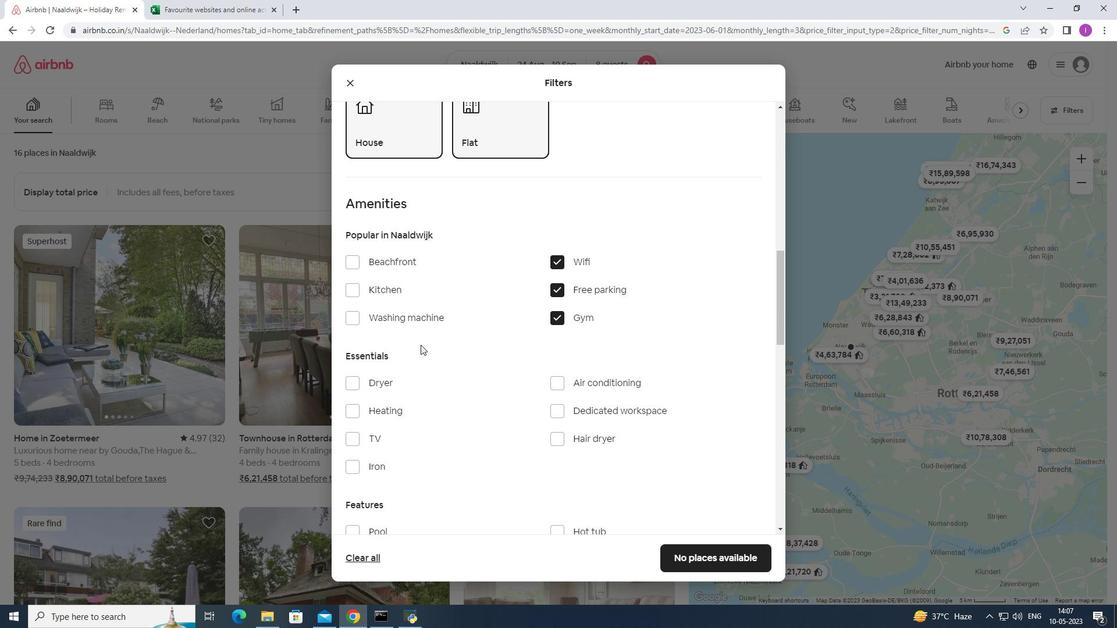 
Action: Mouse scrolled (420, 344) with delta (0, 0)
Screenshot: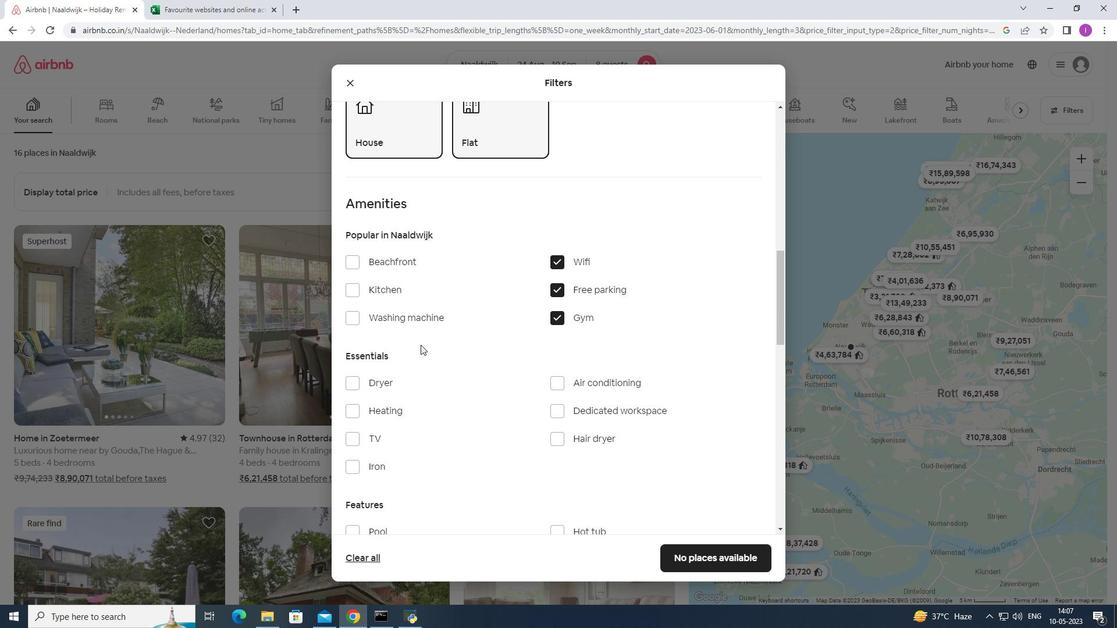 
Action: Mouse moved to (358, 326)
Screenshot: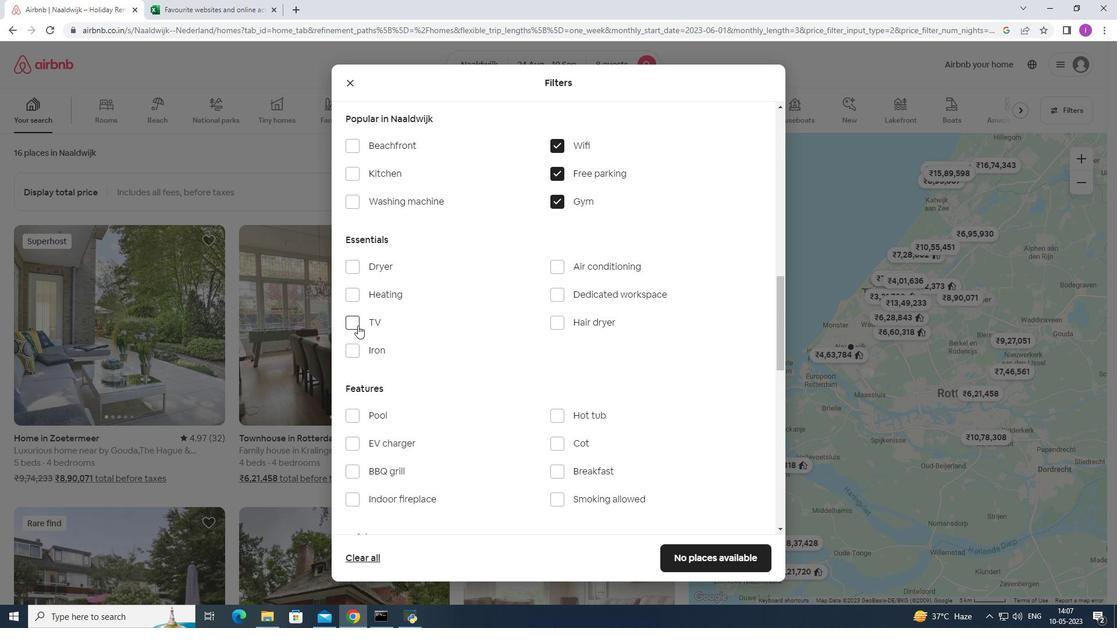 
Action: Mouse pressed left at (358, 326)
Screenshot: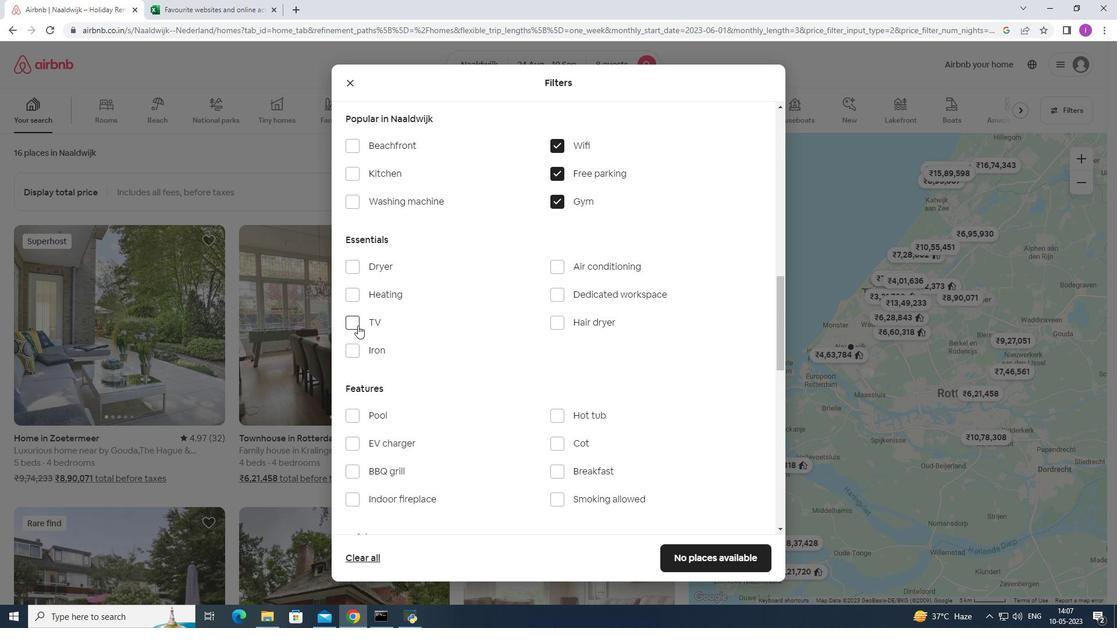 
Action: Mouse moved to (493, 427)
Screenshot: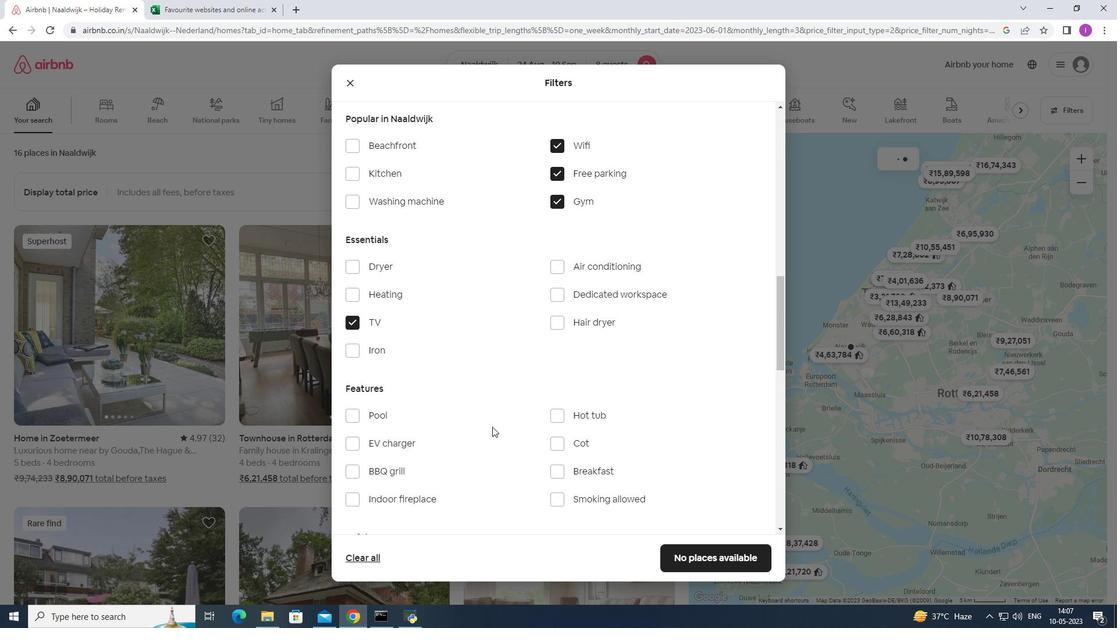 
Action: Mouse scrolled (493, 426) with delta (0, 0)
Screenshot: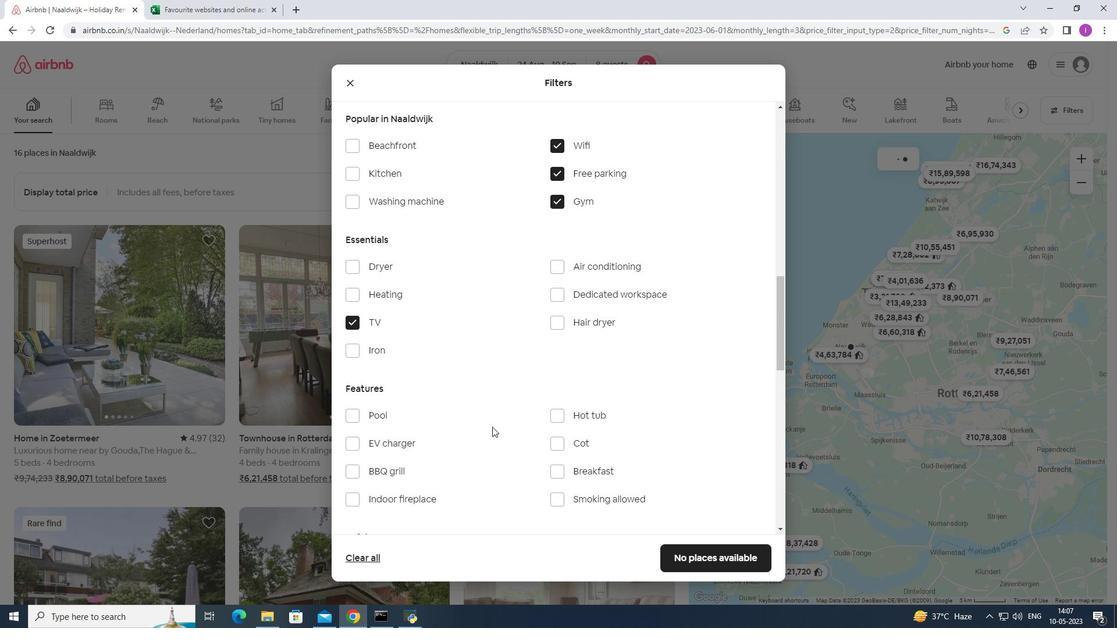 
Action: Mouse moved to (493, 427)
Screenshot: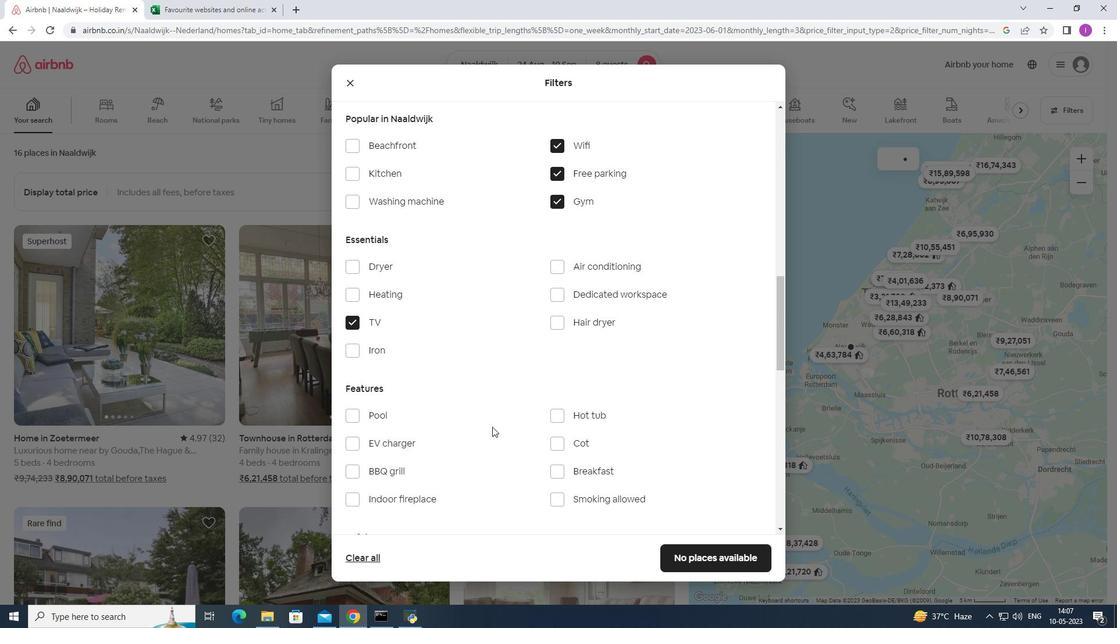 
Action: Mouse scrolled (493, 426) with delta (0, 0)
Screenshot: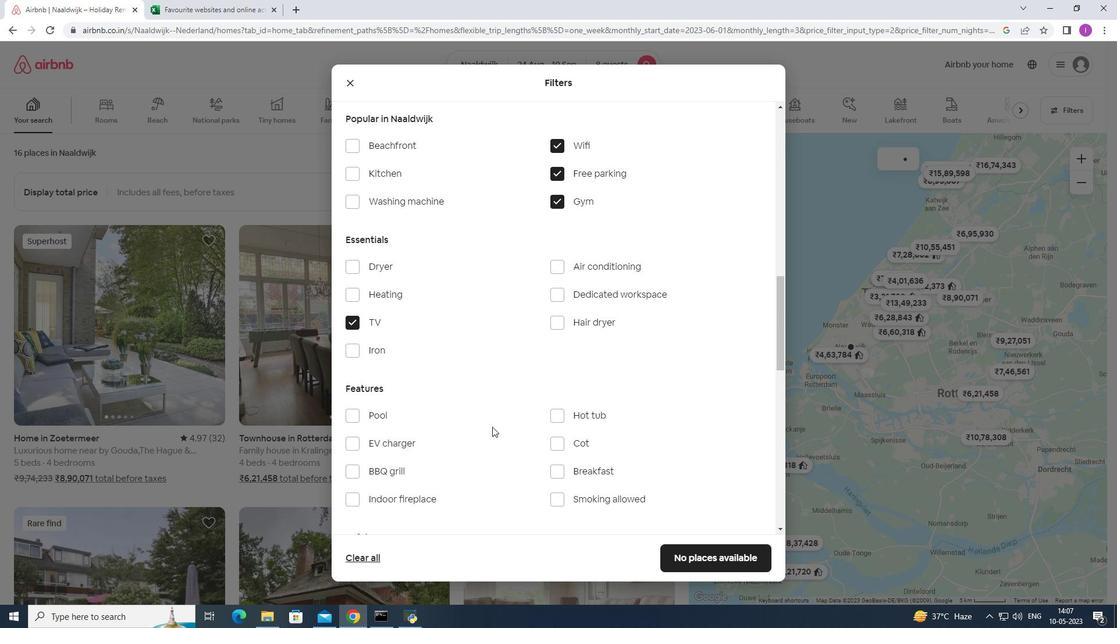 
Action: Mouse moved to (561, 358)
Screenshot: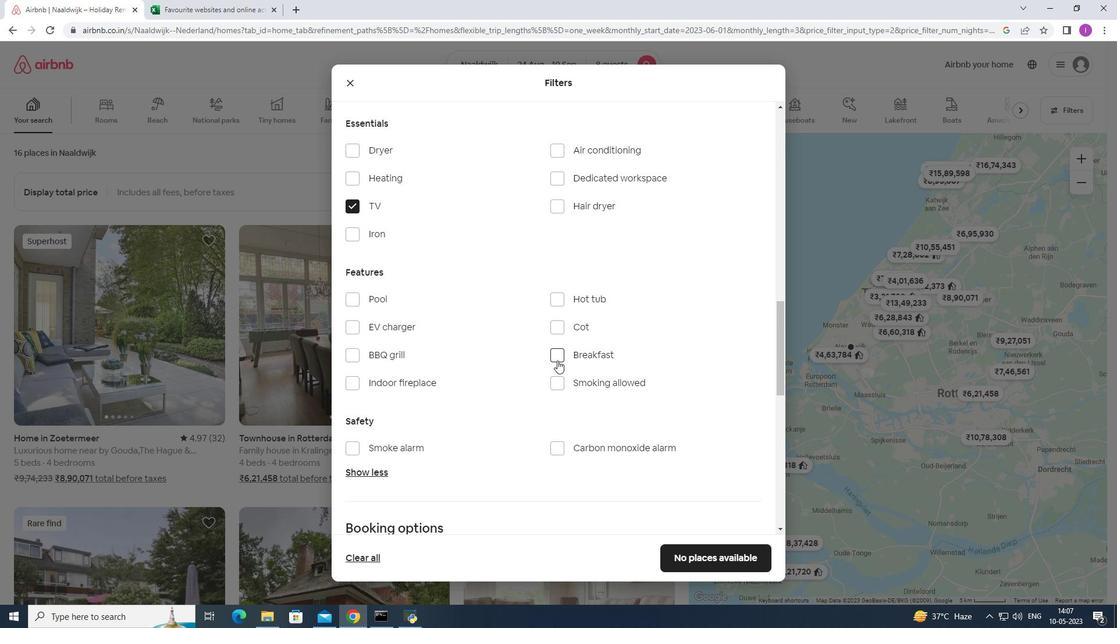 
Action: Mouse pressed left at (561, 358)
Screenshot: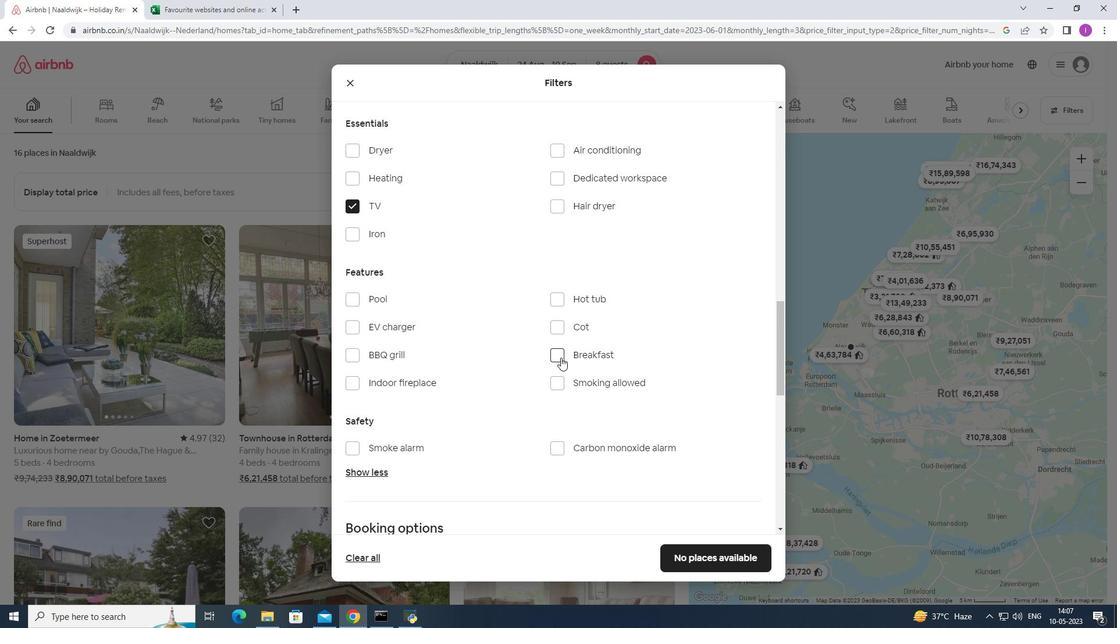 
Action: Mouse moved to (517, 362)
Screenshot: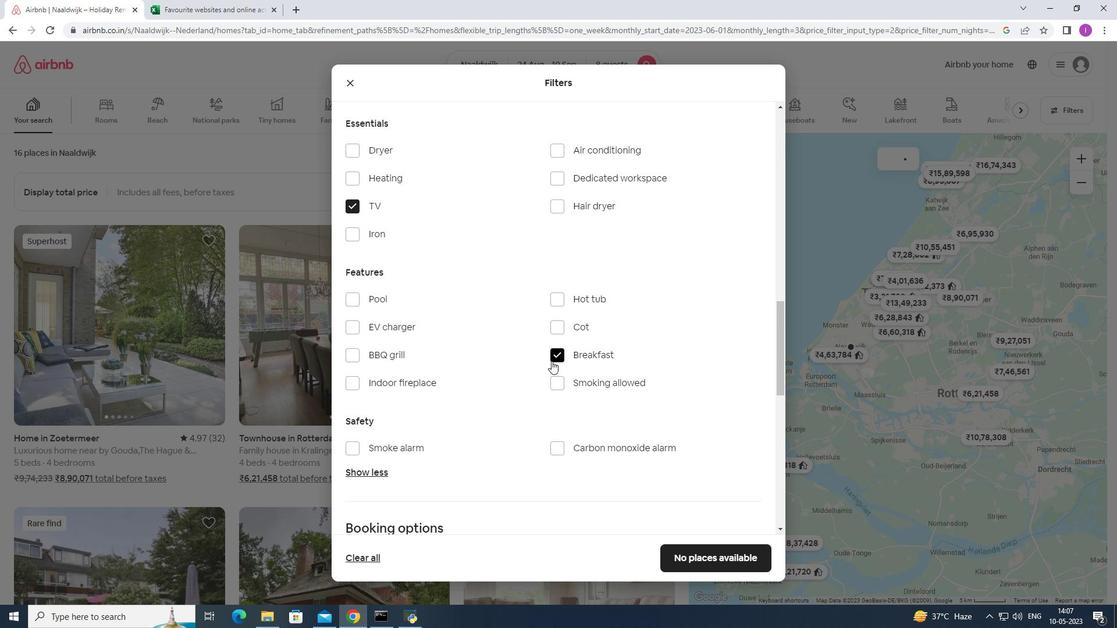 
Action: Mouse scrolled (517, 361) with delta (0, 0)
Screenshot: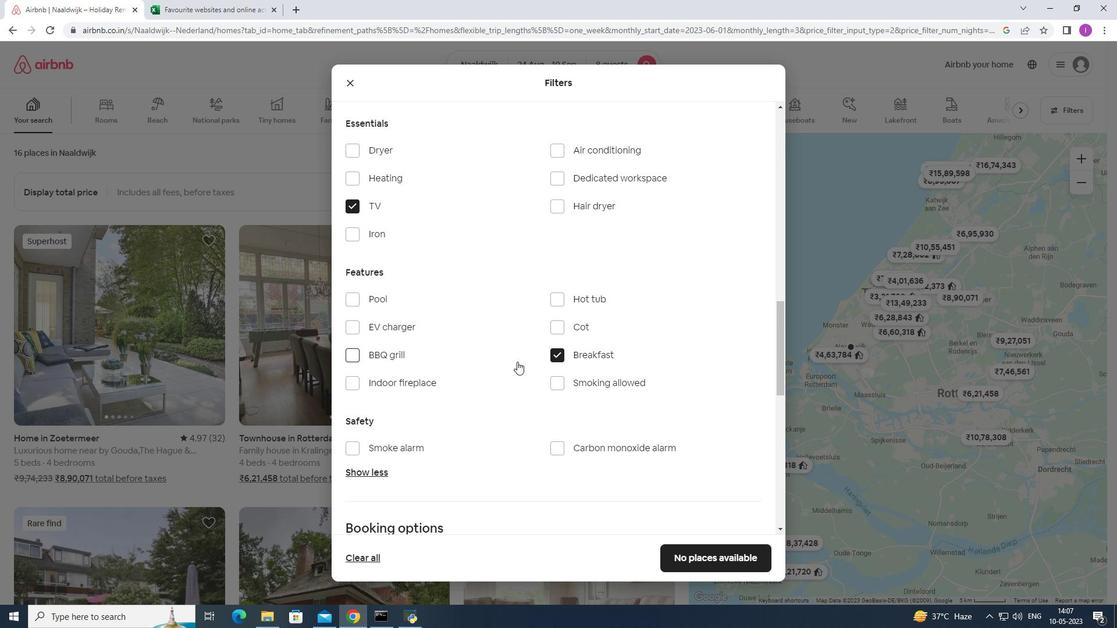 
Action: Mouse scrolled (517, 361) with delta (0, 0)
Screenshot: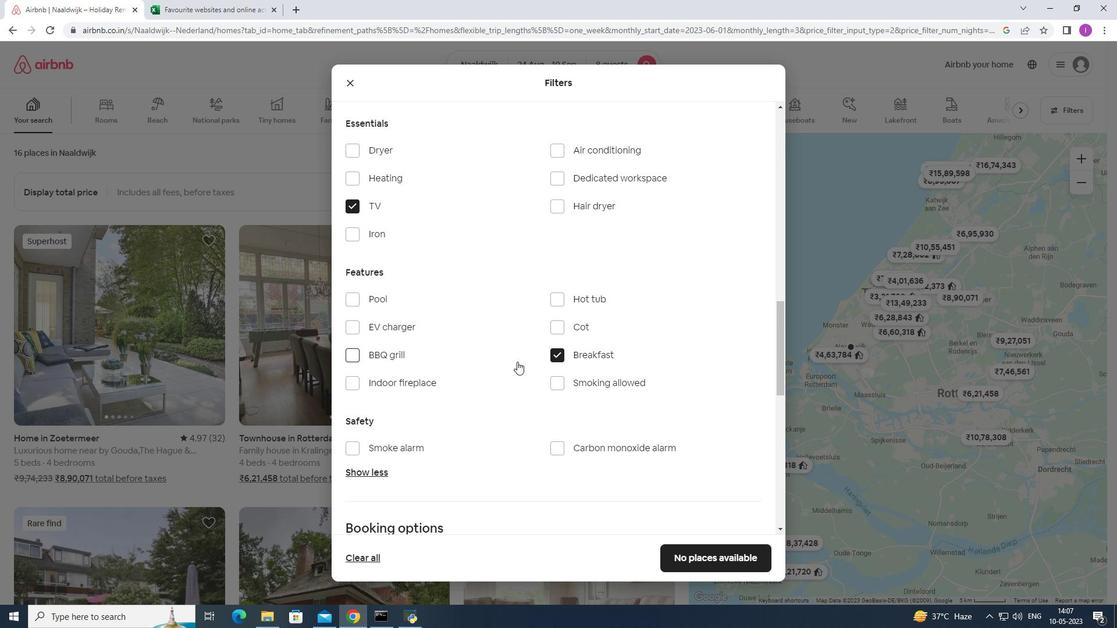 
Action: Mouse scrolled (517, 362) with delta (0, 0)
Screenshot: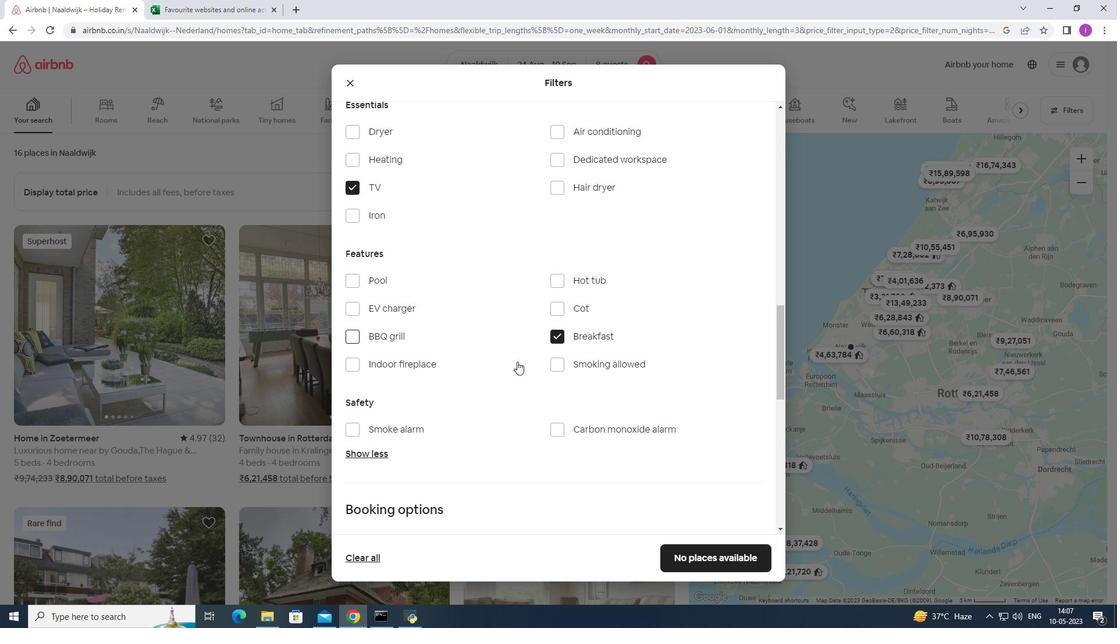 
Action: Mouse scrolled (517, 362) with delta (0, 0)
Screenshot: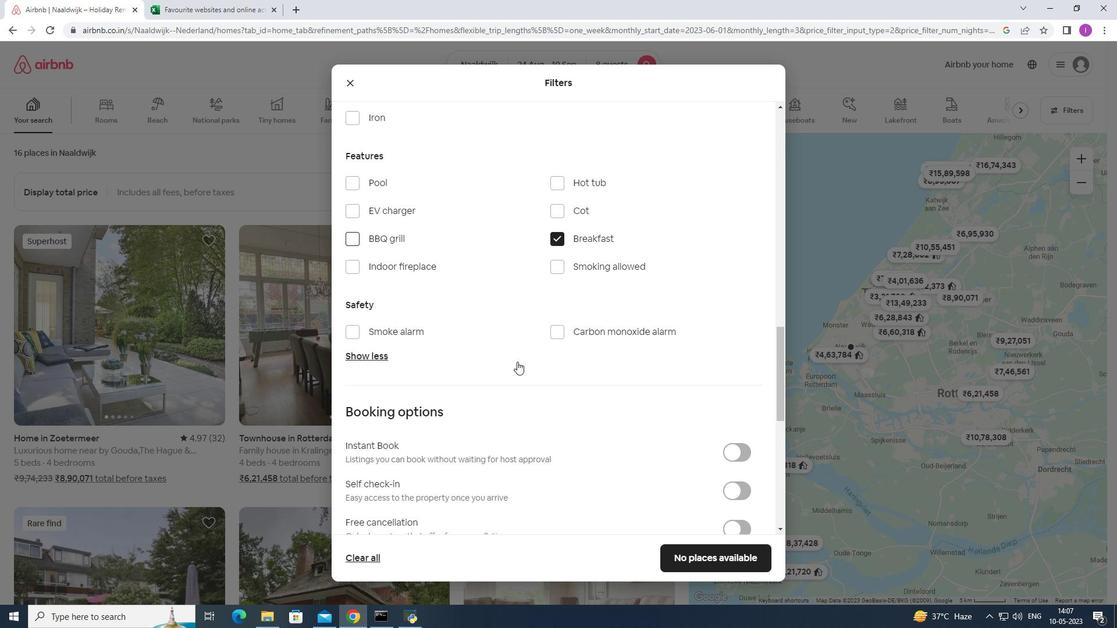 
Action: Mouse scrolled (517, 362) with delta (0, 0)
Screenshot: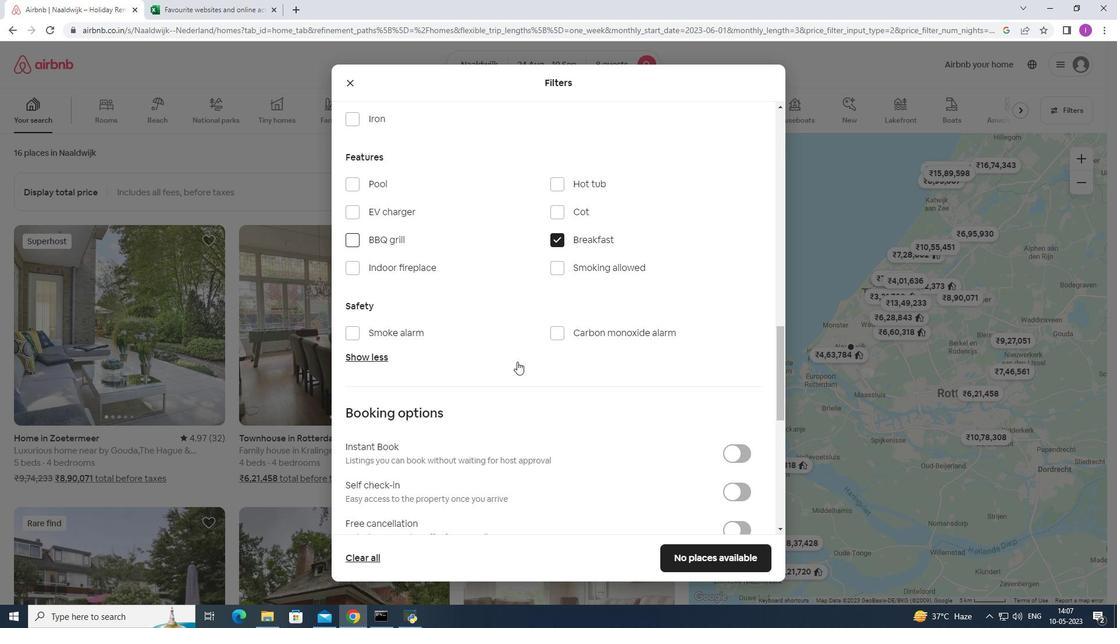 
Action: Mouse moved to (517, 362)
Screenshot: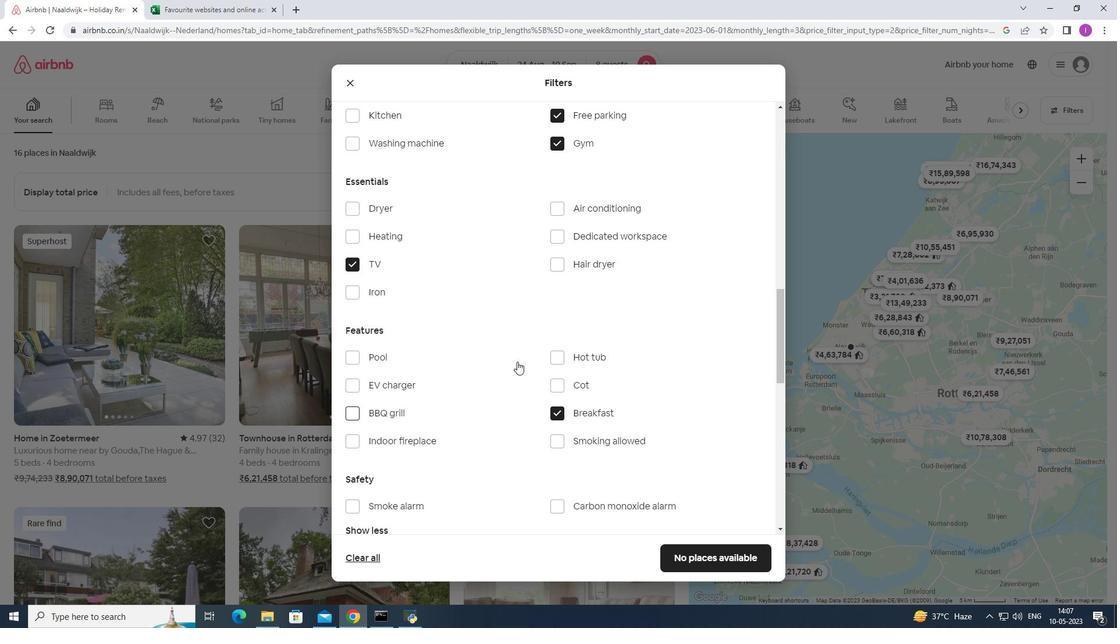 
Action: Mouse scrolled (517, 362) with delta (0, 0)
Screenshot: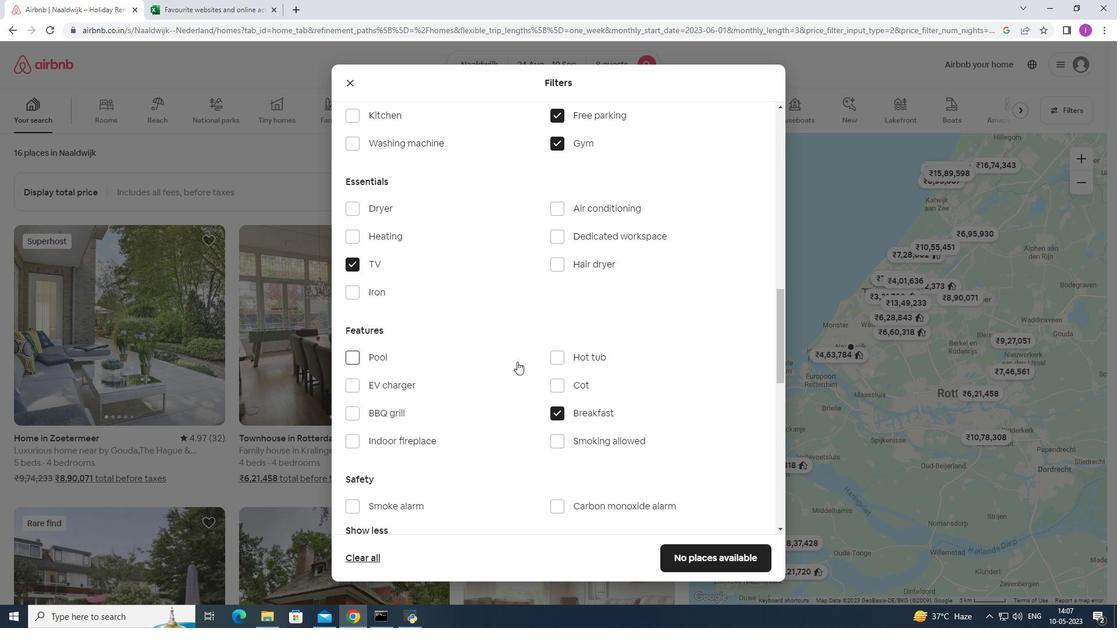 
Action: Mouse scrolled (517, 361) with delta (0, 0)
Screenshot: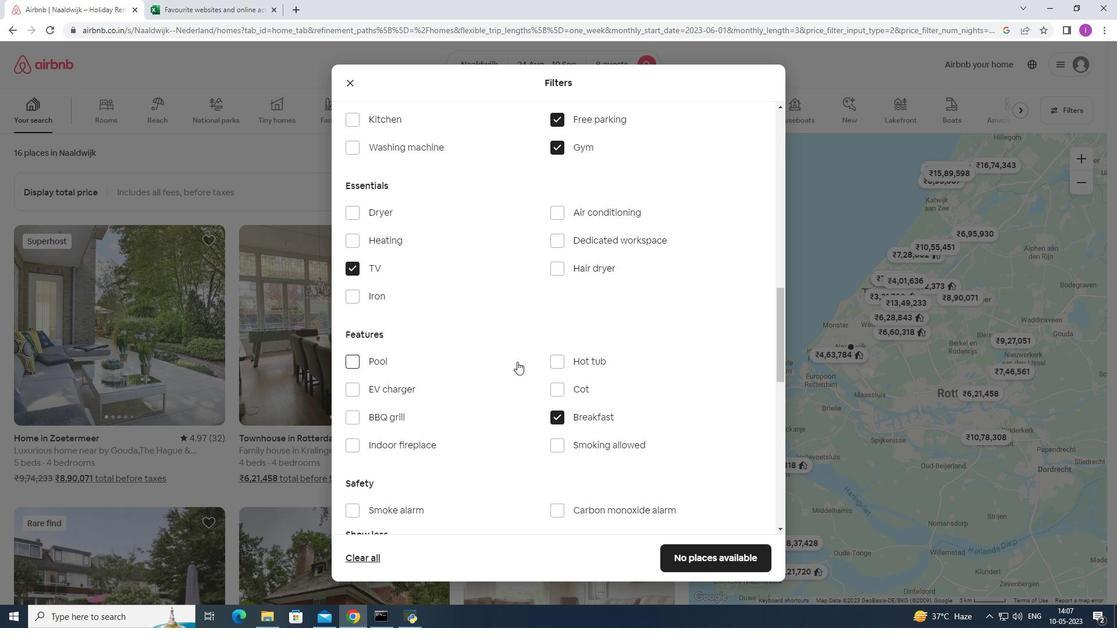
Action: Mouse scrolled (517, 361) with delta (0, 0)
Screenshot: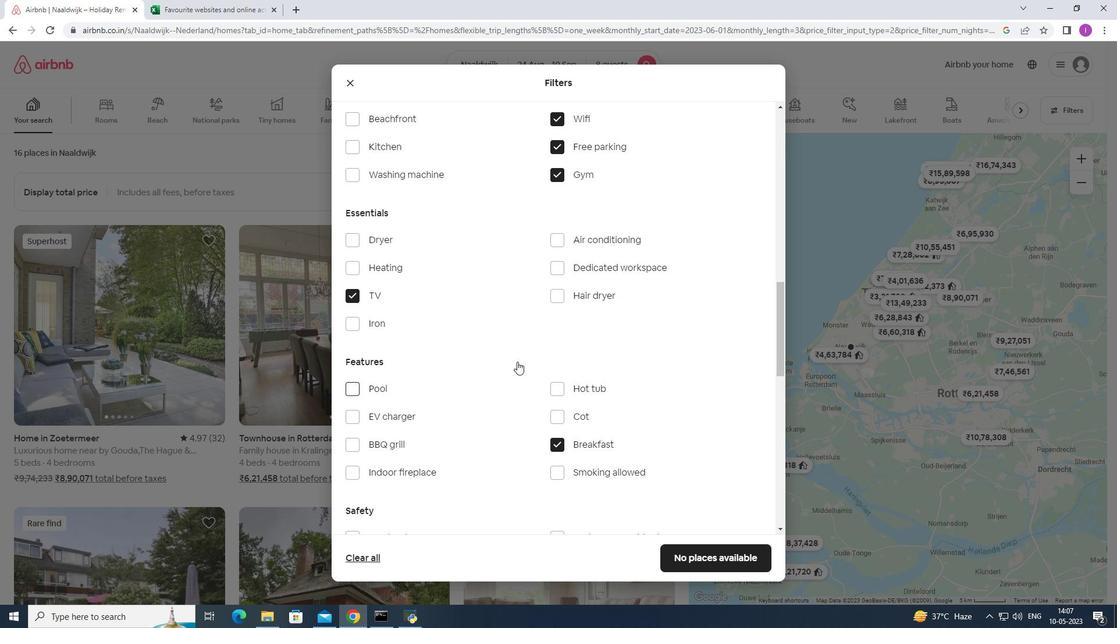 
Action: Mouse scrolled (517, 361) with delta (0, 0)
Screenshot: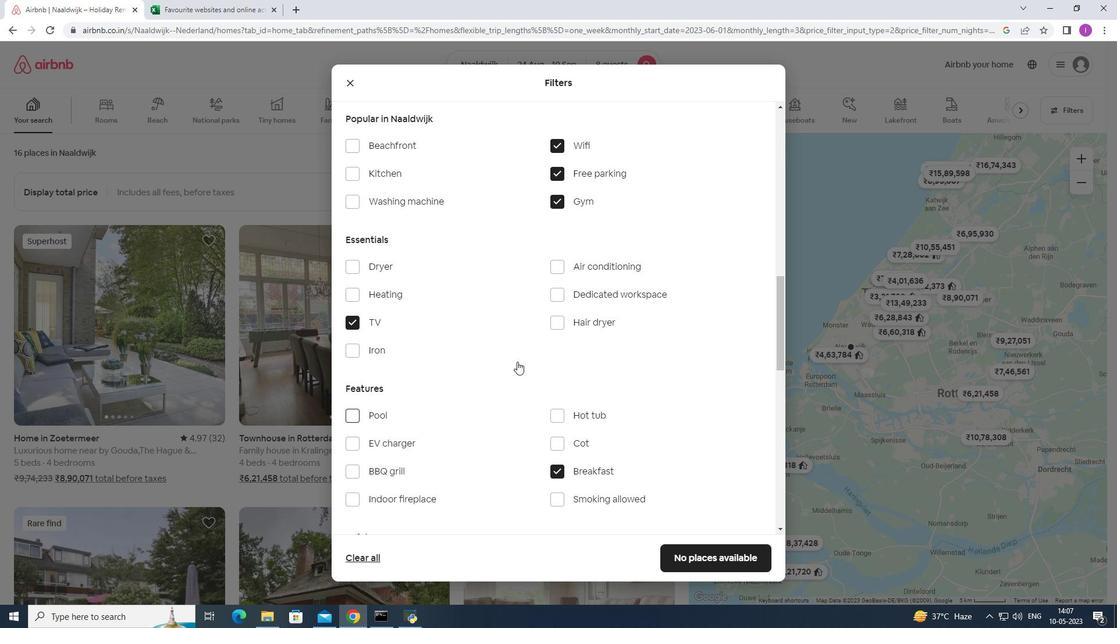 
Action: Mouse scrolled (517, 361) with delta (0, 0)
Screenshot: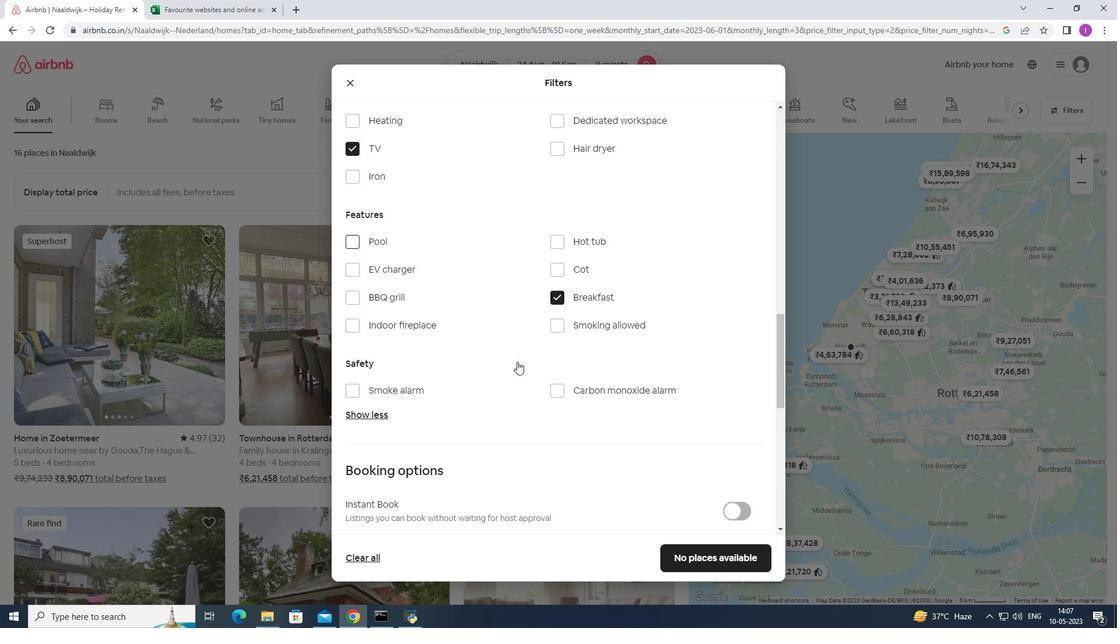 
Action: Mouse scrolled (517, 361) with delta (0, 0)
Screenshot: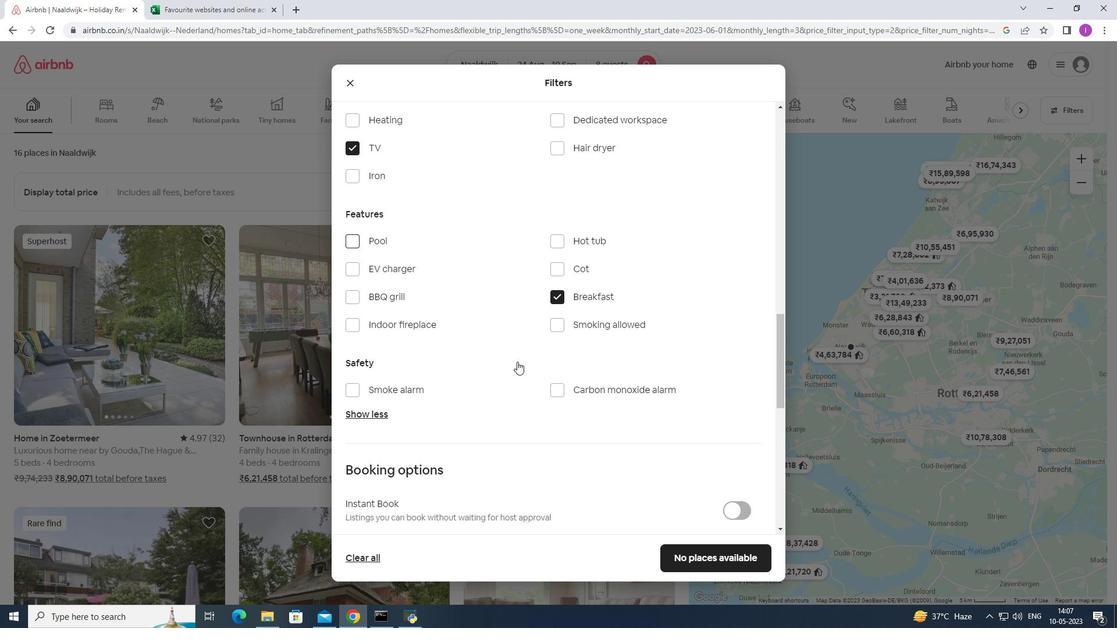 
Action: Mouse scrolled (517, 361) with delta (0, 0)
Screenshot: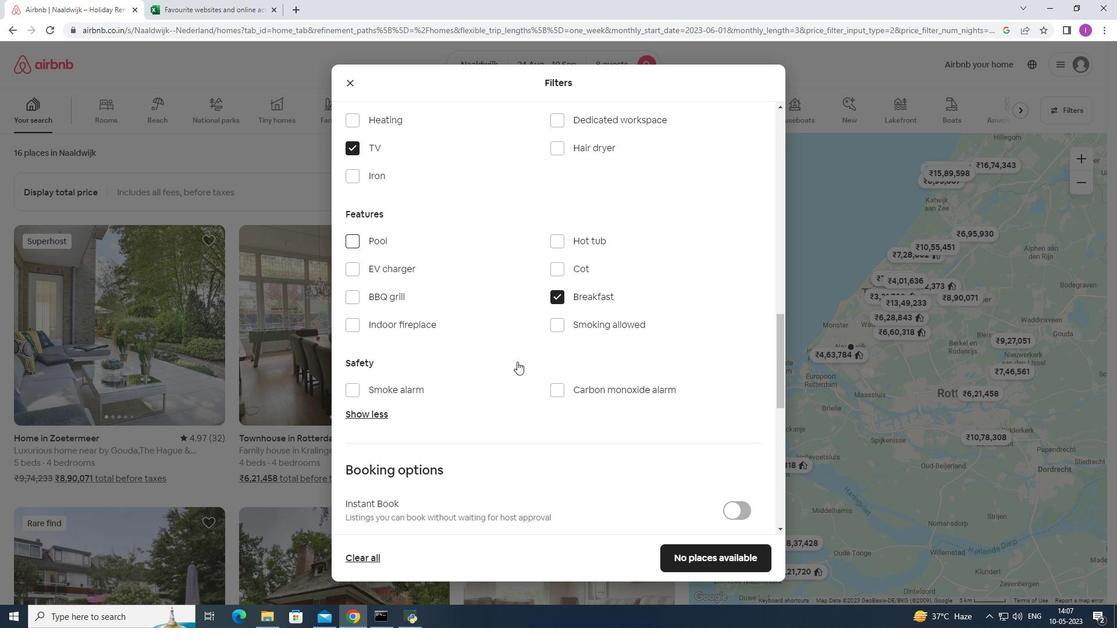 
Action: Mouse scrolled (517, 361) with delta (0, 0)
Screenshot: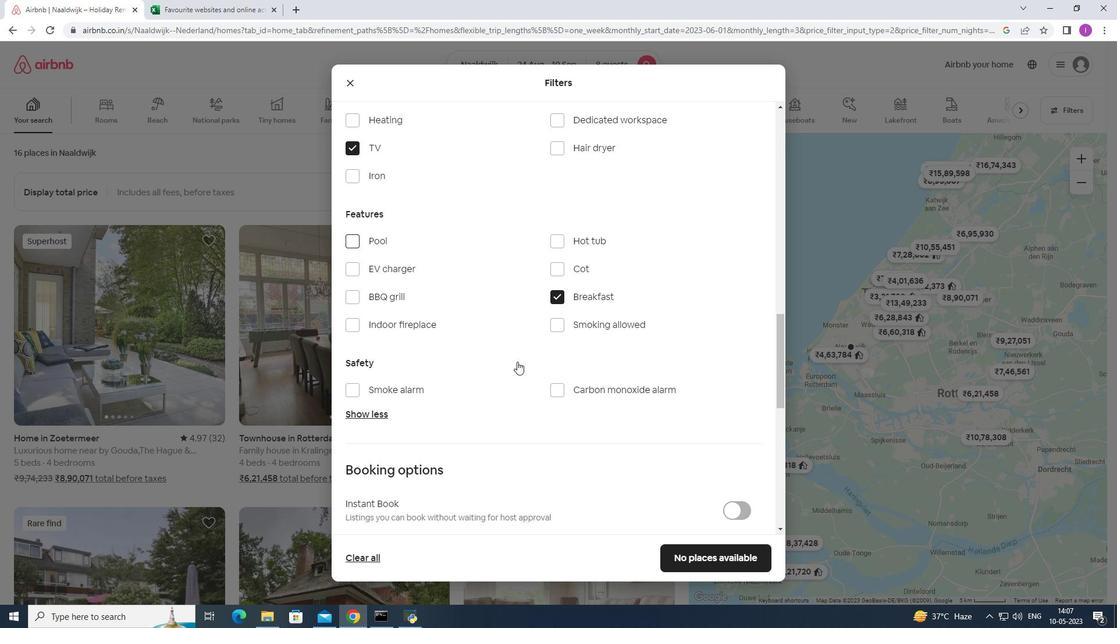 
Action: Mouse moved to (748, 317)
Screenshot: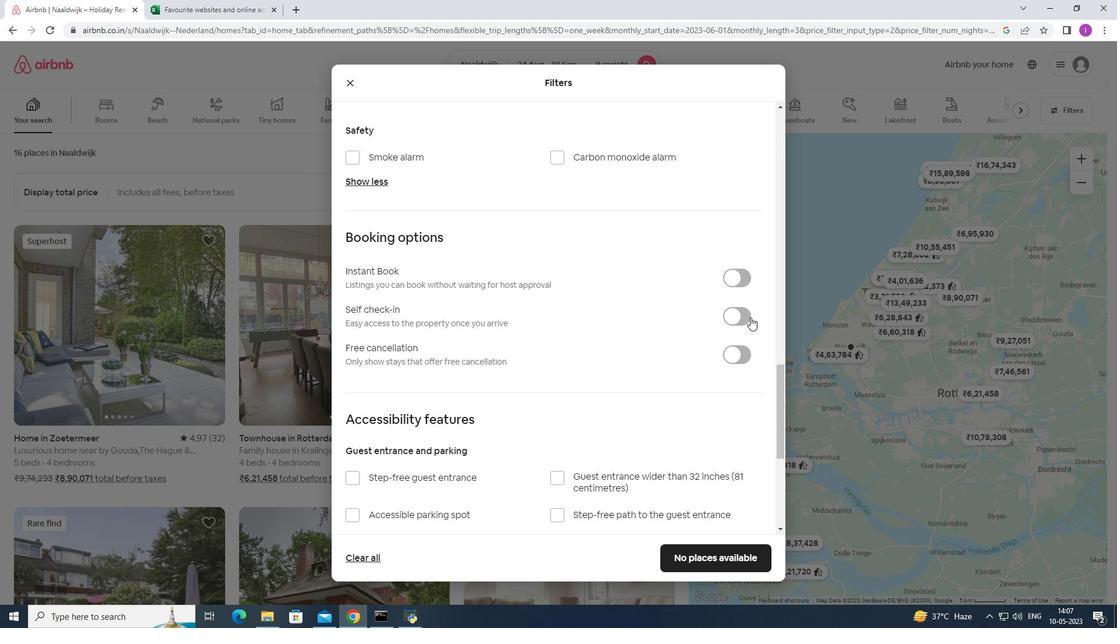 
Action: Mouse pressed left at (748, 317)
Screenshot: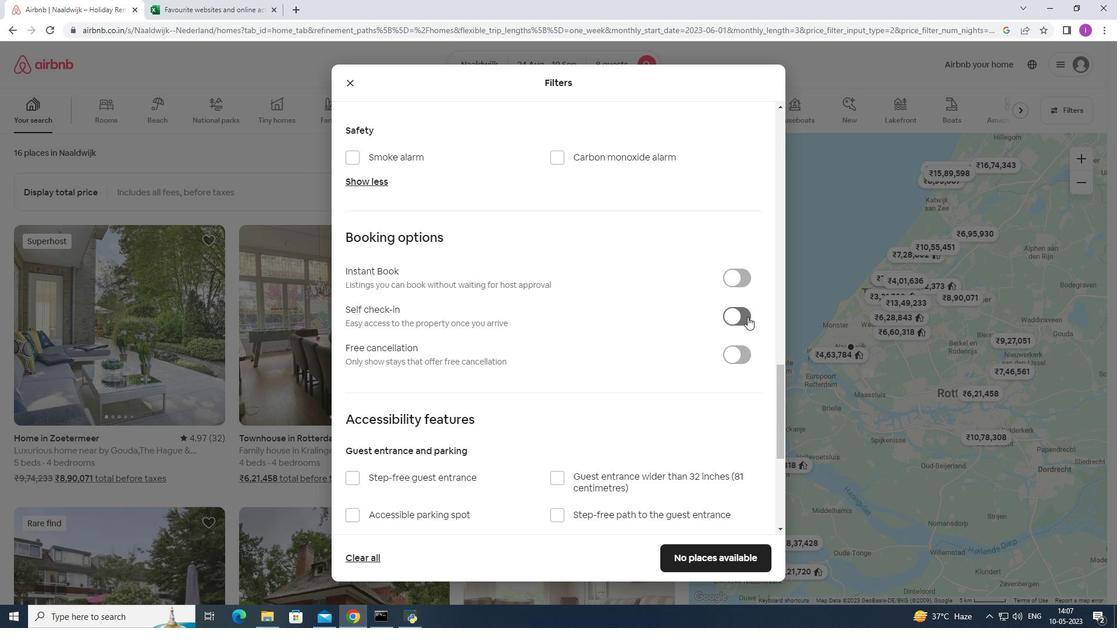 
Action: Mouse moved to (445, 469)
Screenshot: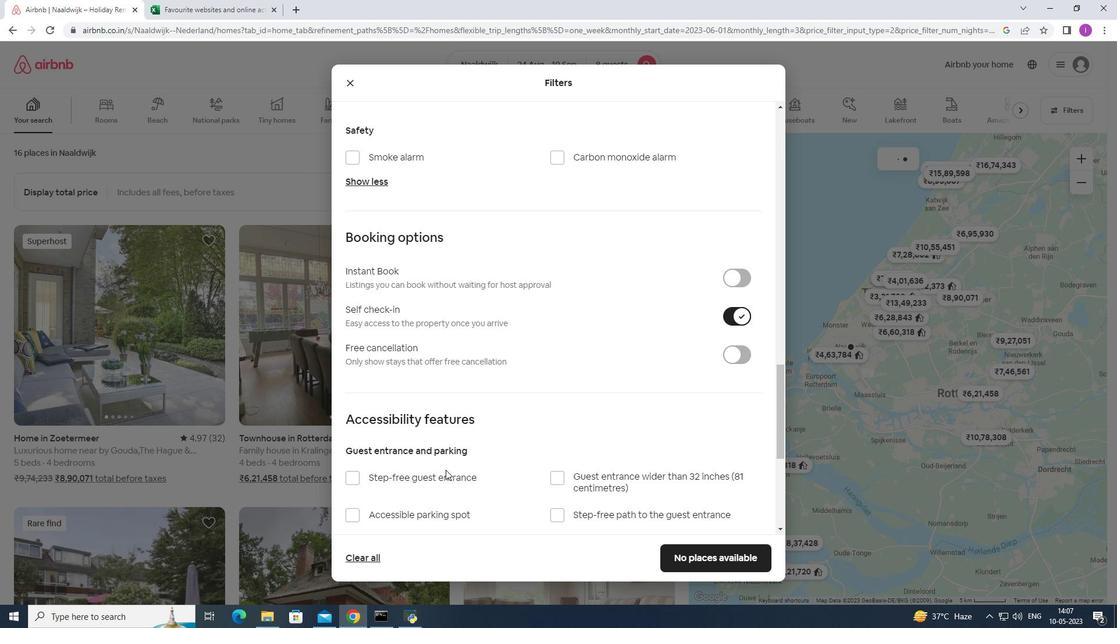 
Action: Mouse scrolled (445, 469) with delta (0, 0)
Screenshot: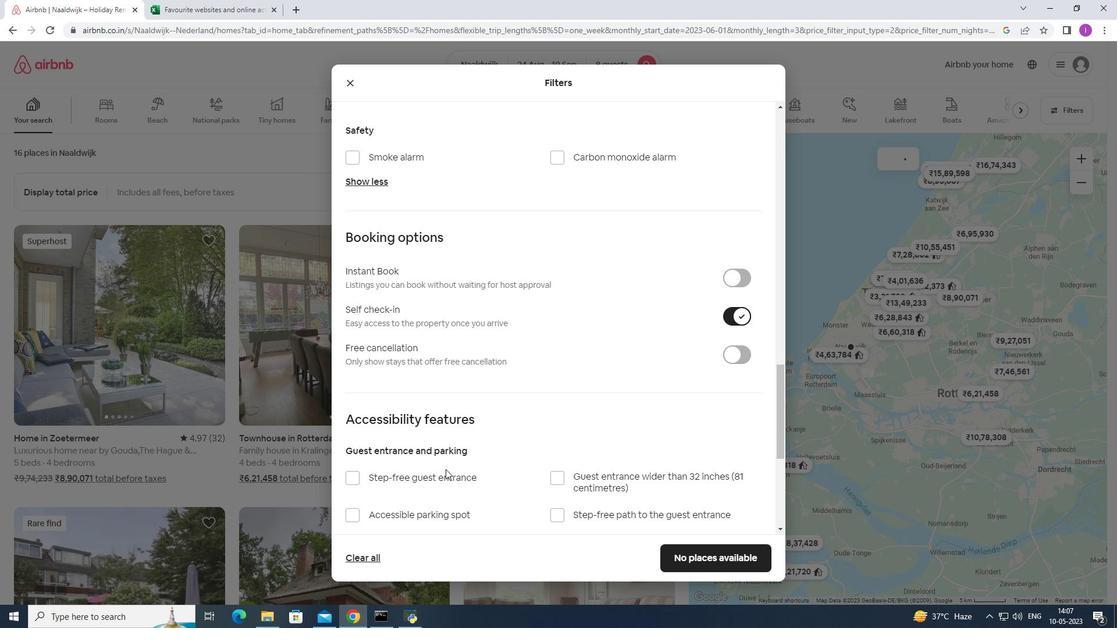 
Action: Mouse scrolled (445, 469) with delta (0, 0)
Screenshot: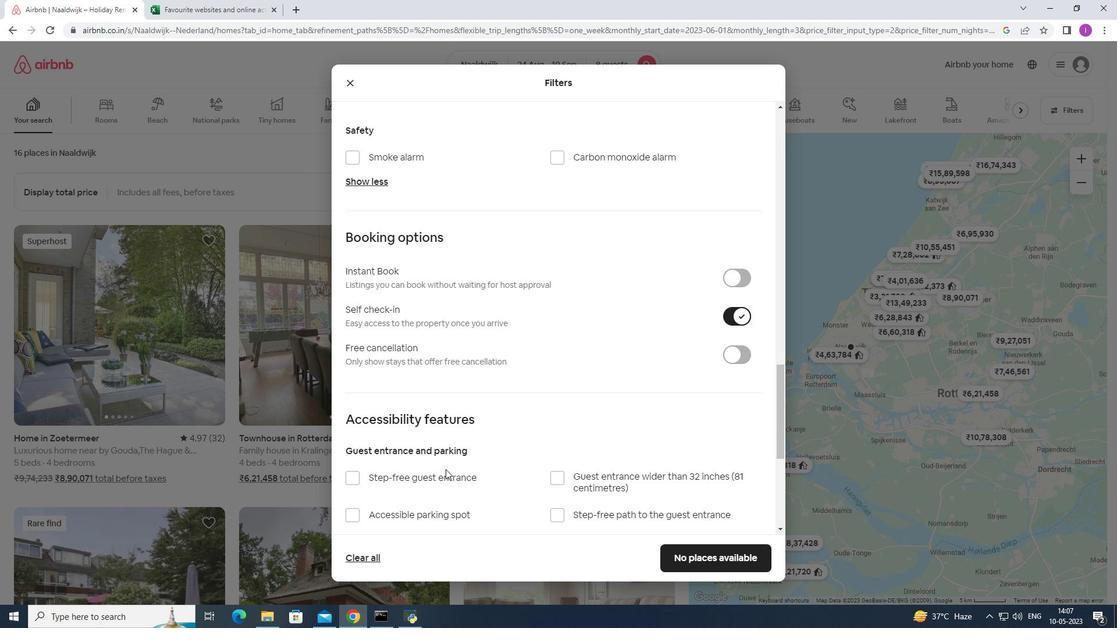 
Action: Mouse moved to (445, 469)
Screenshot: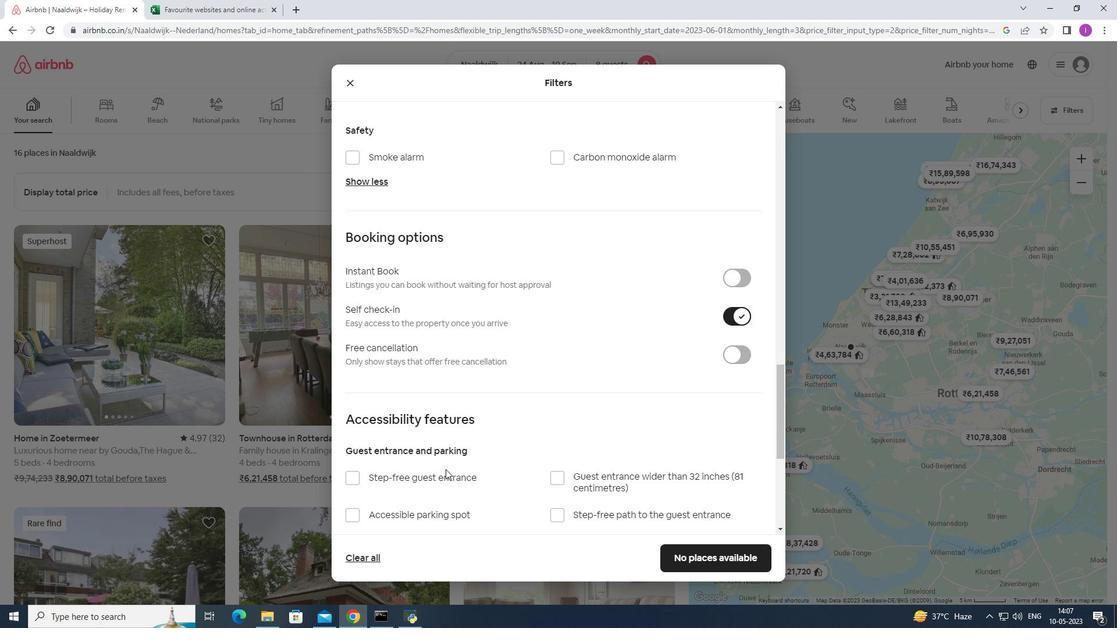 
Action: Mouse scrolled (445, 468) with delta (0, 0)
Screenshot: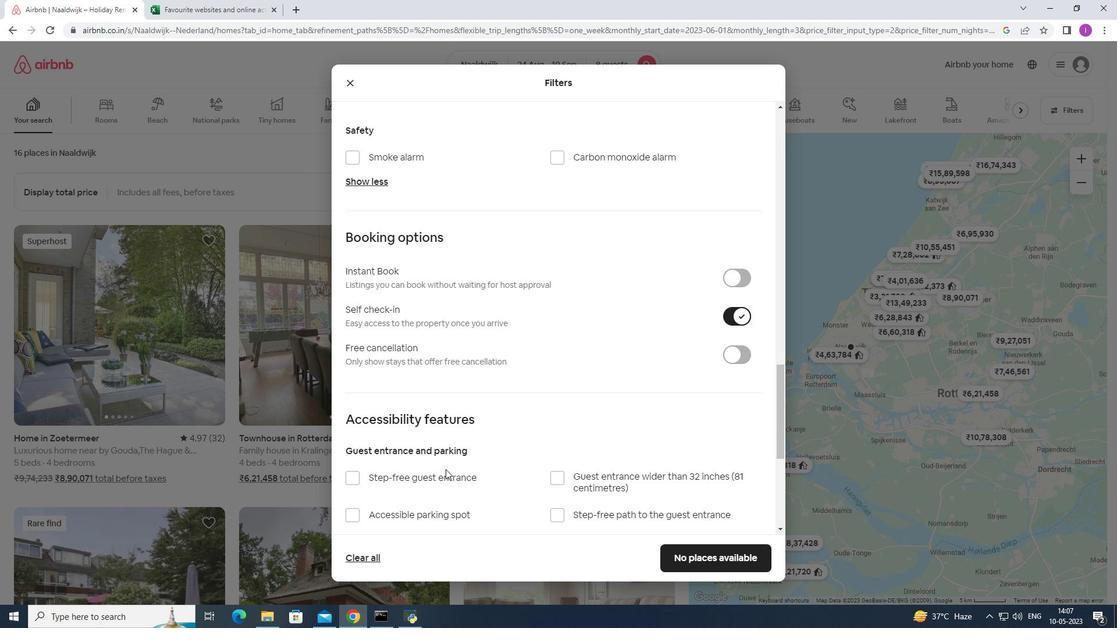 
Action: Mouse scrolled (445, 468) with delta (0, 0)
Screenshot: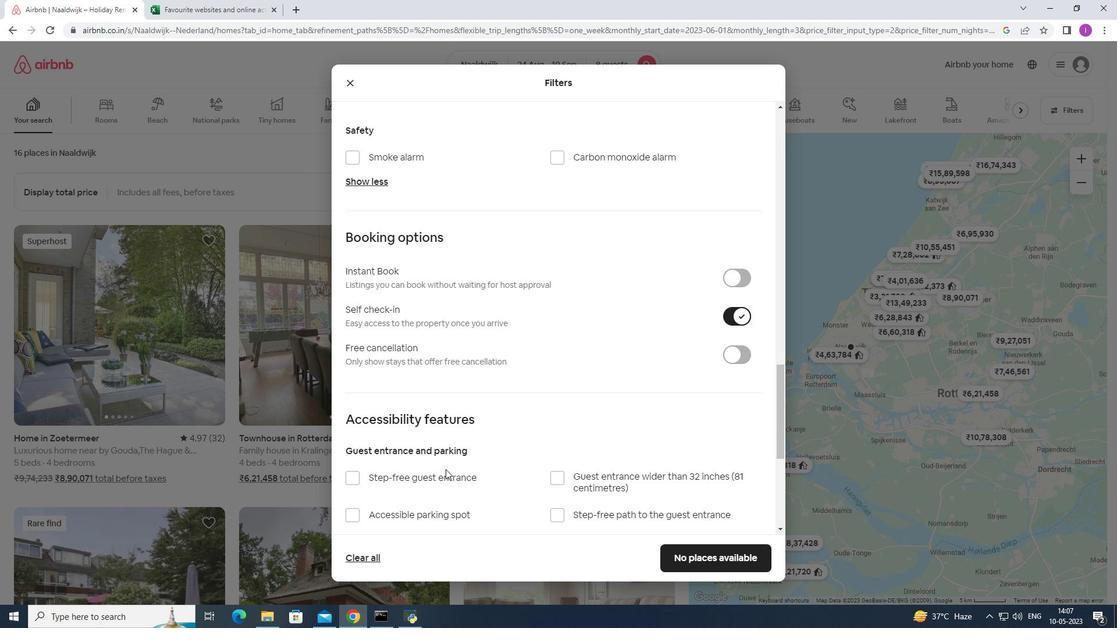 
Action: Mouse scrolled (445, 468) with delta (0, 0)
Screenshot: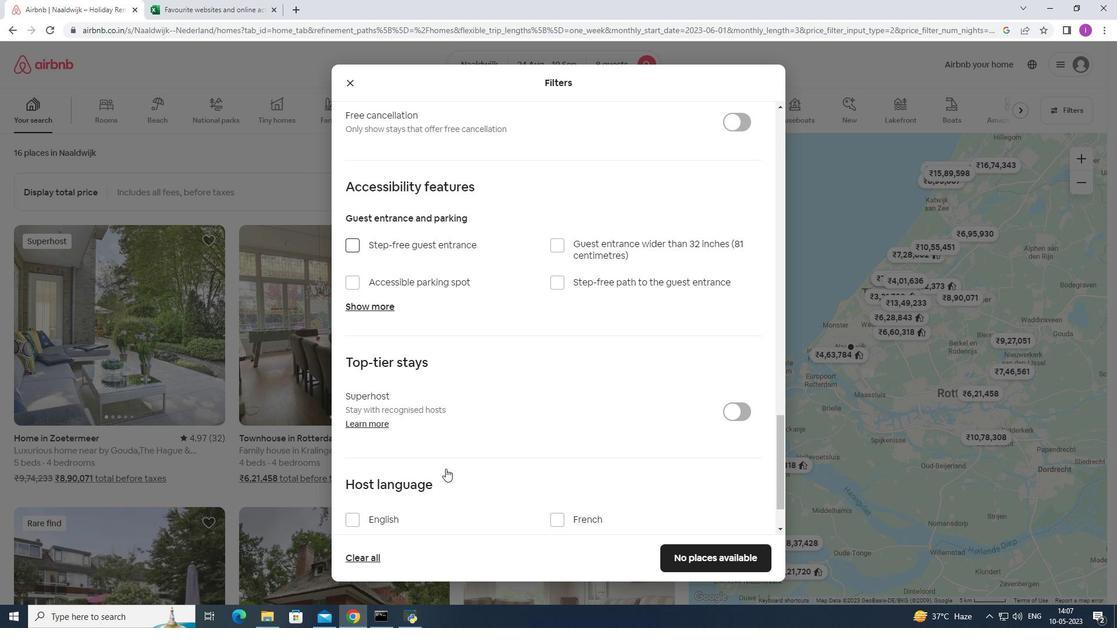 
Action: Mouse scrolled (445, 468) with delta (0, 0)
Screenshot: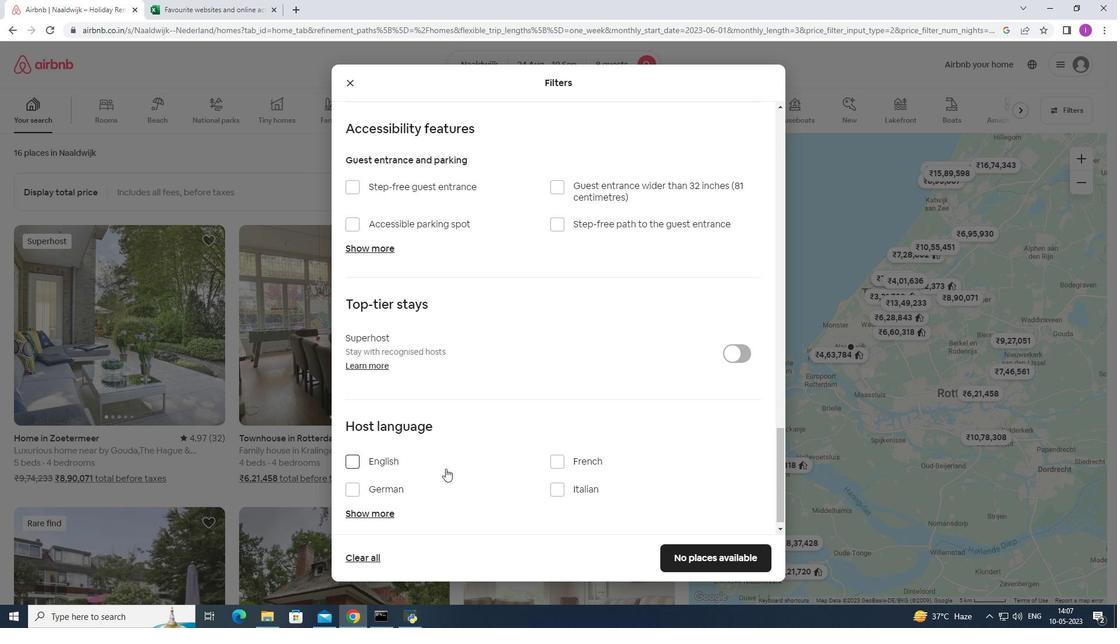 
Action: Mouse scrolled (445, 468) with delta (0, 0)
Screenshot: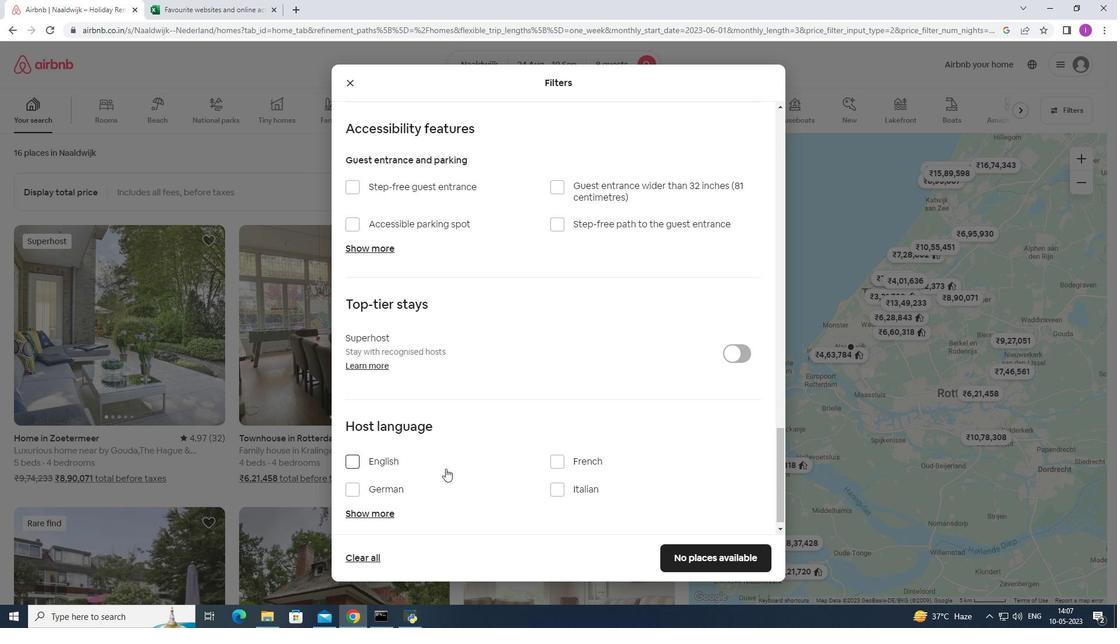 
Action: Mouse scrolled (445, 468) with delta (0, 0)
Screenshot: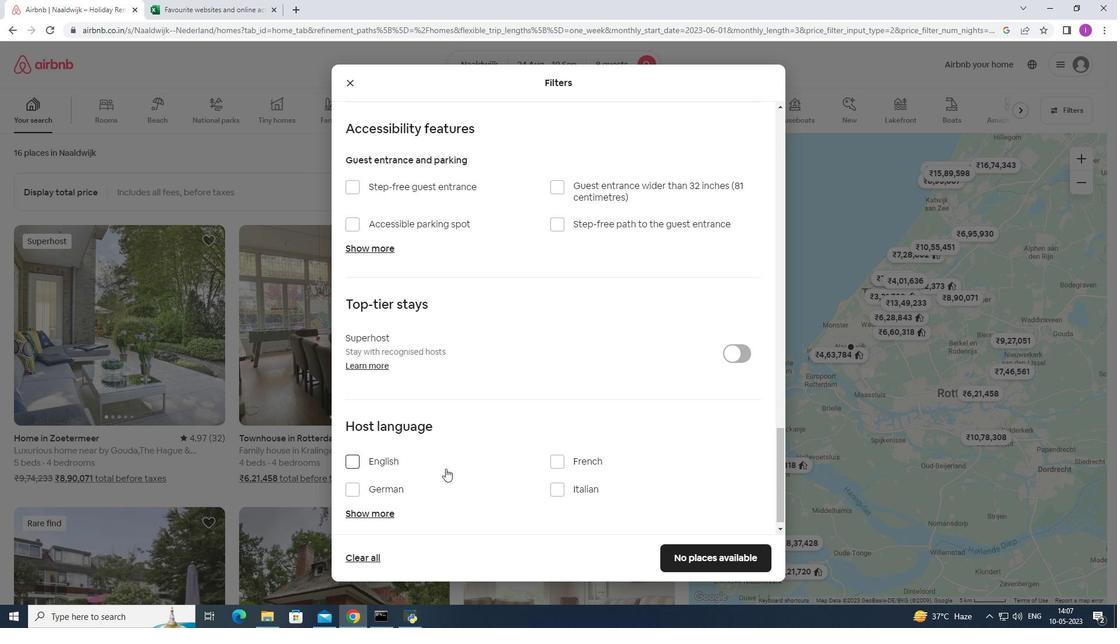 
Action: Mouse scrolled (445, 468) with delta (0, 0)
Screenshot: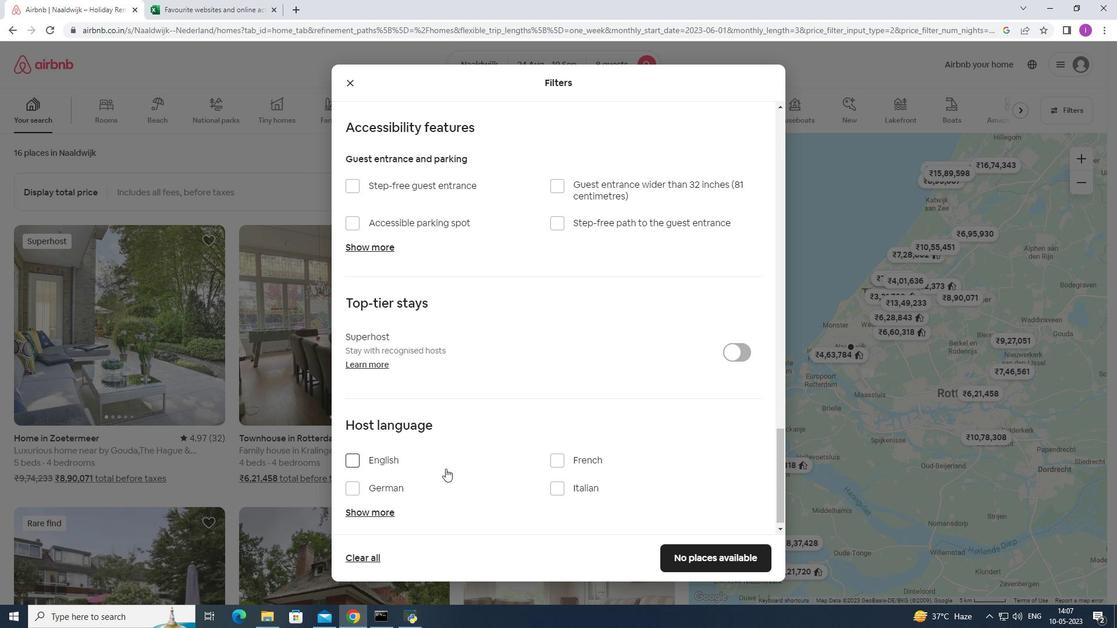 
Action: Mouse scrolled (445, 468) with delta (0, 0)
Screenshot: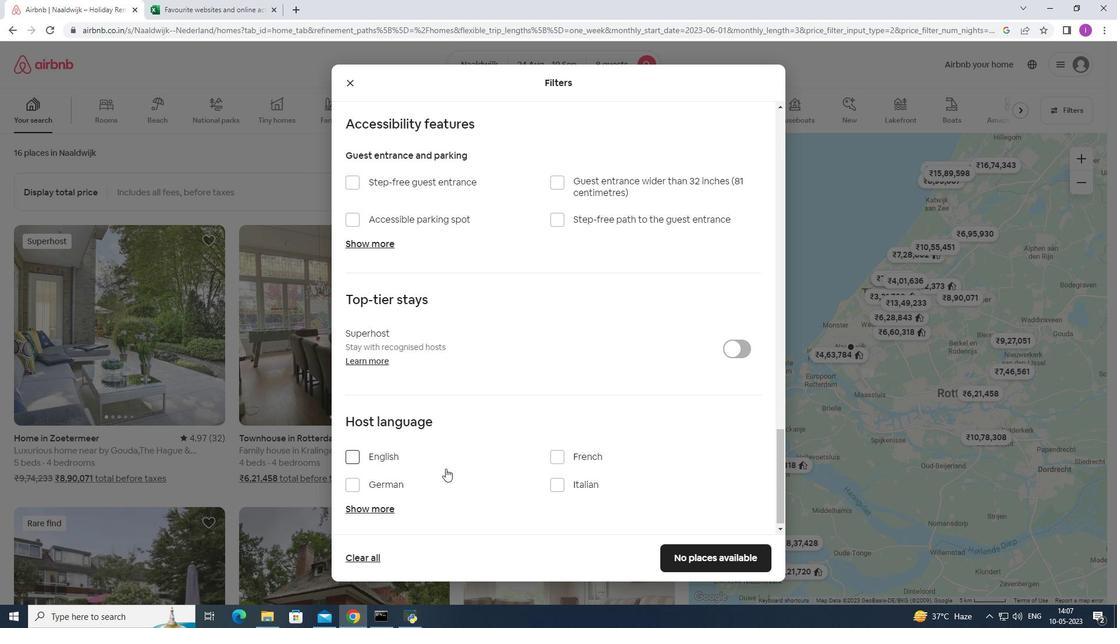 
Action: Mouse moved to (350, 455)
Screenshot: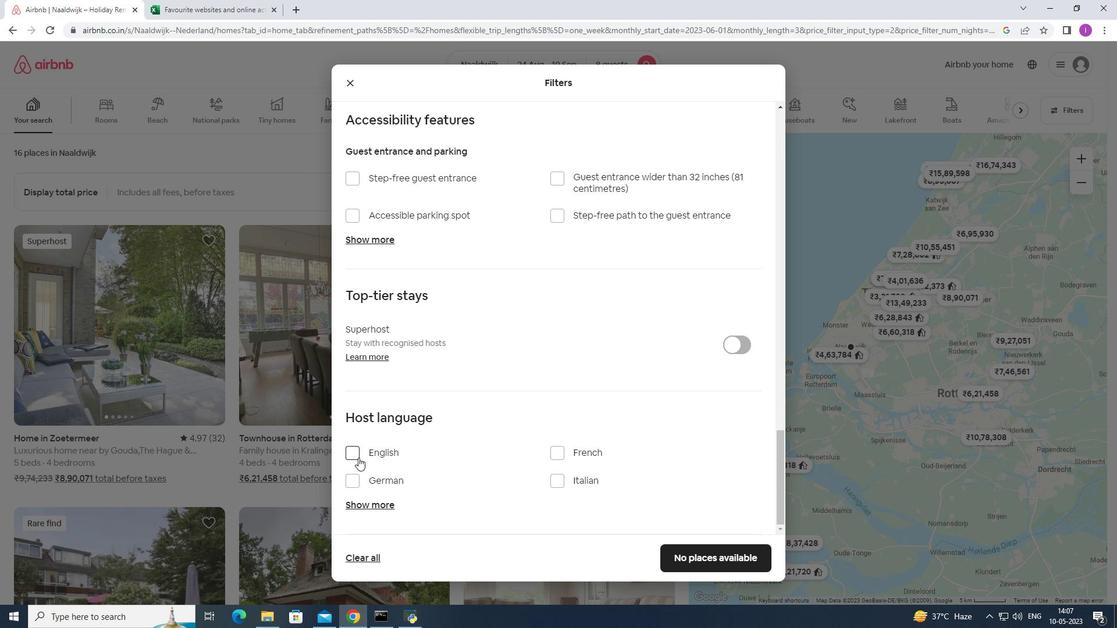 
Action: Mouse pressed left at (350, 455)
Screenshot: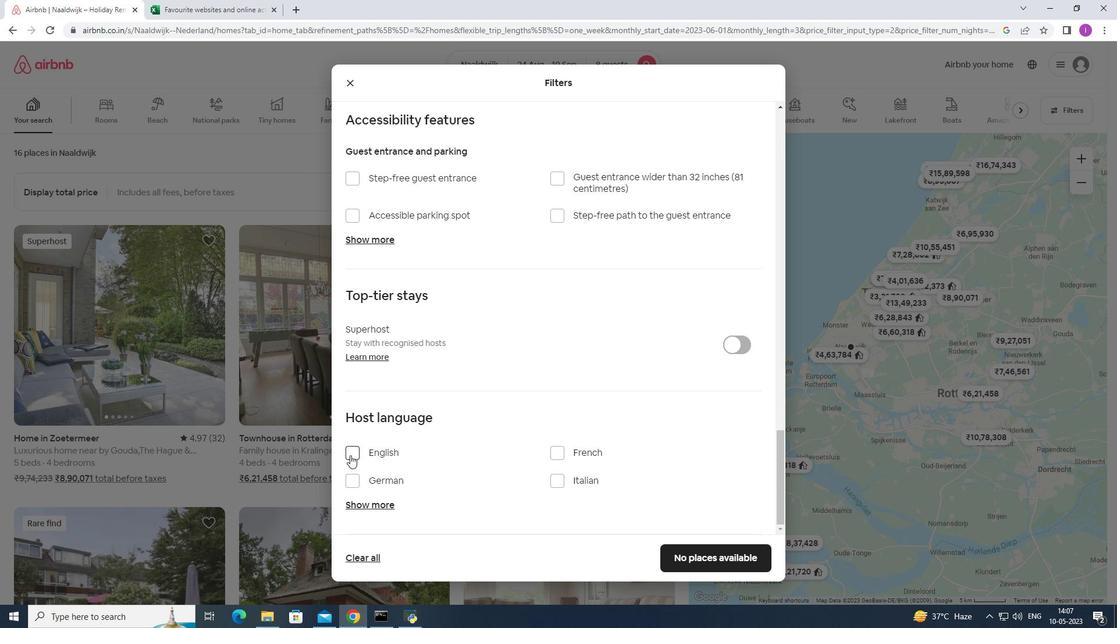 
Action: Mouse moved to (682, 547)
Screenshot: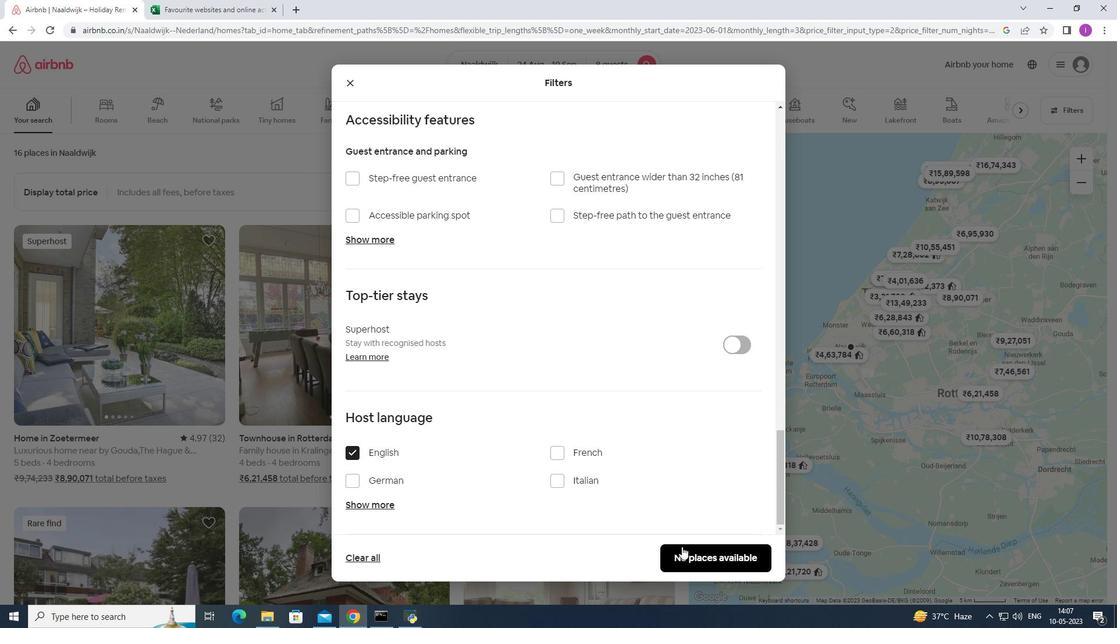 
Action: Mouse pressed left at (682, 547)
Screenshot: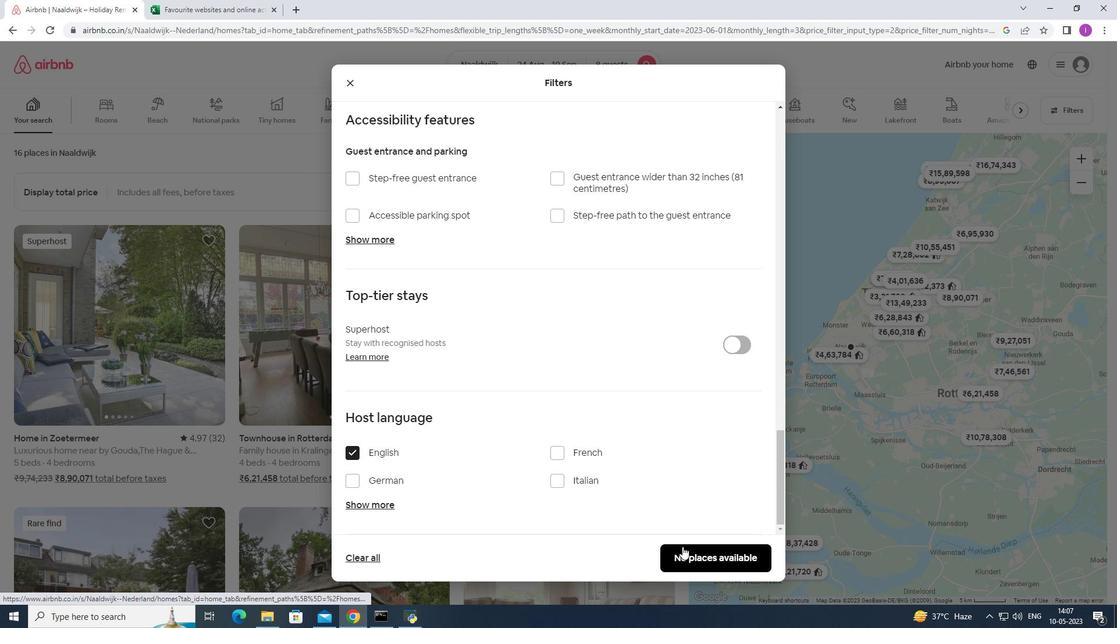 
Action: Mouse moved to (683, 552)
Screenshot: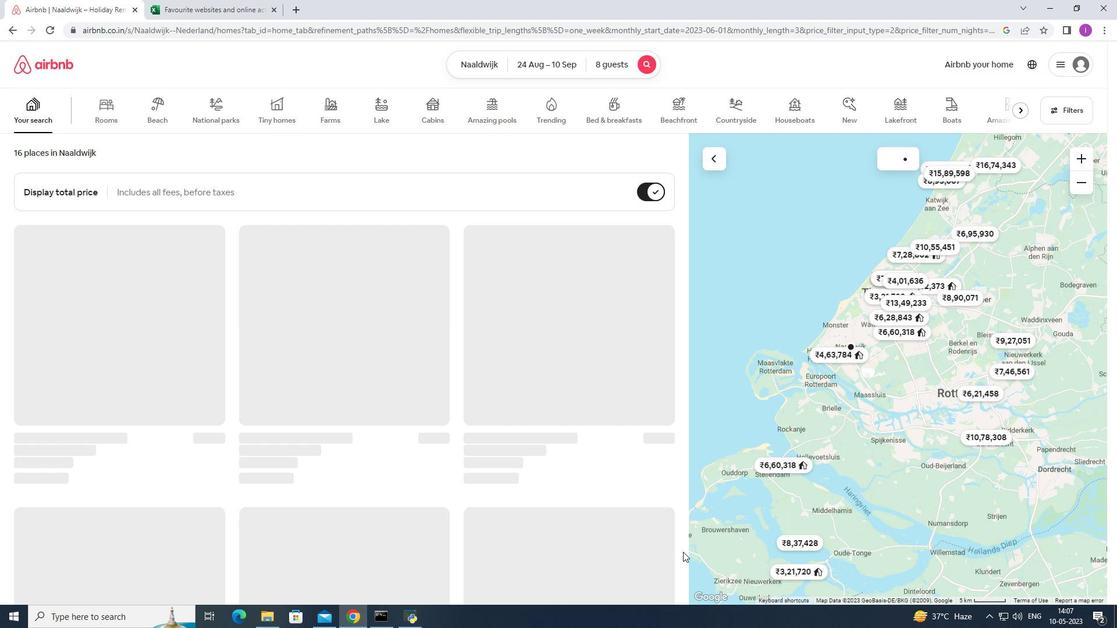 
